 Task: Show me skiing trails with night skiing options near Salt Lake City.
Action: Mouse moved to (959, 60)
Screenshot: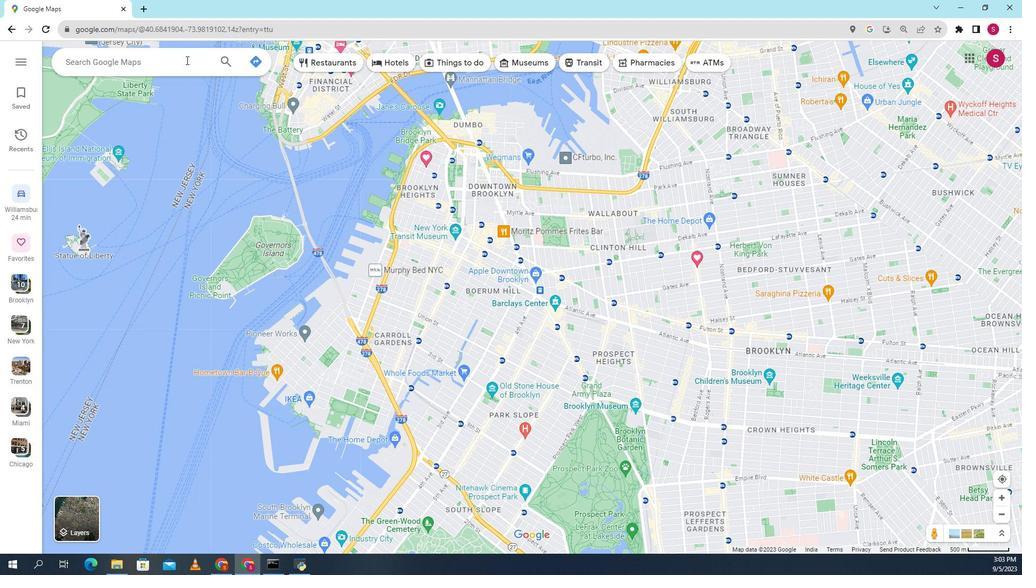 
Action: Mouse pressed left at (959, 60)
Screenshot: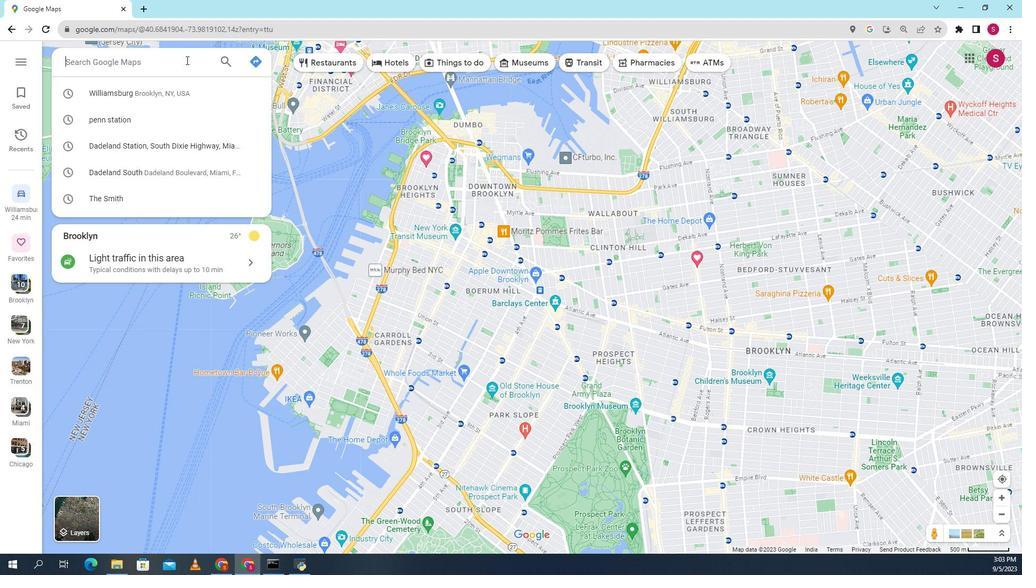 
Action: Key pressed d<Key.backspace>ski<Key.backspace><Key.backspace><Key.backspace>salt<Key.space>lake<Key.space>ic<Key.backspace>c<Key.backspace><Key.backspace>city
Screenshot: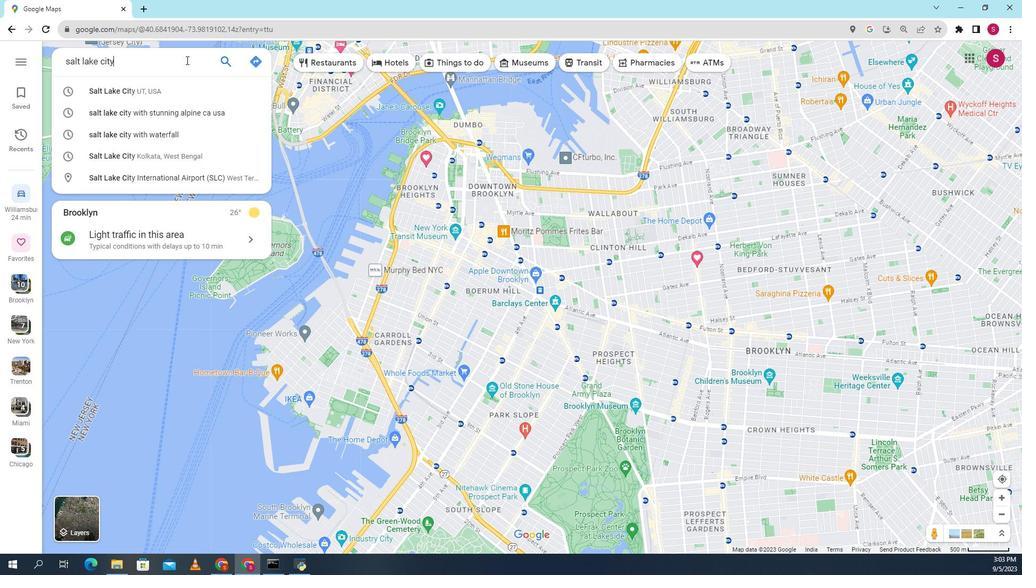 
Action: Mouse moved to (909, 100)
Screenshot: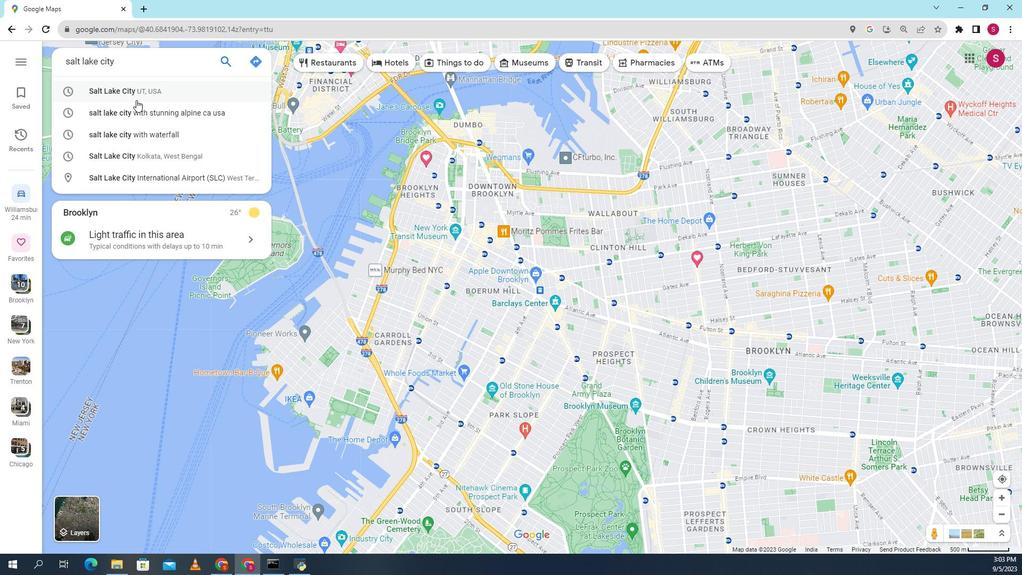 
Action: Mouse pressed left at (909, 100)
Screenshot: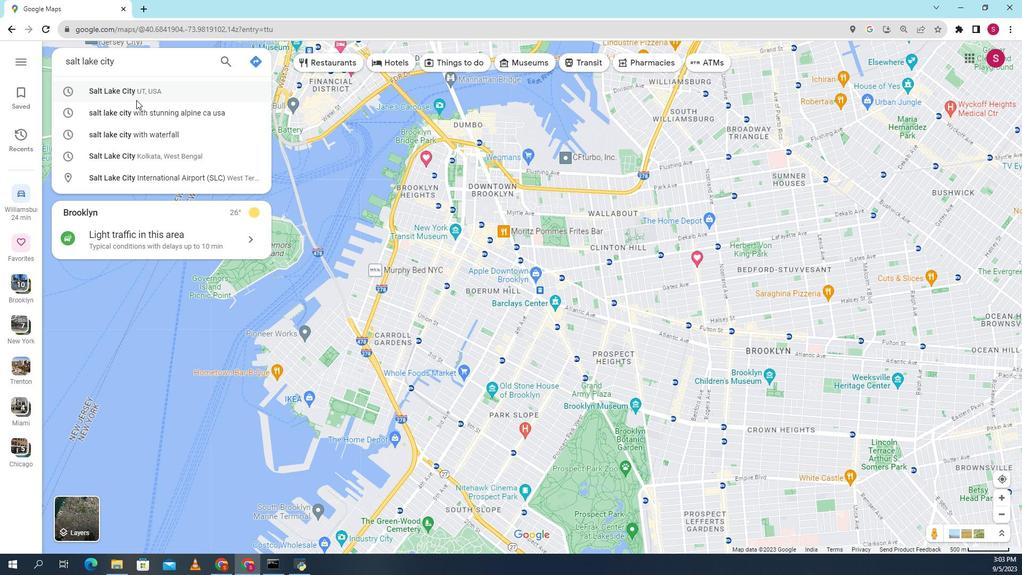 
Action: Mouse moved to (935, 363)
Screenshot: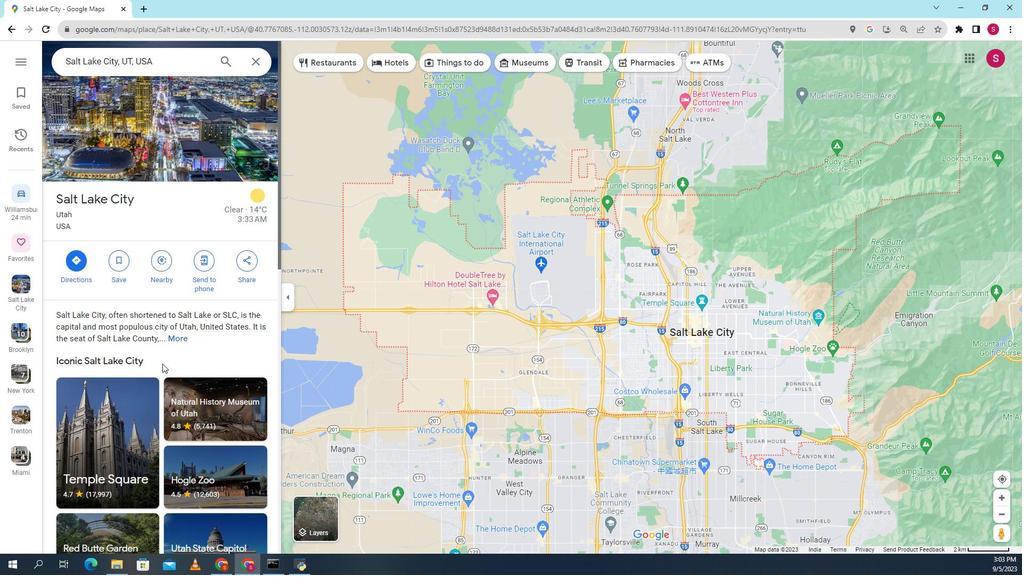 
Action: Mouse scrolled (935, 363) with delta (0, 0)
Screenshot: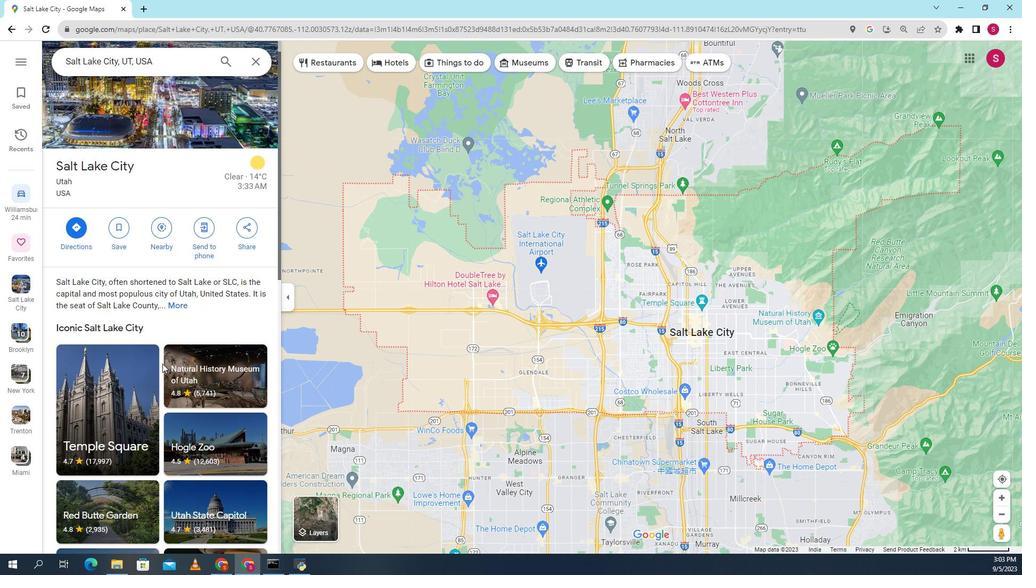 
Action: Mouse moved to (930, 370)
Screenshot: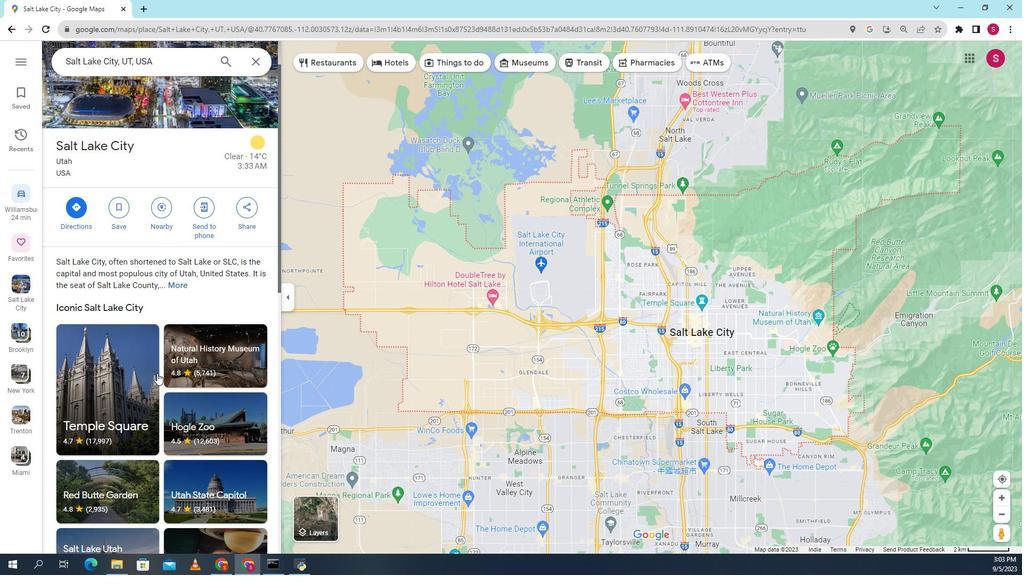 
Action: Mouse scrolled (930, 369) with delta (0, 0)
Screenshot: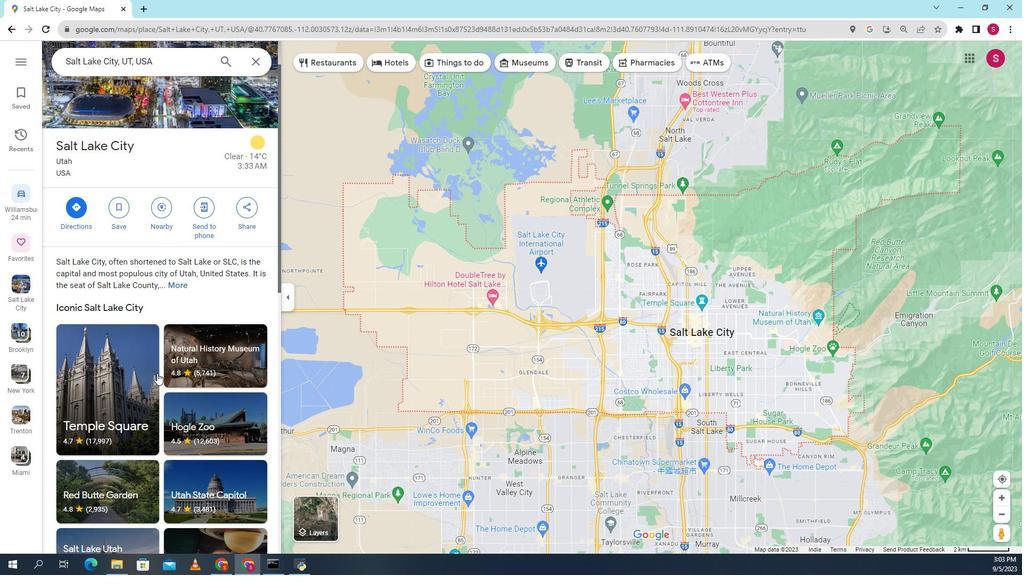 
Action: Mouse moved to (933, 377)
Screenshot: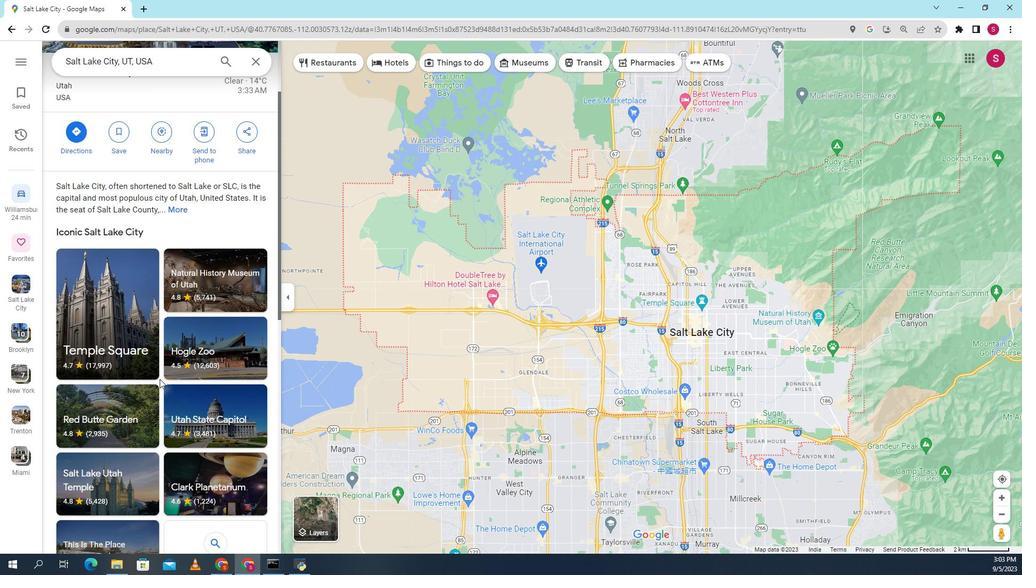 
Action: Mouse scrolled (933, 377) with delta (0, 0)
Screenshot: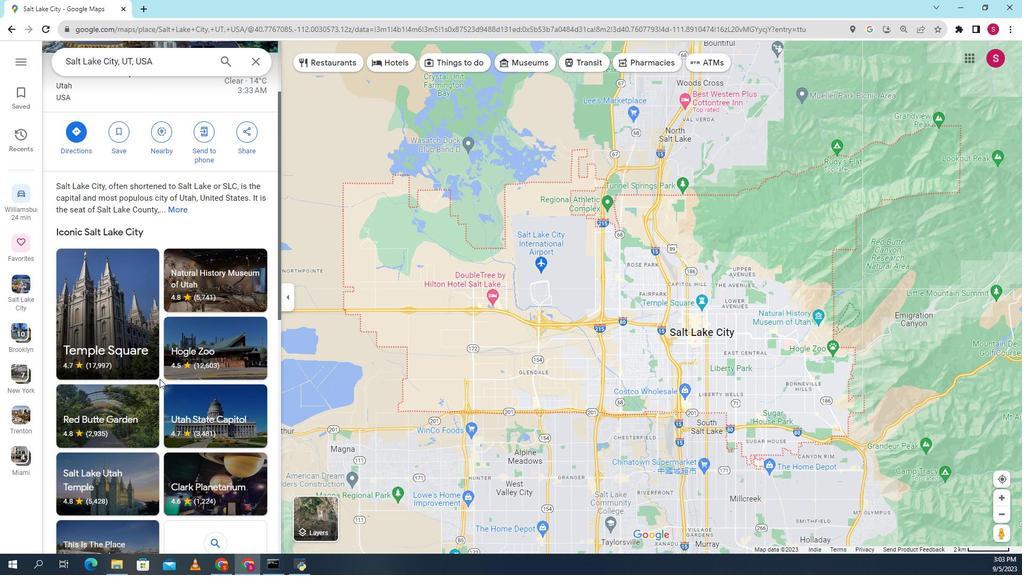 
Action: Mouse moved to (933, 379)
Screenshot: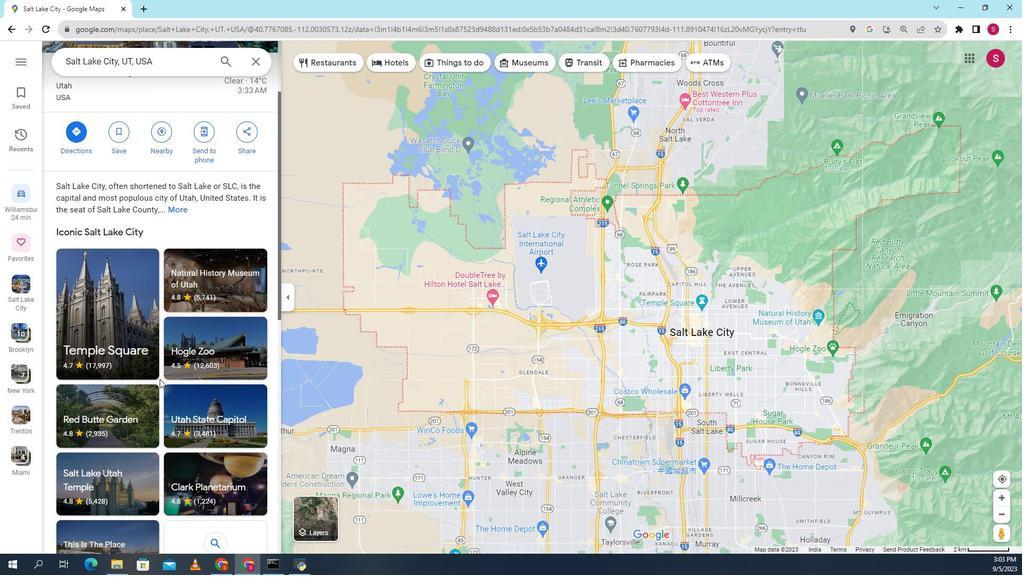 
Action: Mouse scrolled (933, 378) with delta (0, 0)
Screenshot: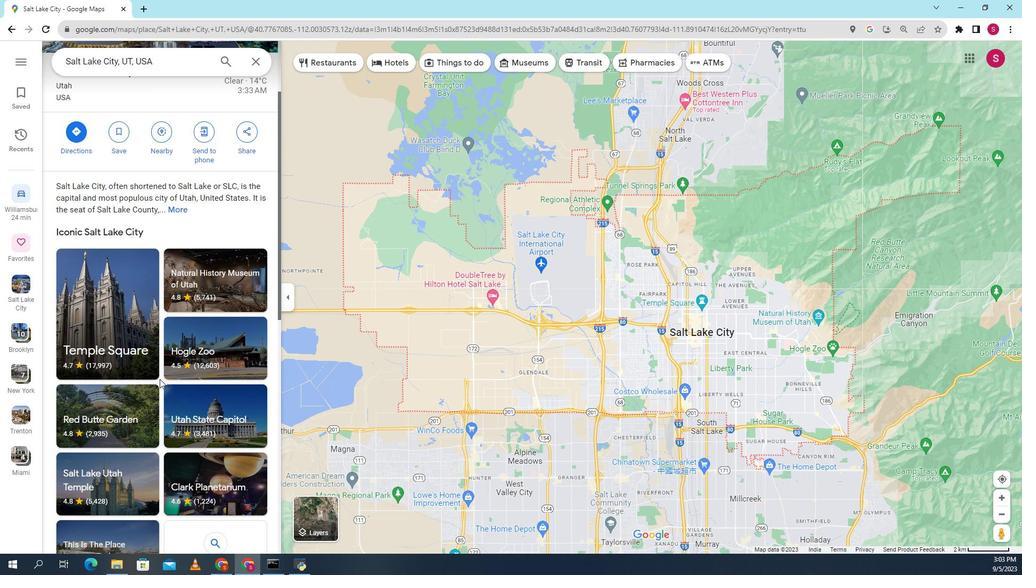 
Action: Mouse scrolled (933, 378) with delta (0, 0)
Screenshot: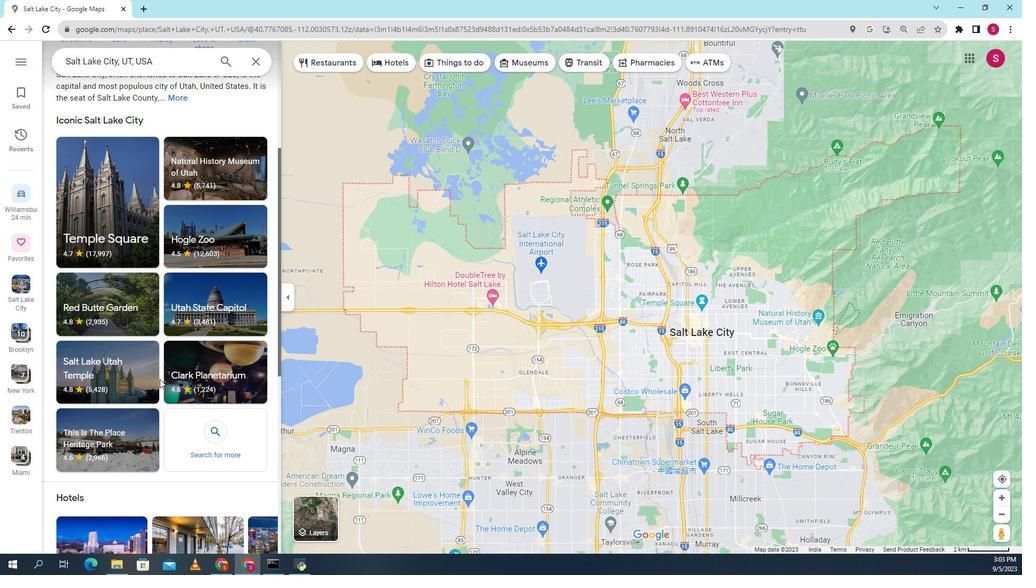 
Action: Mouse moved to (934, 378)
Screenshot: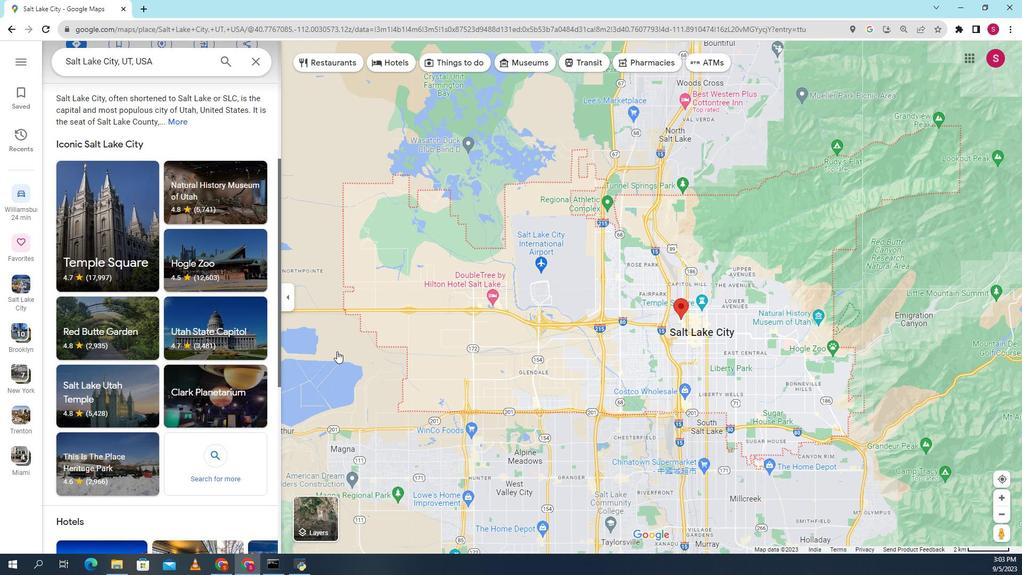 
Action: Mouse scrolled (934, 378) with delta (0, 0)
Screenshot: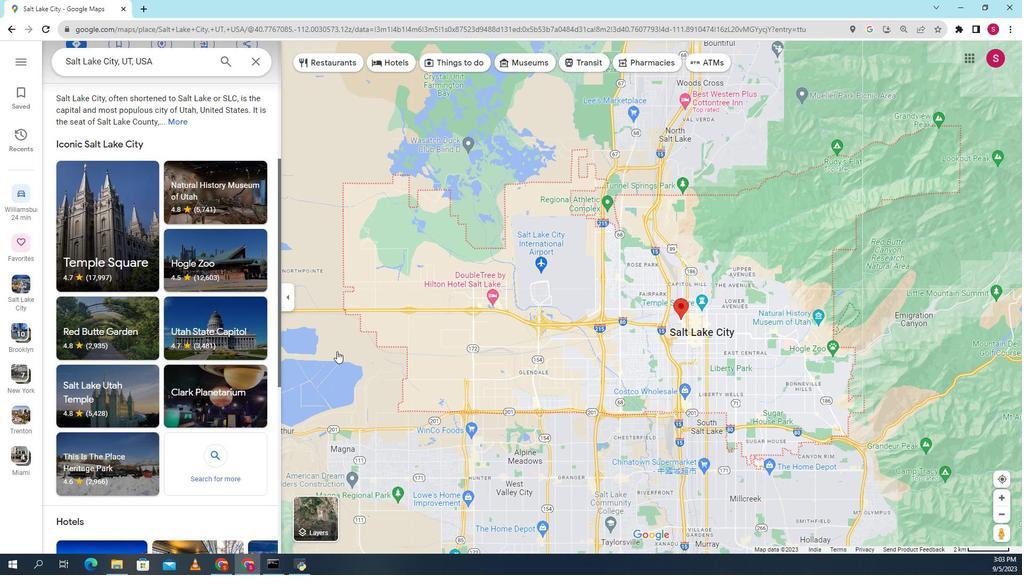 
Action: Mouse moved to (943, 365)
Screenshot: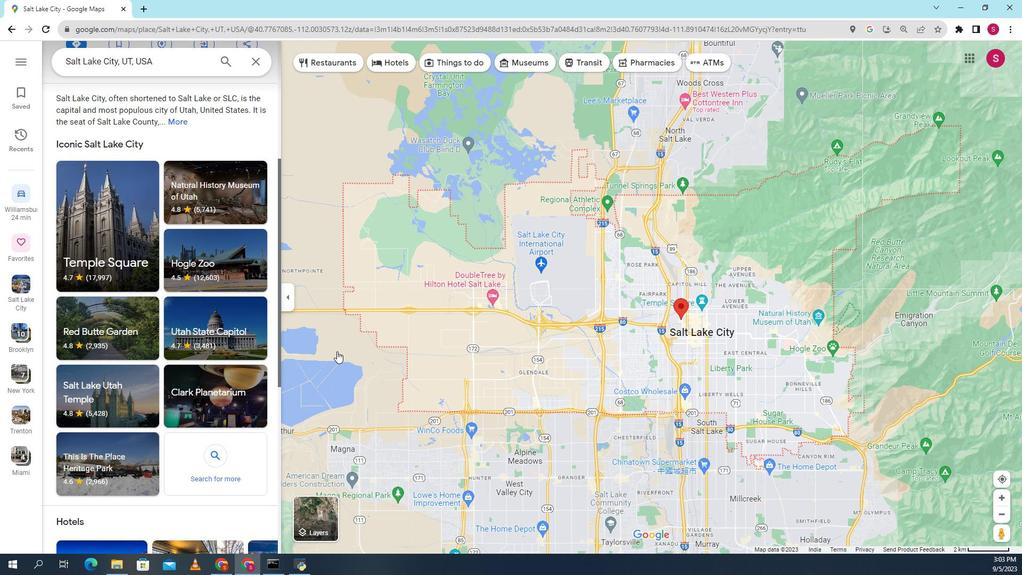 
Action: Mouse scrolled (943, 365) with delta (0, 0)
Screenshot: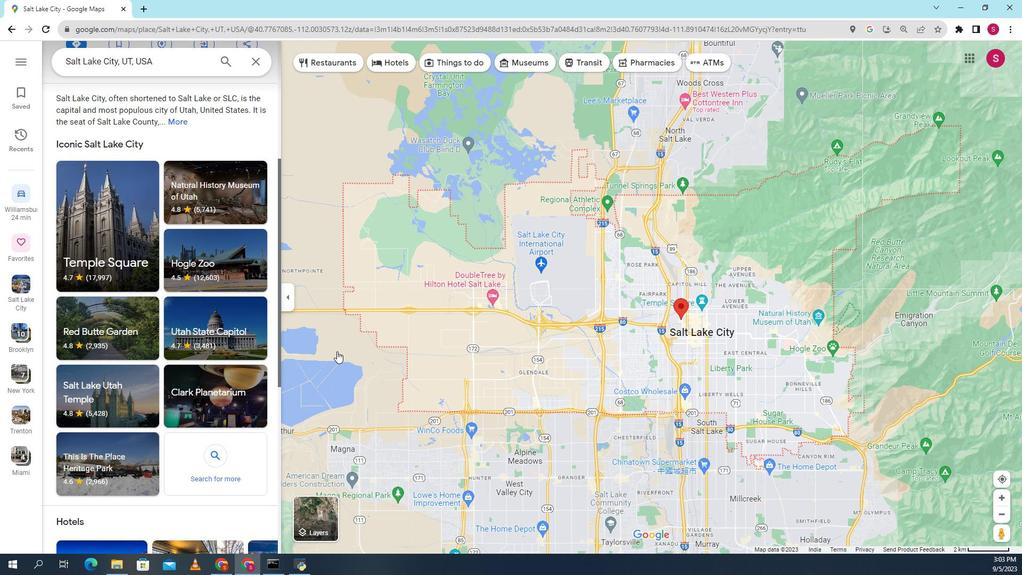 
Action: Mouse moved to (930, 107)
Screenshot: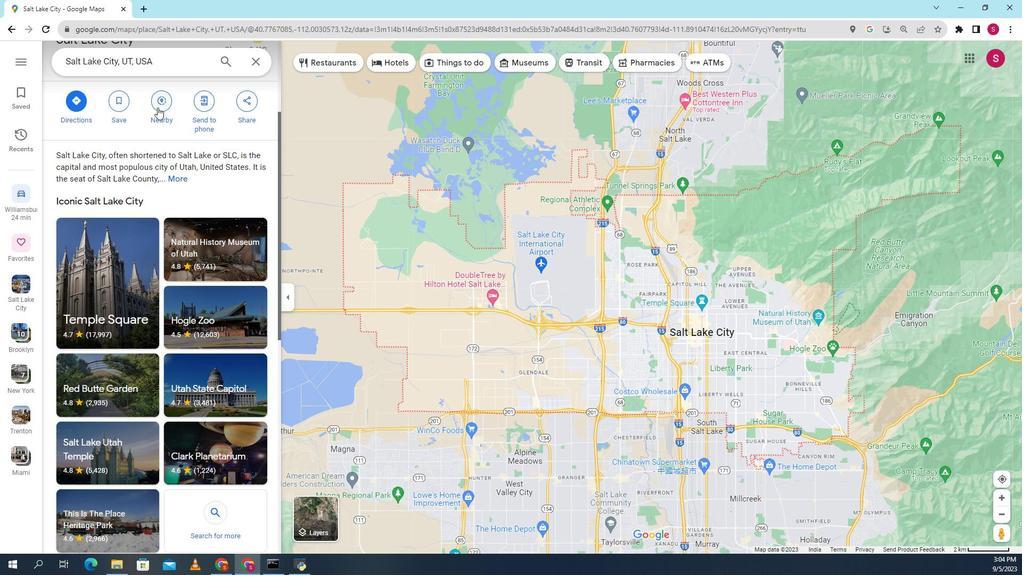 
Action: Mouse pressed left at (930, 107)
Screenshot: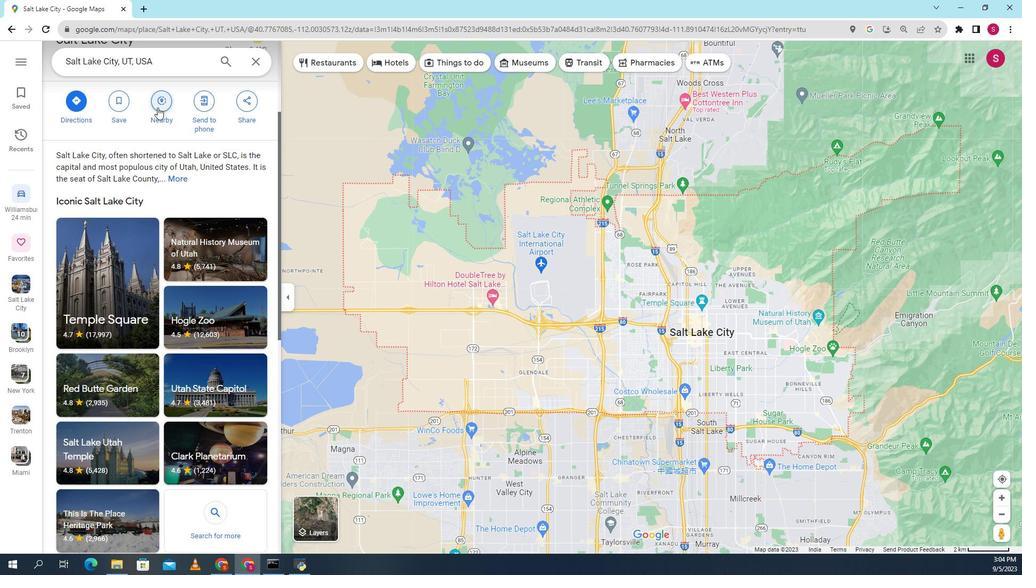 
Action: Mouse moved to (921, 64)
Screenshot: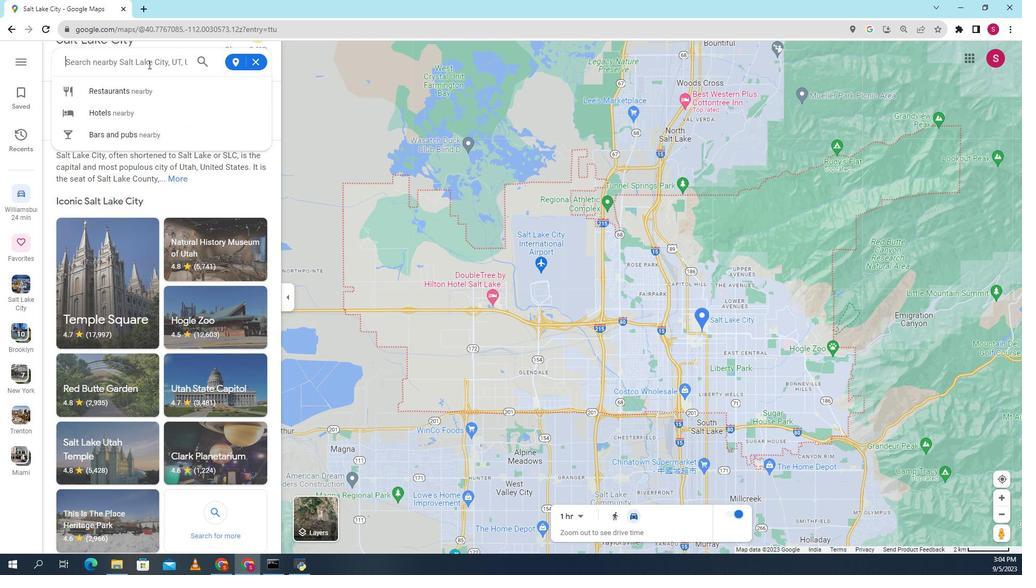 
Action: Key pressed skii
Screenshot: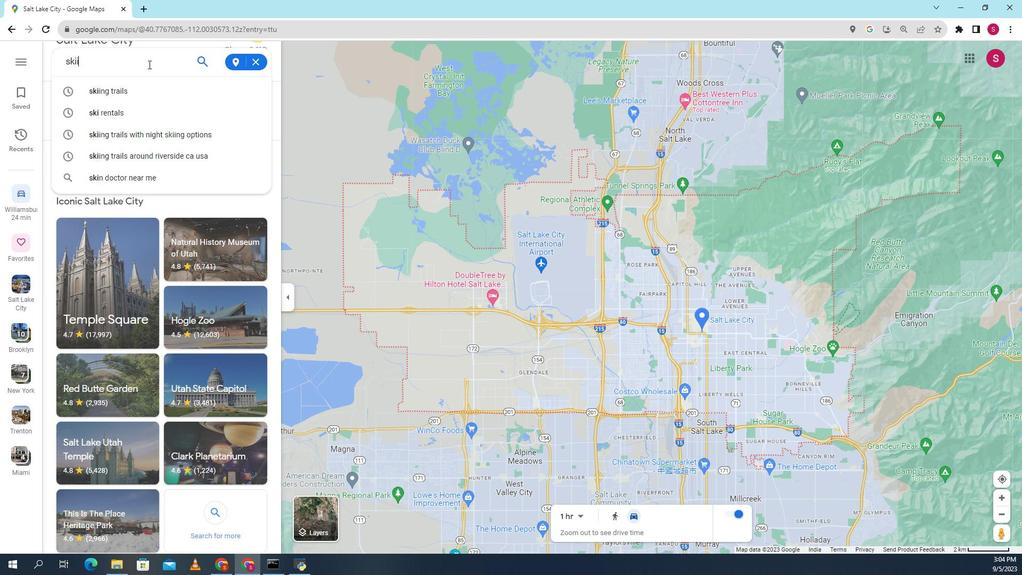 
Action: Mouse moved to (928, 112)
Screenshot: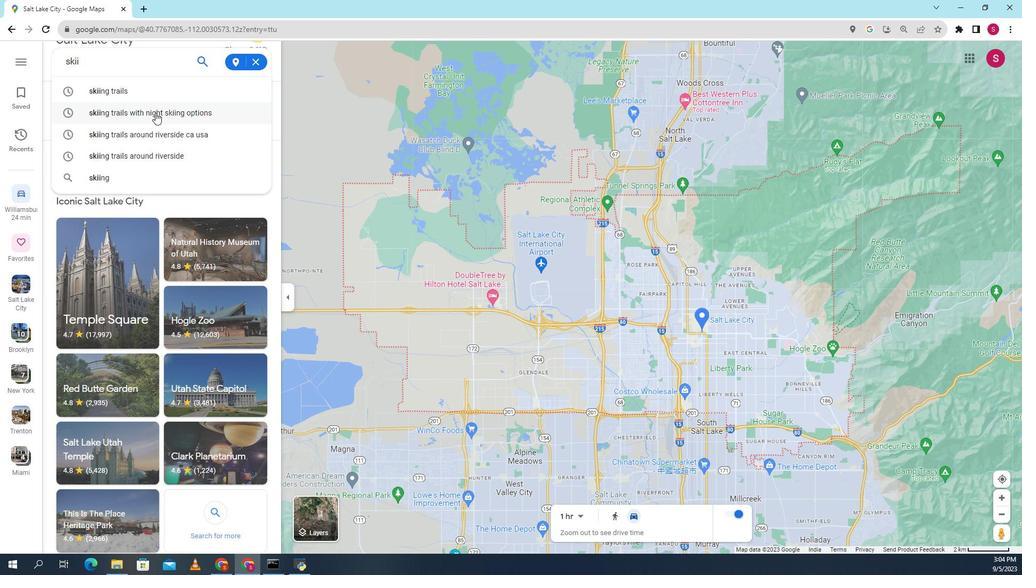 
Action: Mouse pressed left at (928, 112)
Screenshot: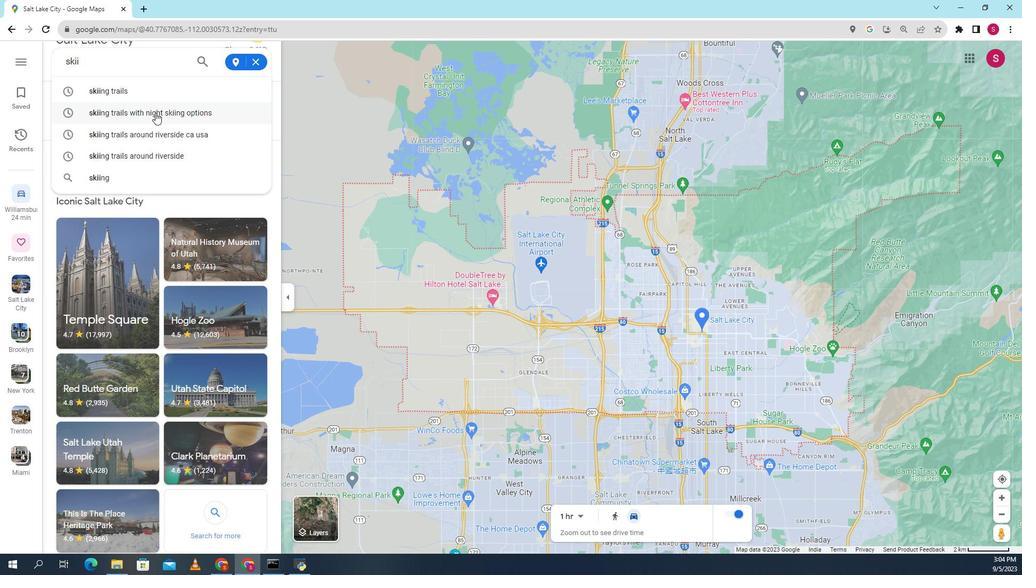 
Action: Mouse moved to (963, 214)
Screenshot: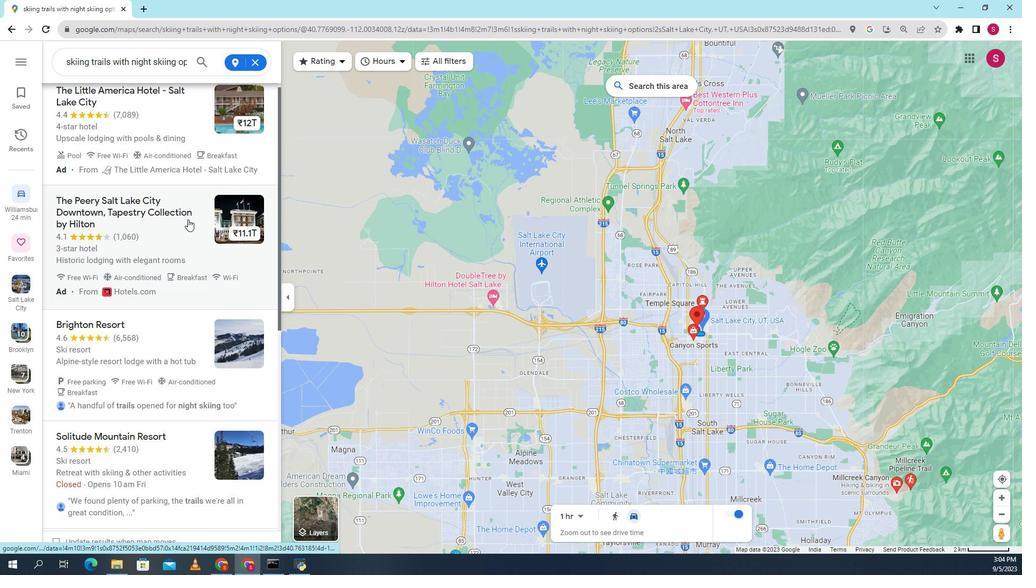 
Action: Mouse scrolled (963, 214) with delta (0, 0)
Screenshot: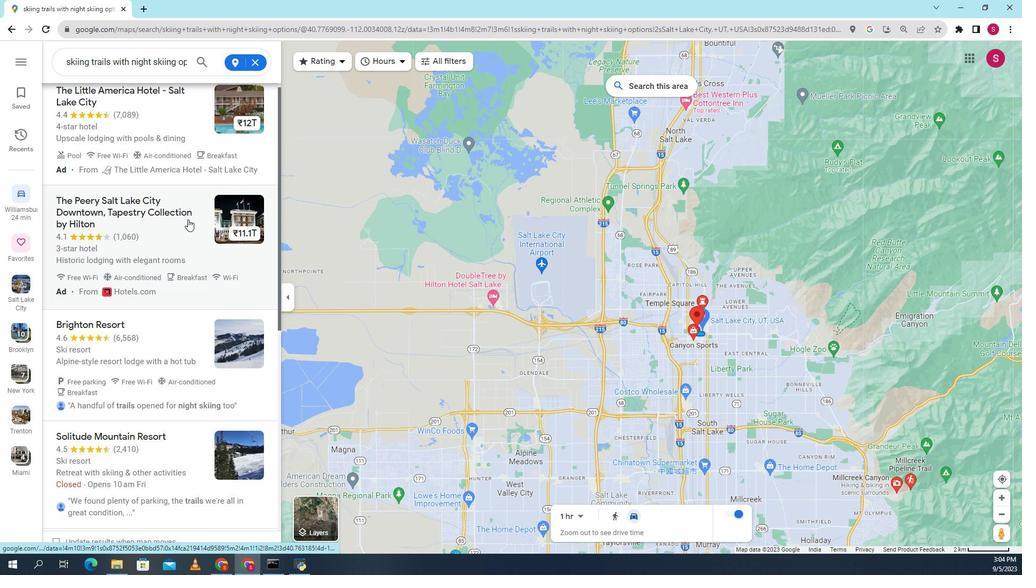 
Action: Mouse moved to (942, 238)
Screenshot: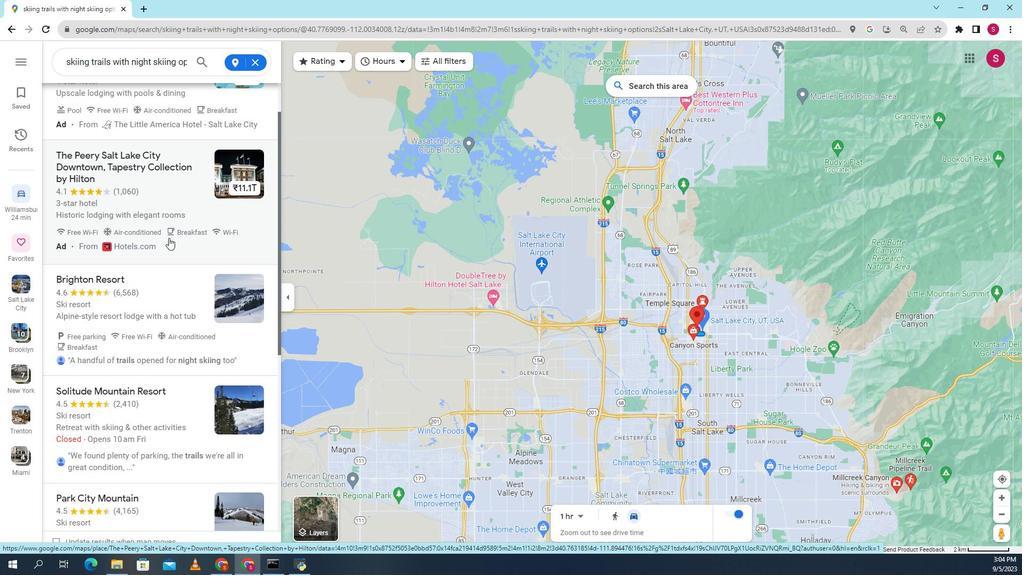 
Action: Mouse scrolled (942, 238) with delta (0, 0)
Screenshot: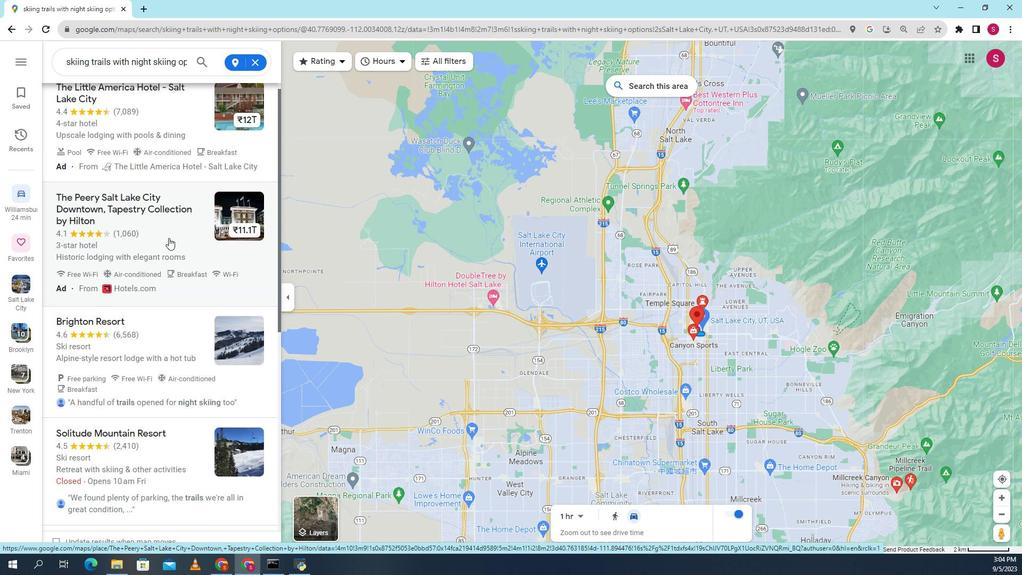 
Action: Mouse scrolled (942, 238) with delta (0, 0)
Screenshot: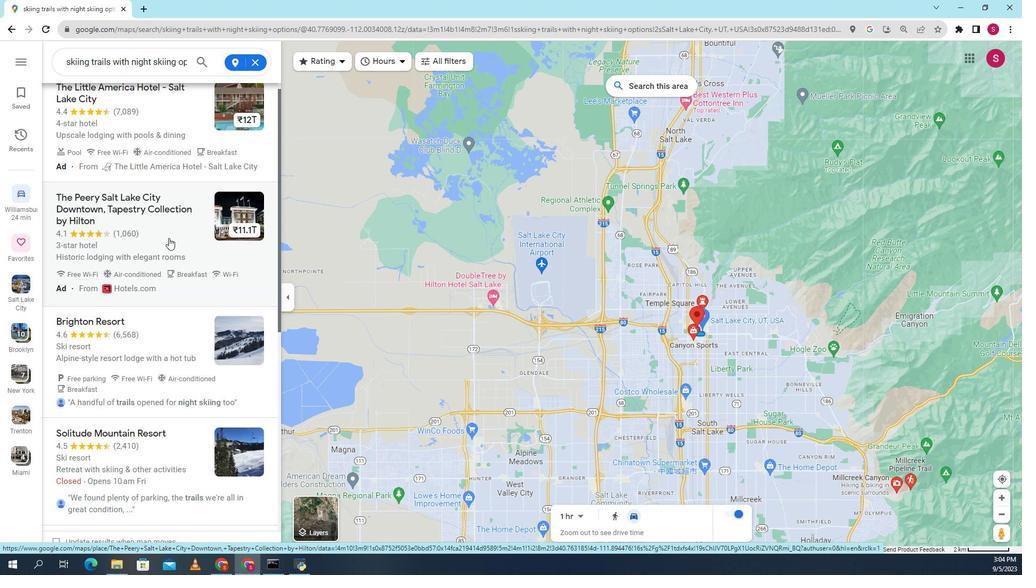 
Action: Mouse scrolled (942, 238) with delta (0, 0)
Screenshot: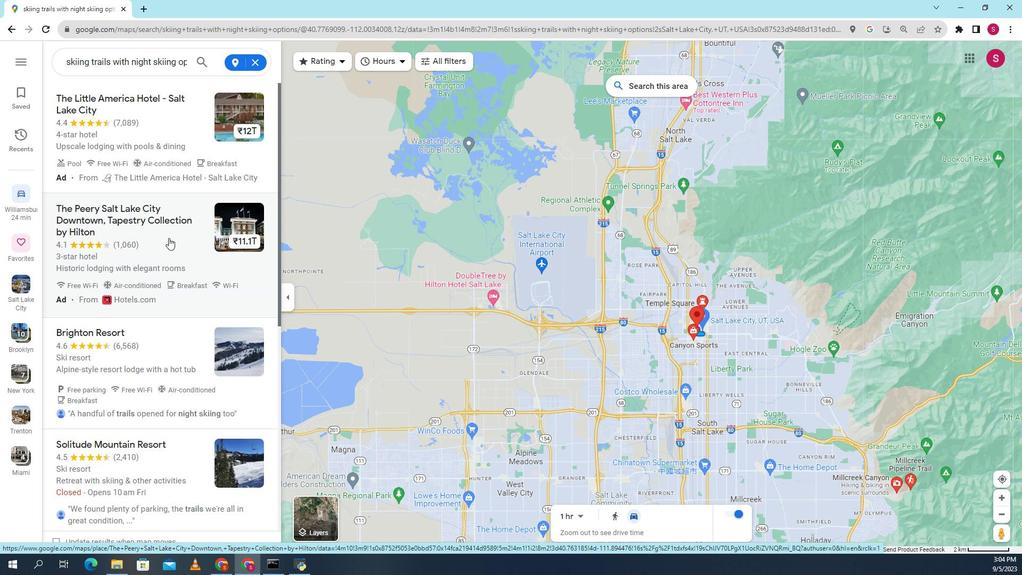 
Action: Mouse moved to (934, 170)
Screenshot: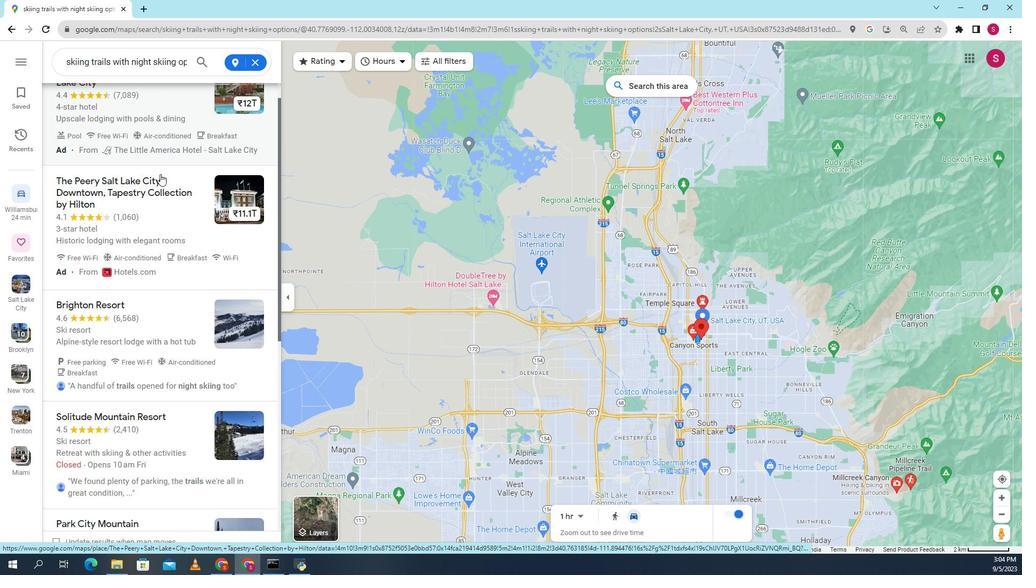 
Action: Mouse scrolled (934, 169) with delta (0, 0)
Screenshot: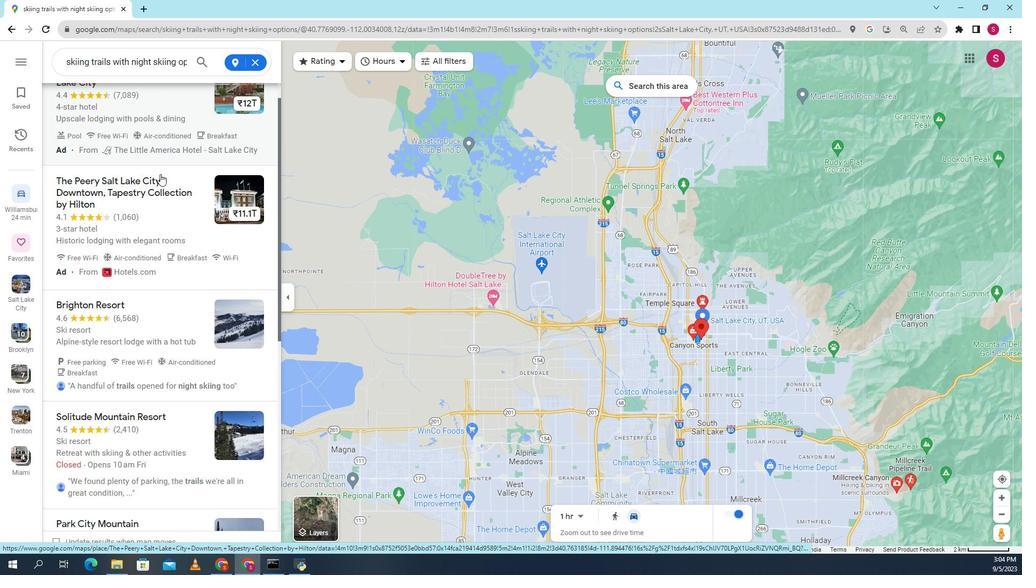 
Action: Mouse moved to (930, 179)
Screenshot: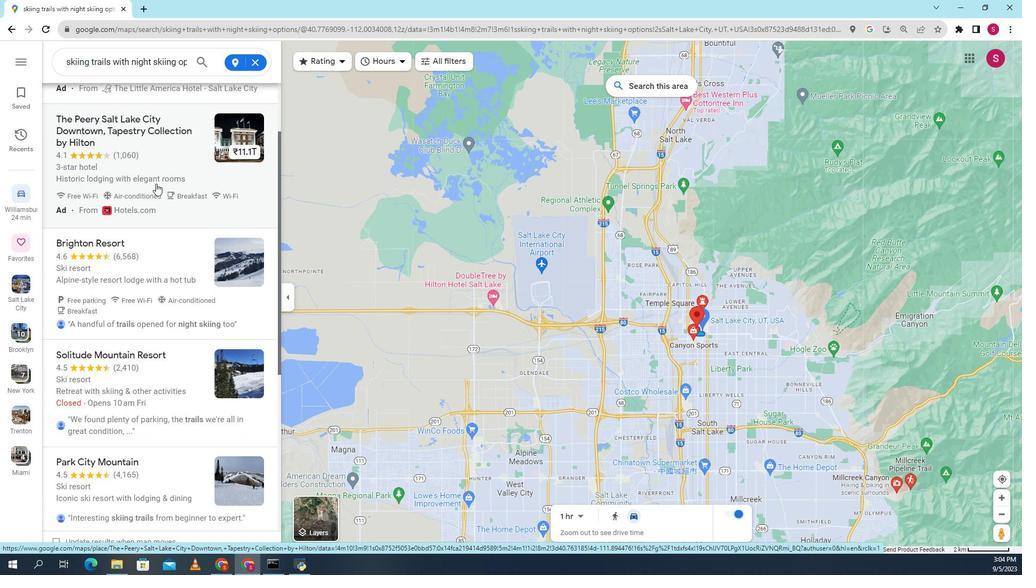 
Action: Mouse scrolled (930, 179) with delta (0, 0)
Screenshot: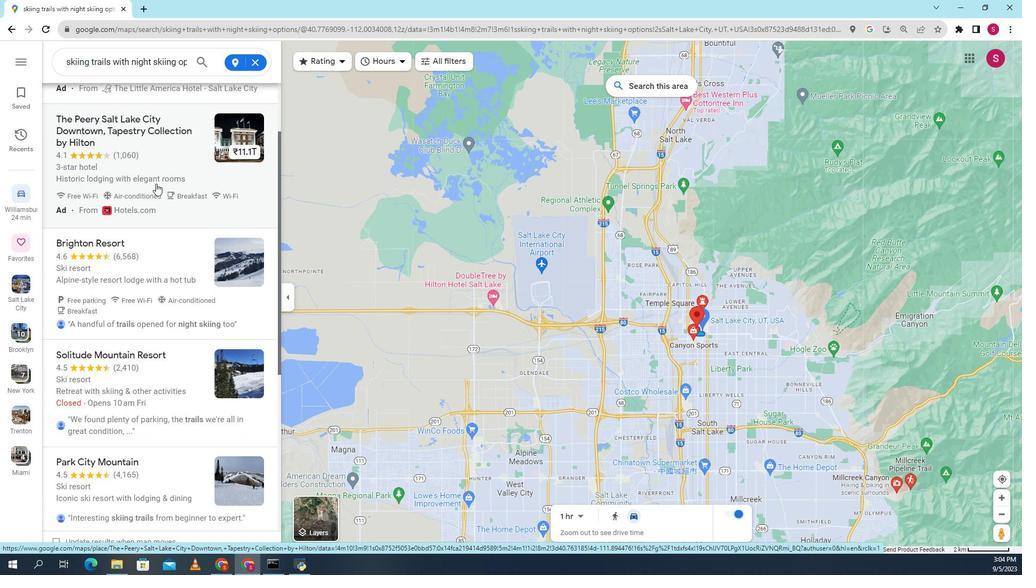
Action: Mouse moved to (929, 183)
Screenshot: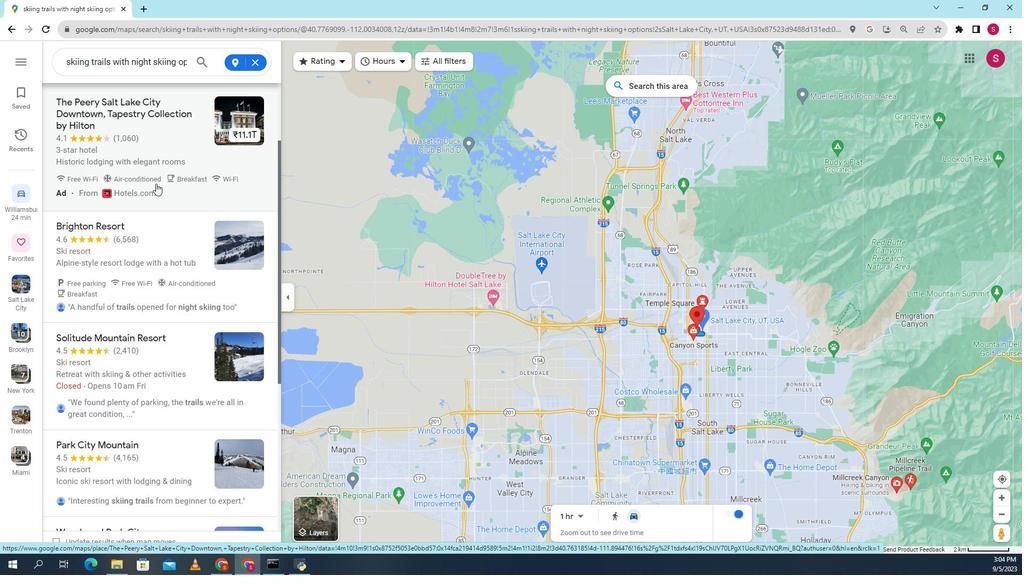 
Action: Mouse scrolled (929, 183) with delta (0, 0)
Screenshot: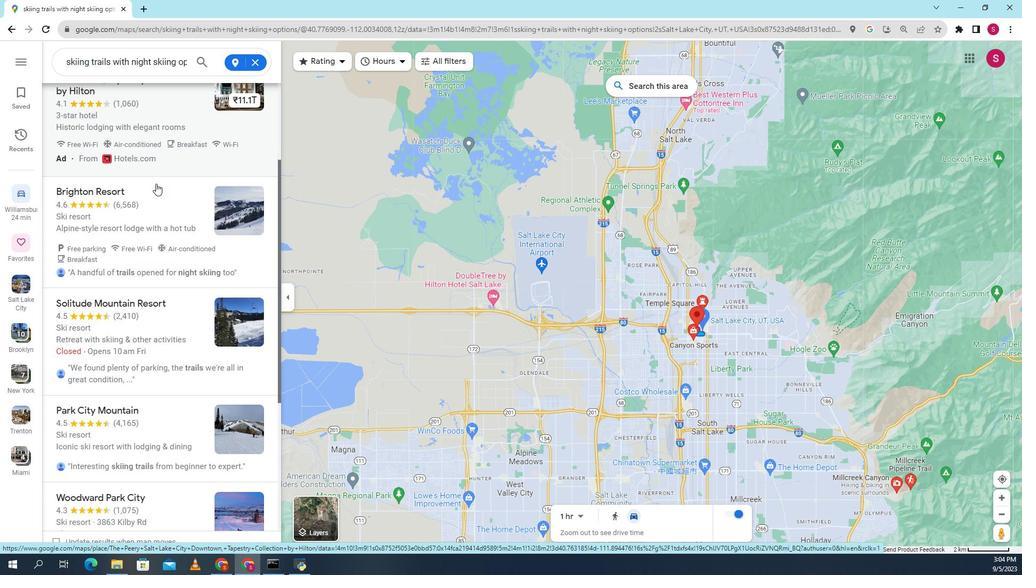 
Action: Mouse moved to (928, 185)
Screenshot: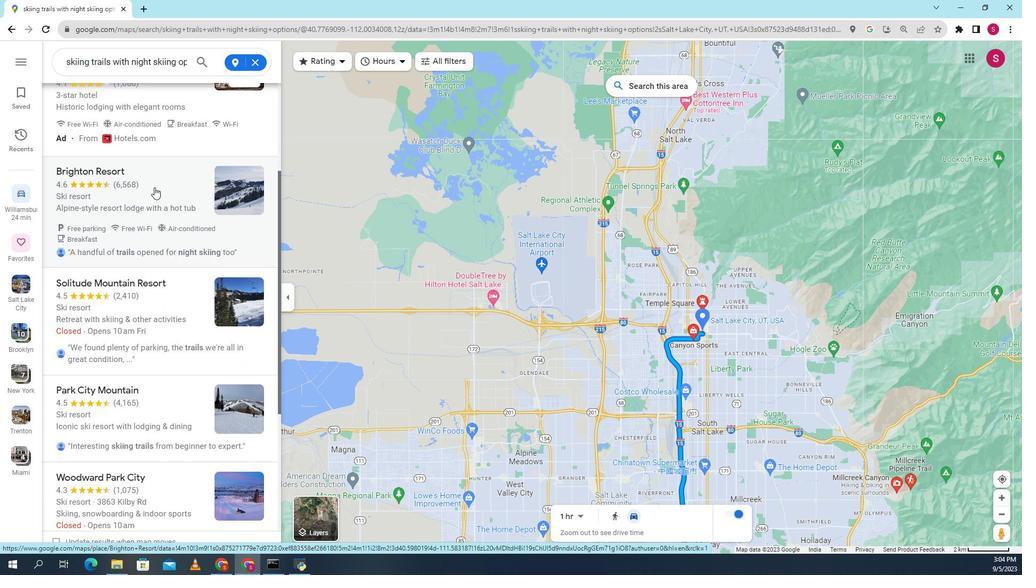 
Action: Mouse scrolled (928, 185) with delta (0, 0)
Screenshot: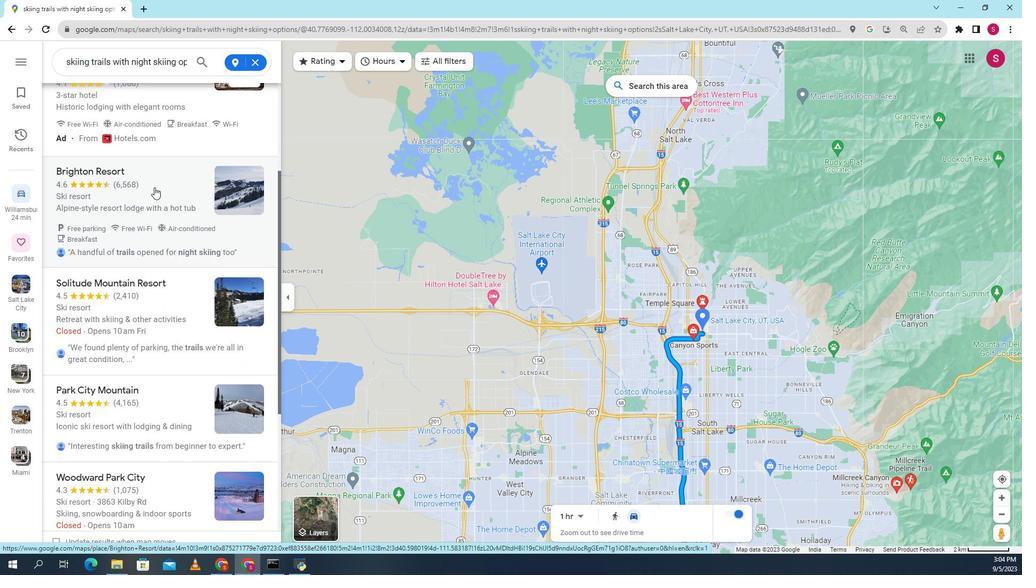 
Action: Mouse moved to (924, 195)
Screenshot: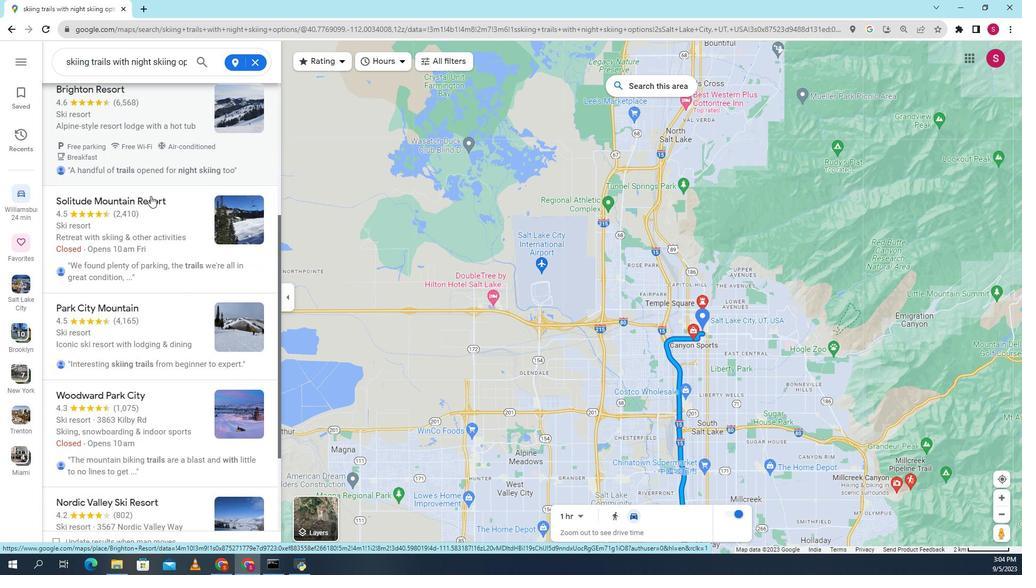 
Action: Mouse scrolled (924, 194) with delta (0, 0)
Screenshot: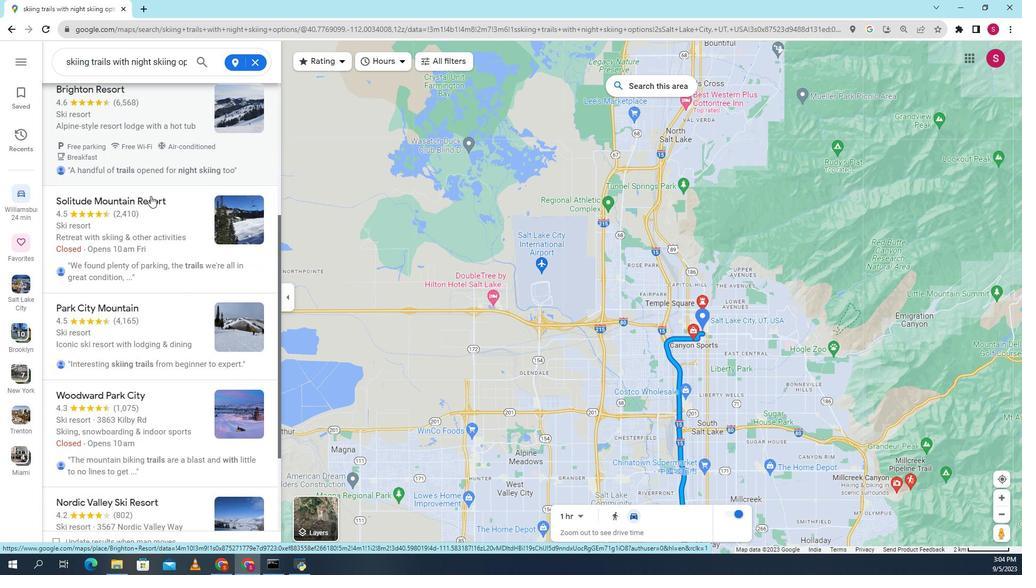 
Action: Mouse moved to (923, 195)
Screenshot: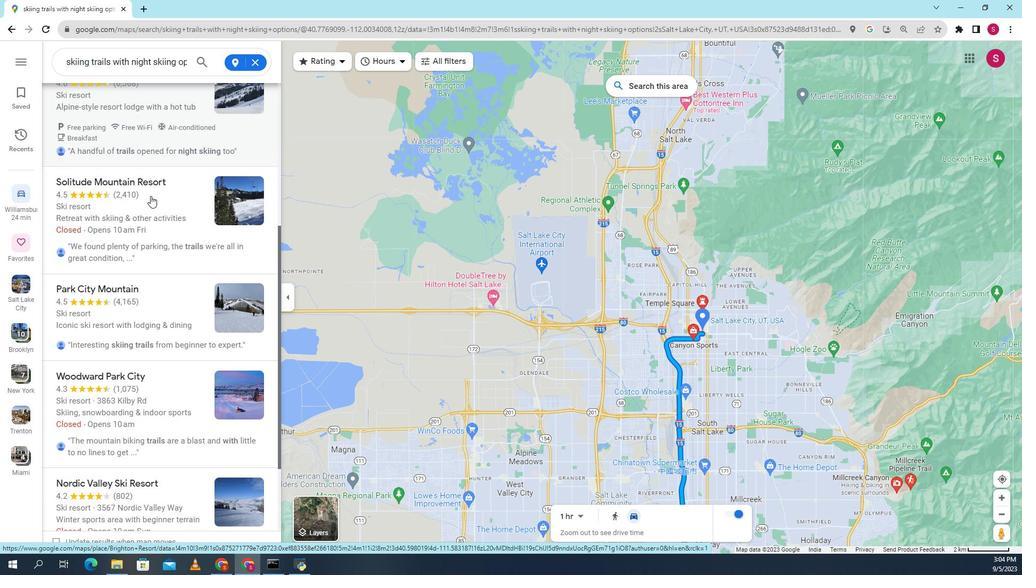 
Action: Mouse scrolled (923, 196) with delta (0, 0)
Screenshot: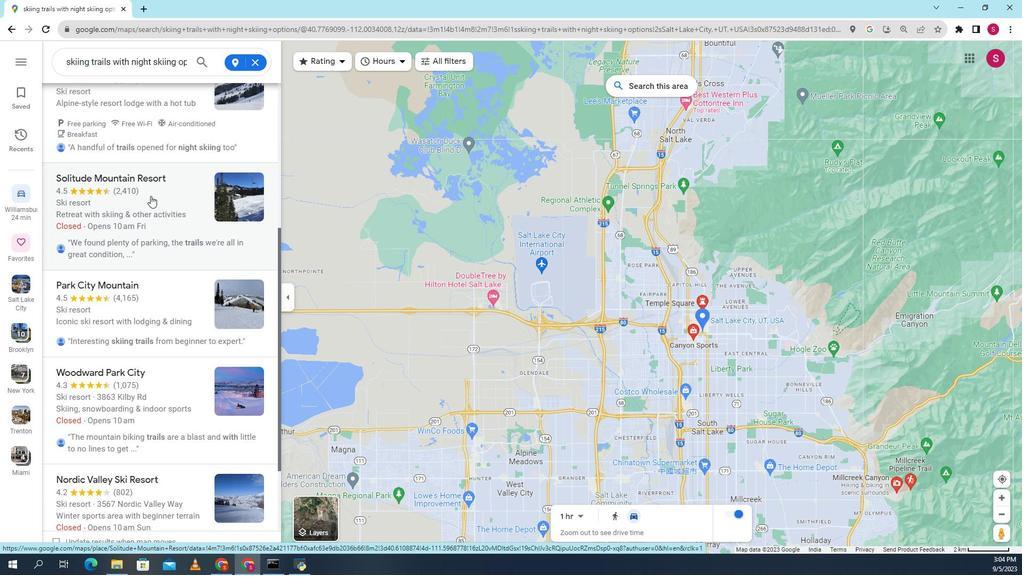 
Action: Mouse moved to (884, 178)
Screenshot: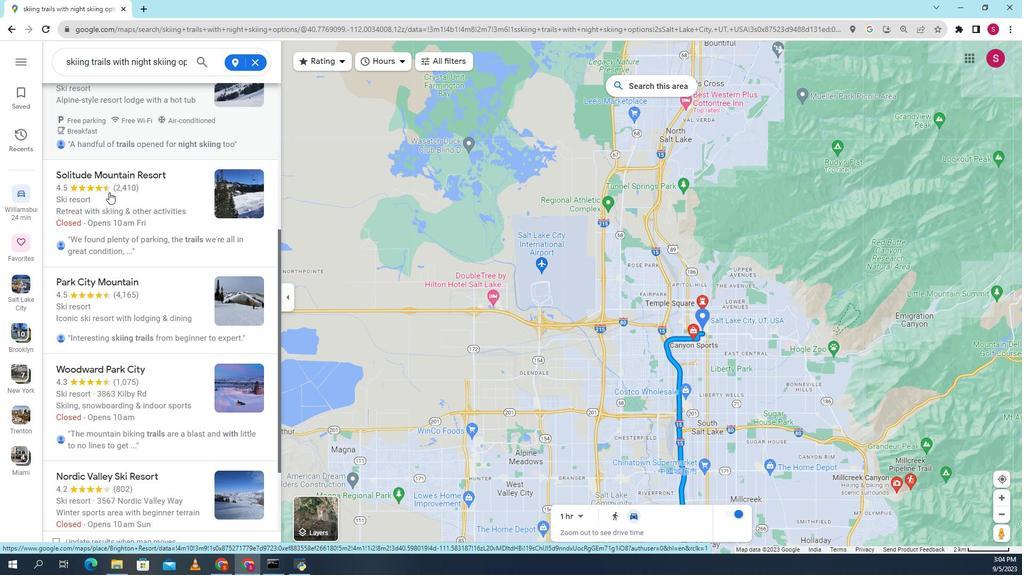 
Action: Mouse scrolled (884, 177) with delta (0, 0)
Screenshot: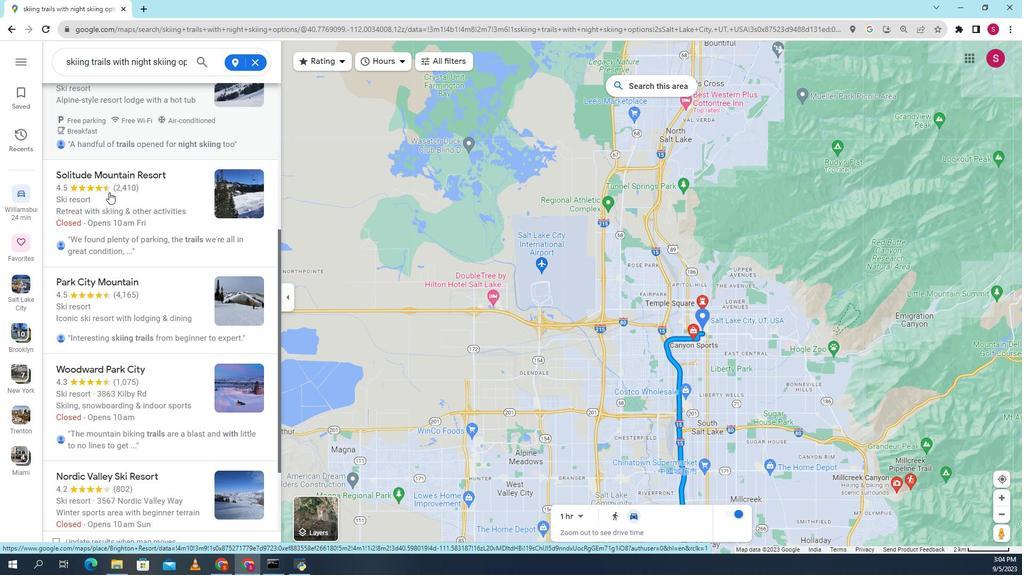 
Action: Mouse moved to (882, 190)
Screenshot: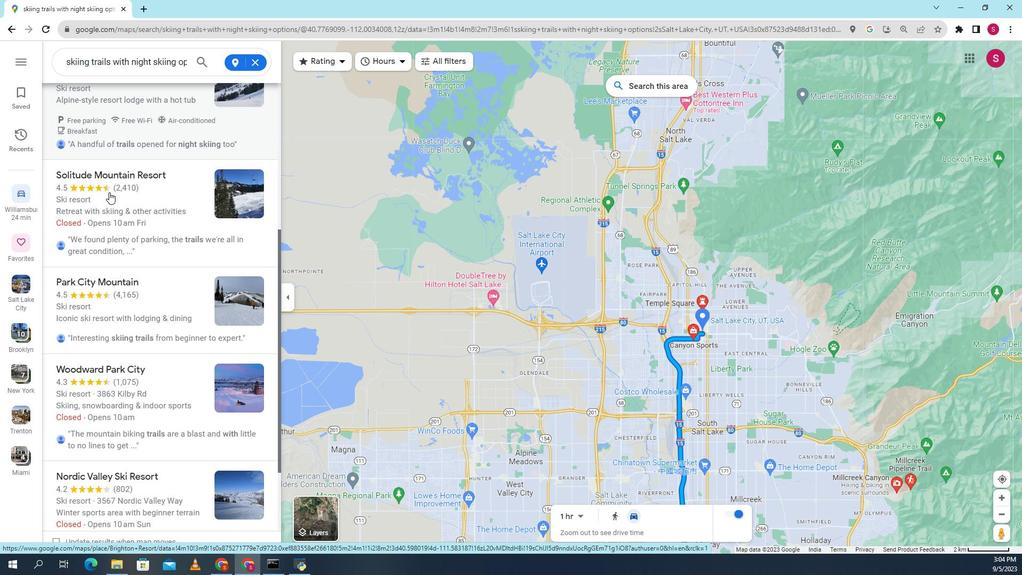 
Action: Mouse scrolled (882, 189) with delta (0, 0)
Screenshot: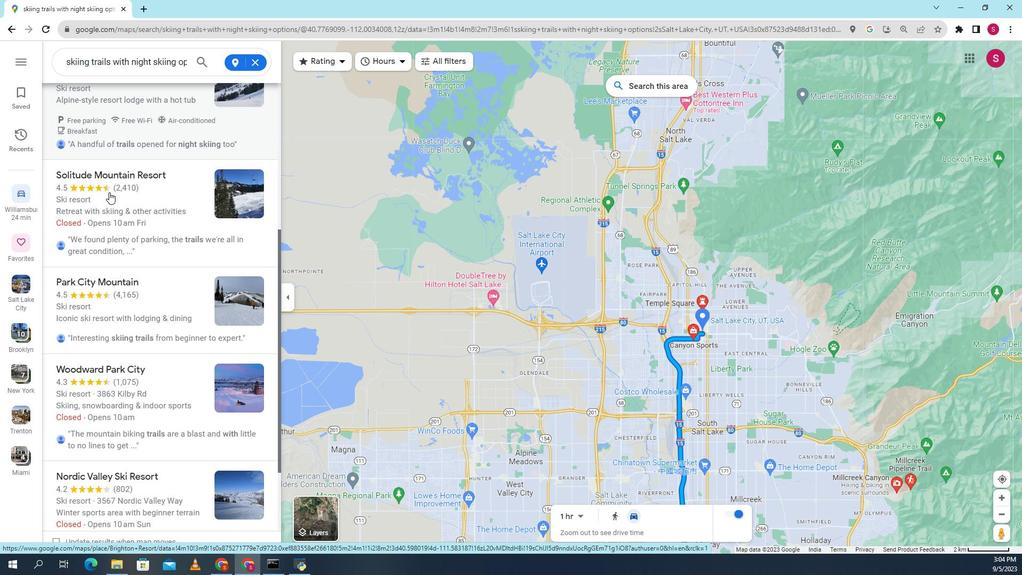 
Action: Mouse moved to (874, 257)
Screenshot: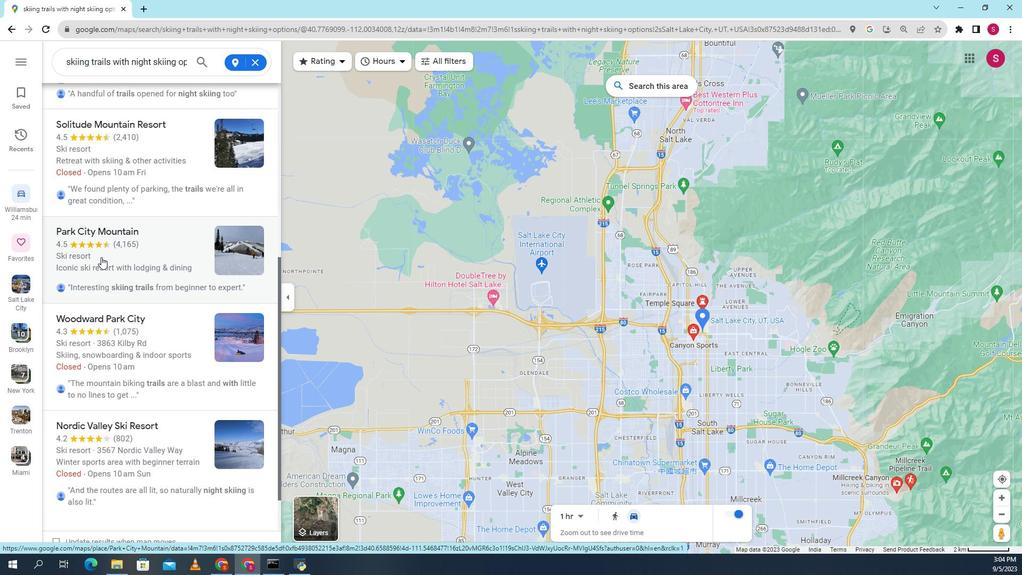 
Action: Mouse scrolled (874, 256) with delta (0, 0)
Screenshot: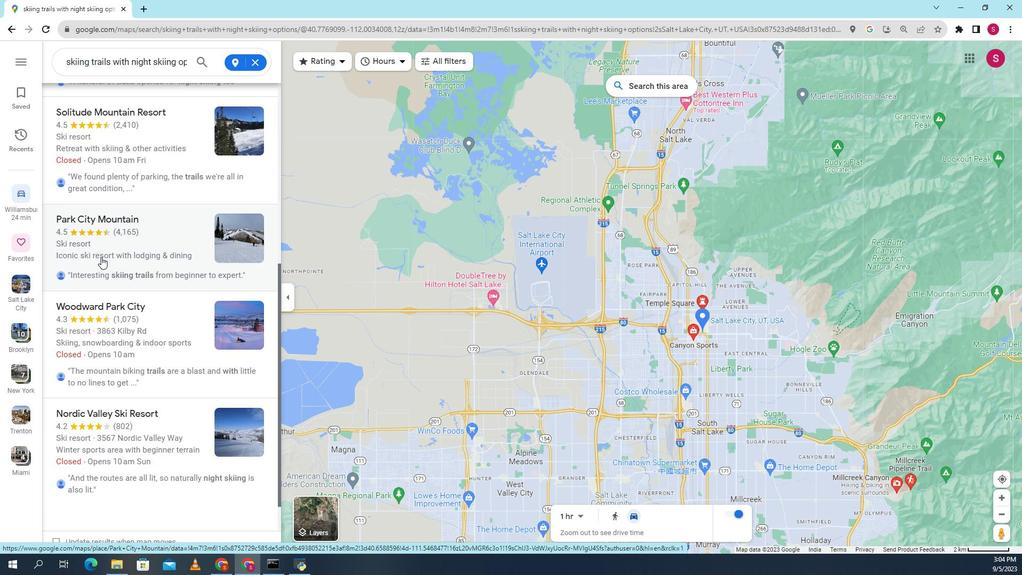 
Action: Mouse scrolled (874, 256) with delta (0, 0)
Screenshot: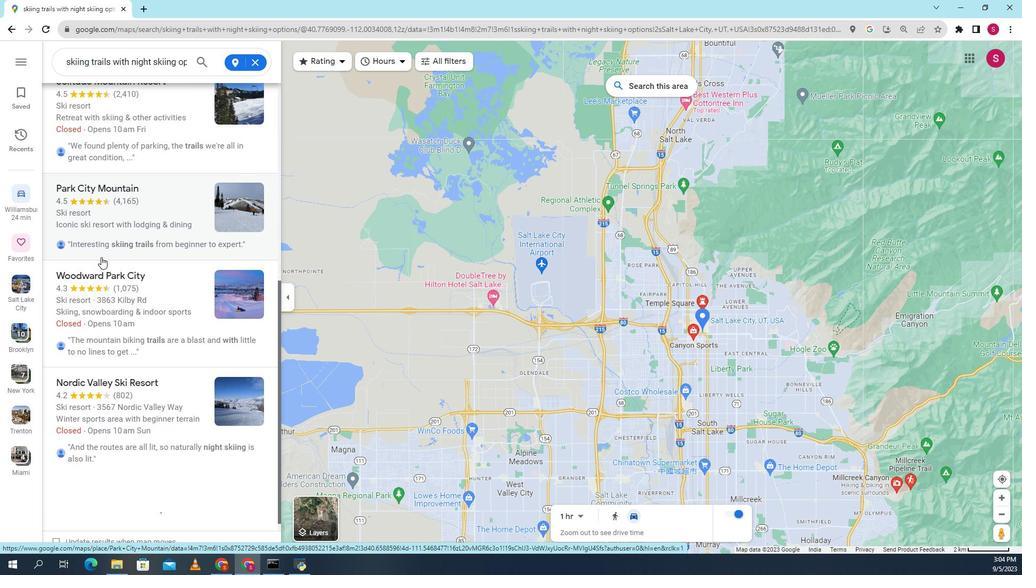 
Action: Mouse moved to (883, 420)
Screenshot: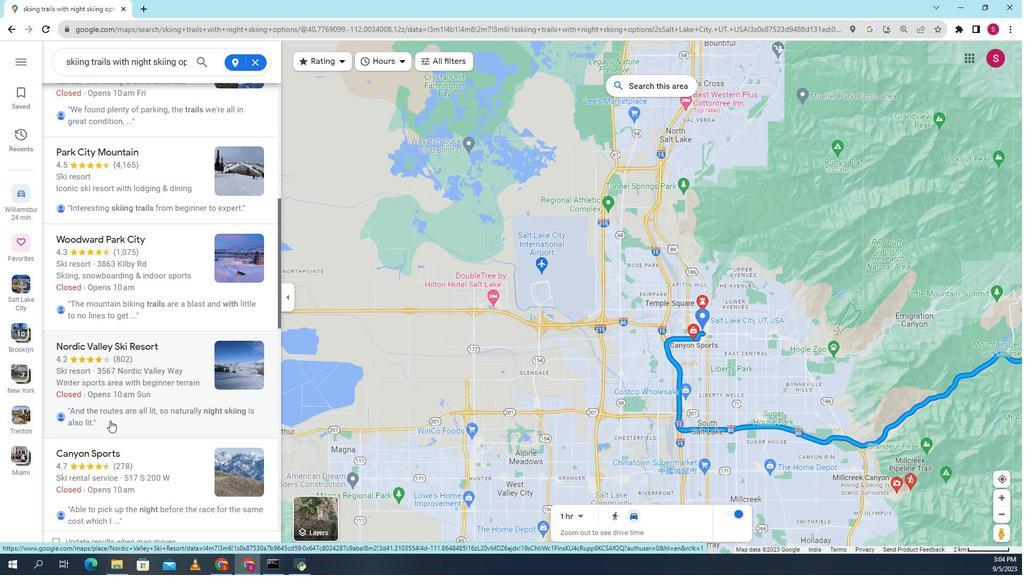 
Action: Mouse scrolled (883, 420) with delta (0, 0)
Screenshot: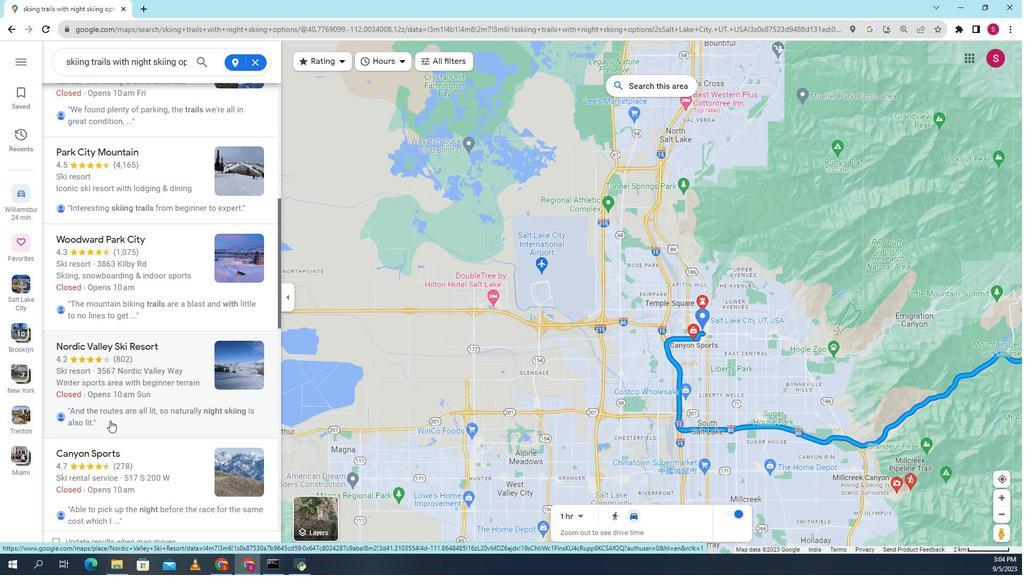 
Action: Mouse moved to (883, 420)
Screenshot: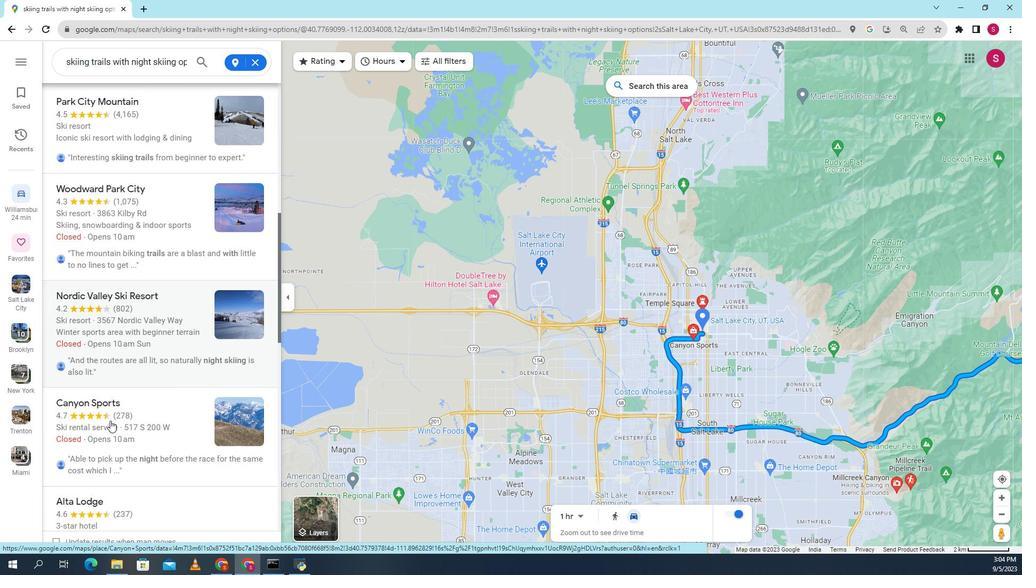 
Action: Mouse scrolled (883, 420) with delta (0, 0)
Screenshot: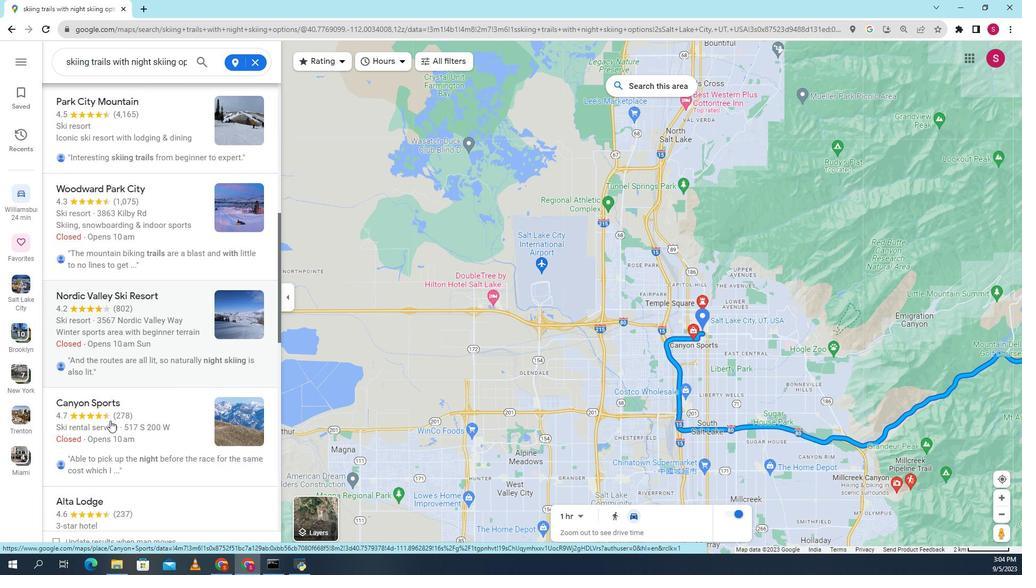 
Action: Mouse scrolled (883, 420) with delta (0, 0)
Screenshot: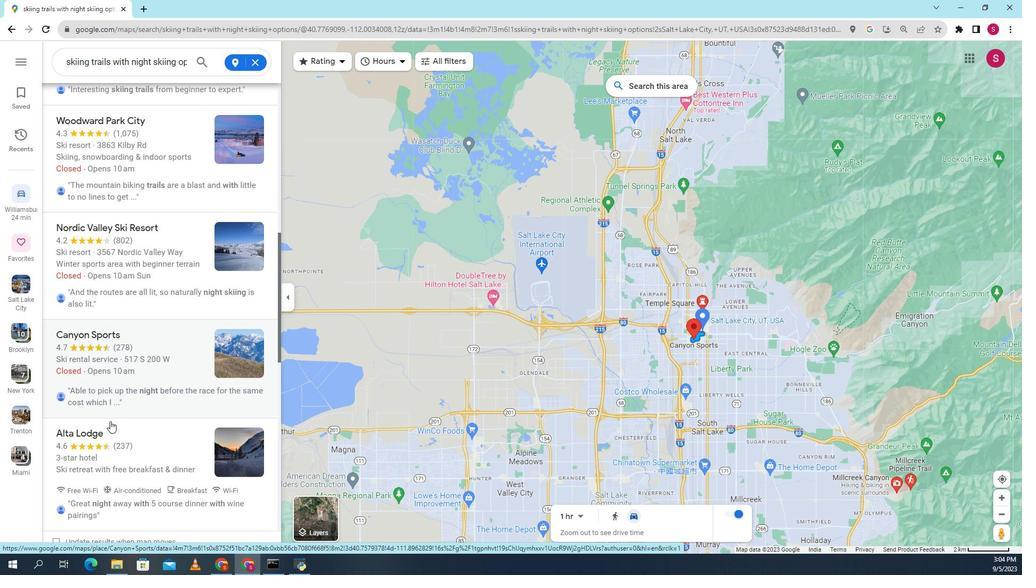 
Action: Mouse moved to (879, 436)
Screenshot: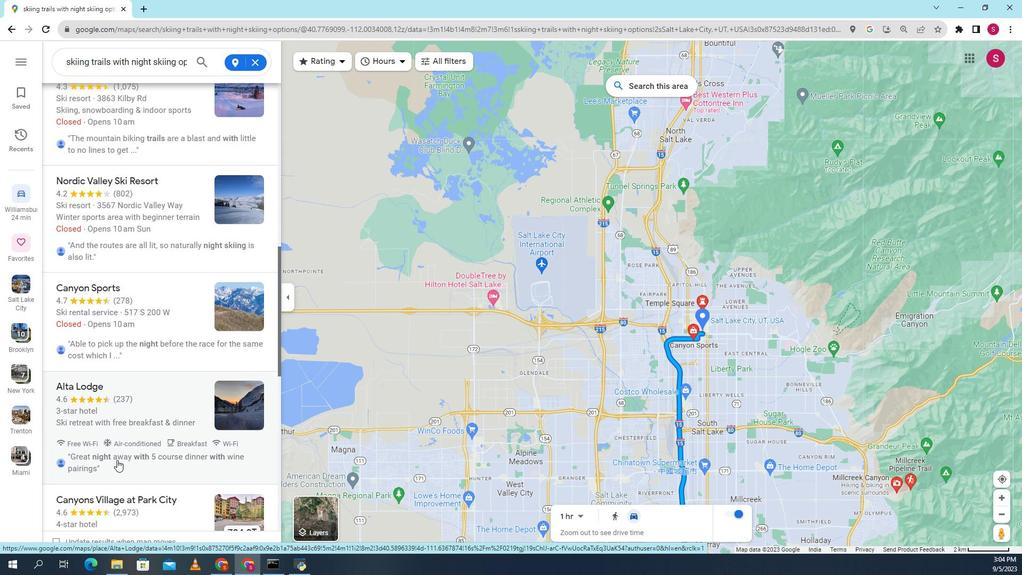 
Action: Mouse scrolled (879, 435) with delta (0, 0)
Screenshot: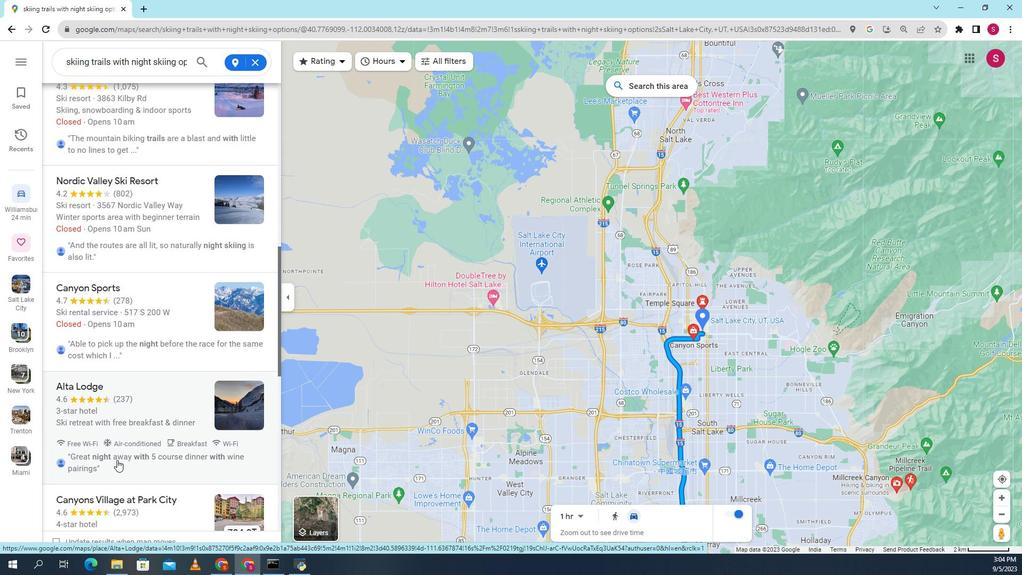 
Action: Mouse moved to (885, 448)
Screenshot: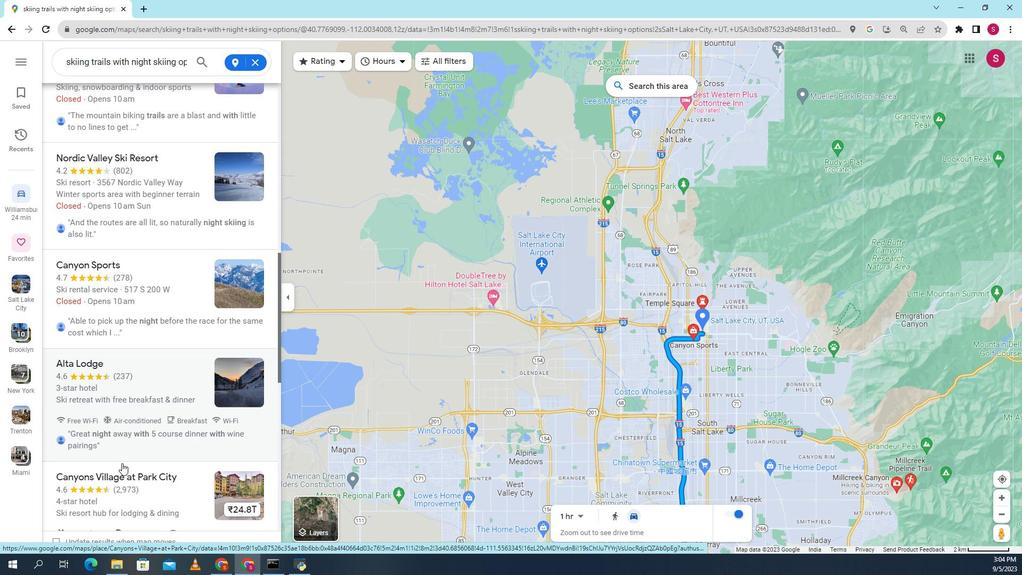 
Action: Mouse scrolled (885, 447) with delta (0, 0)
Screenshot: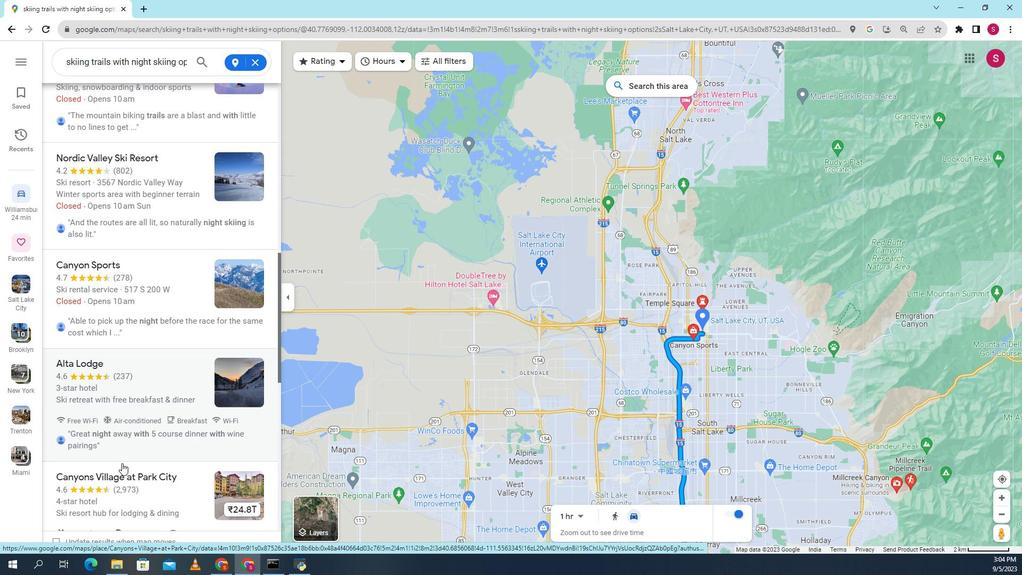 
Action: Mouse moved to (892, 461)
Screenshot: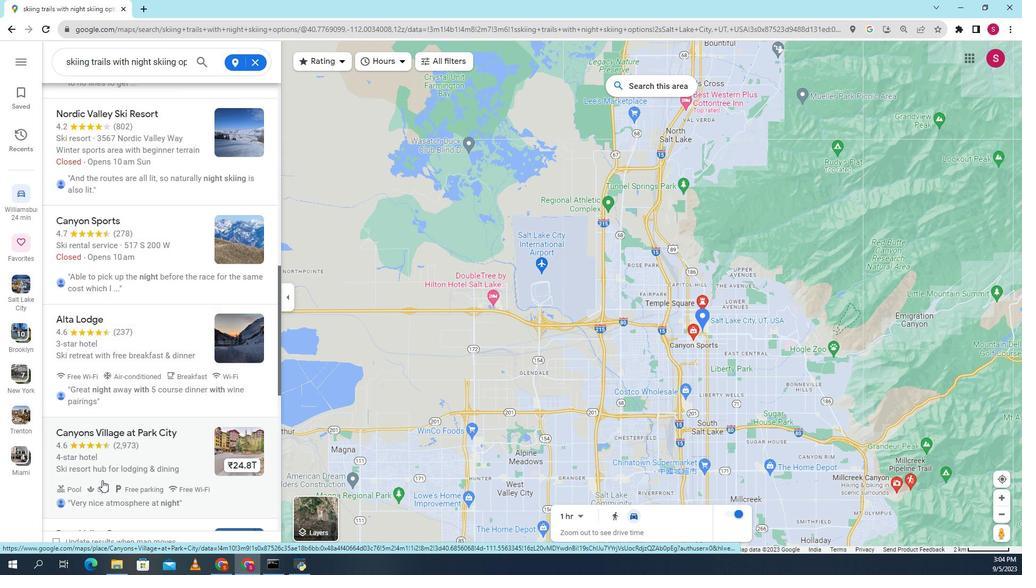 
Action: Mouse scrolled (892, 461) with delta (0, 0)
Screenshot: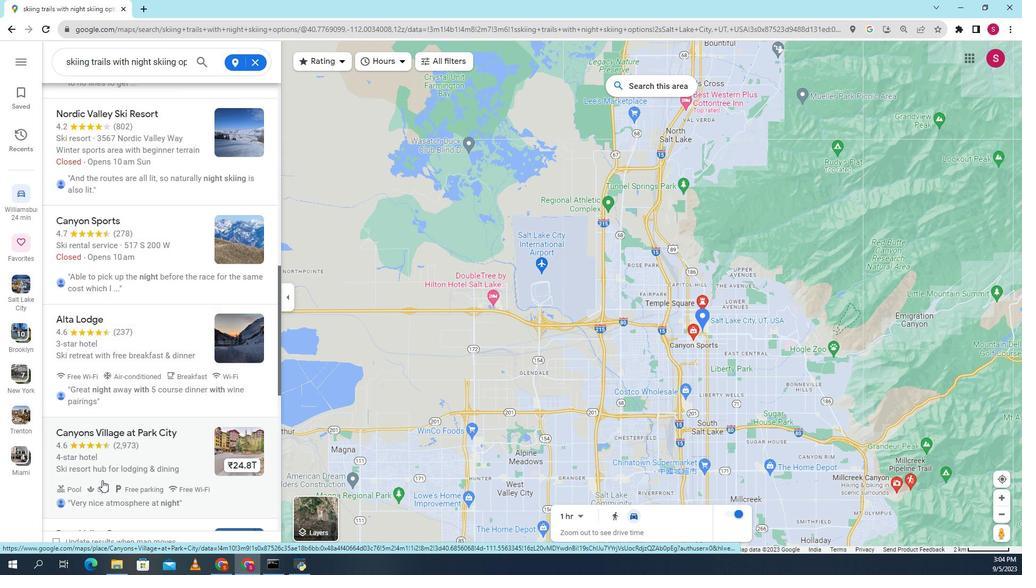
Action: Mouse moved to (910, 491)
Screenshot: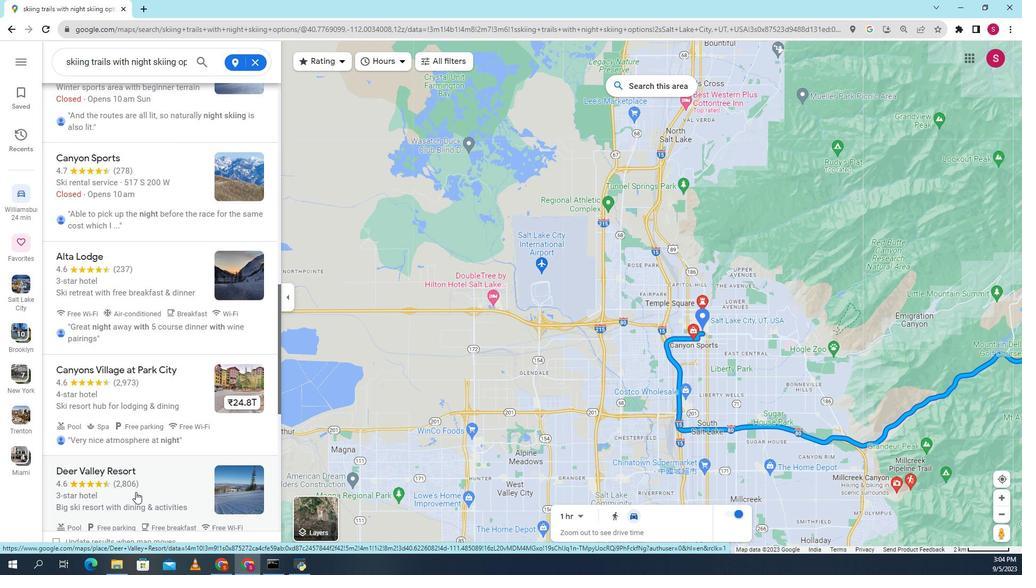 
Action: Mouse scrolled (910, 491) with delta (0, 0)
Screenshot: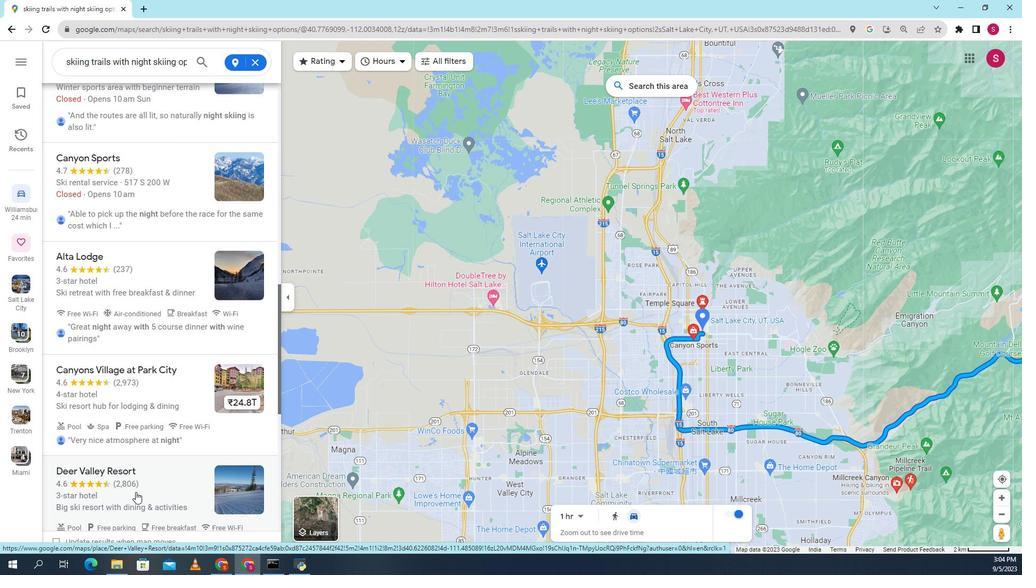 
Action: Mouse moved to (909, 492)
Screenshot: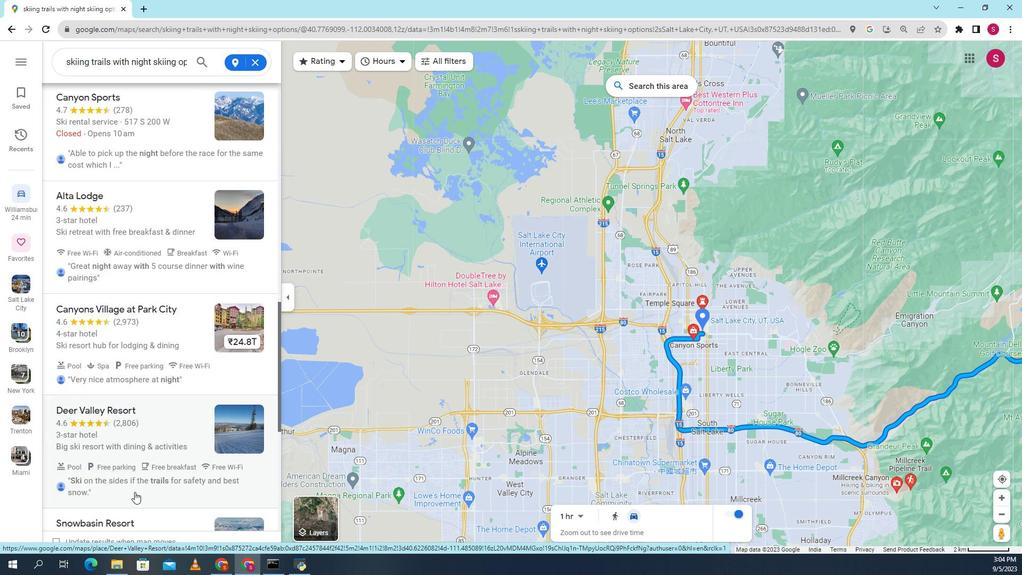 
Action: Mouse scrolled (909, 491) with delta (0, 0)
Screenshot: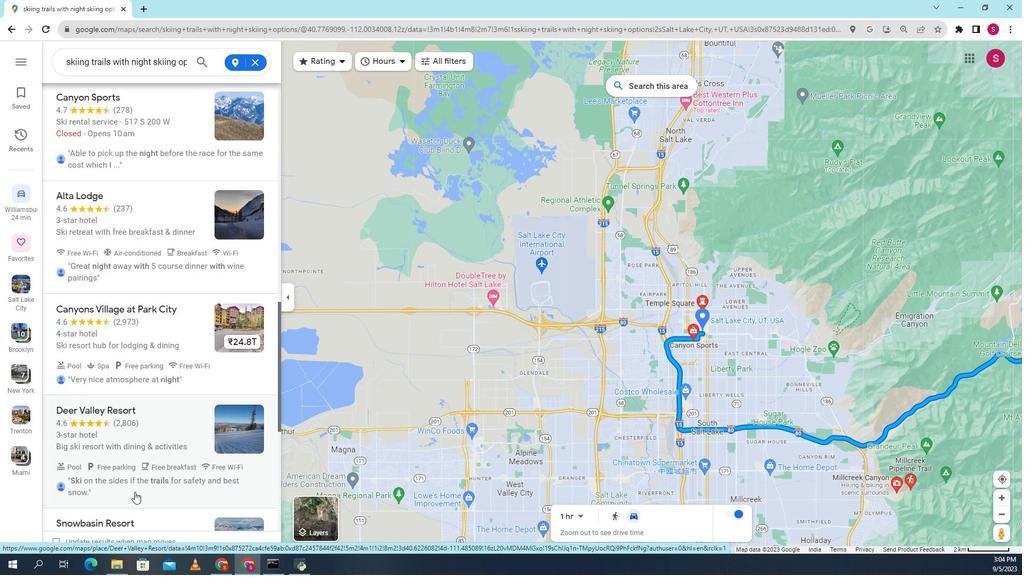 
Action: Mouse moved to (908, 492)
Screenshot: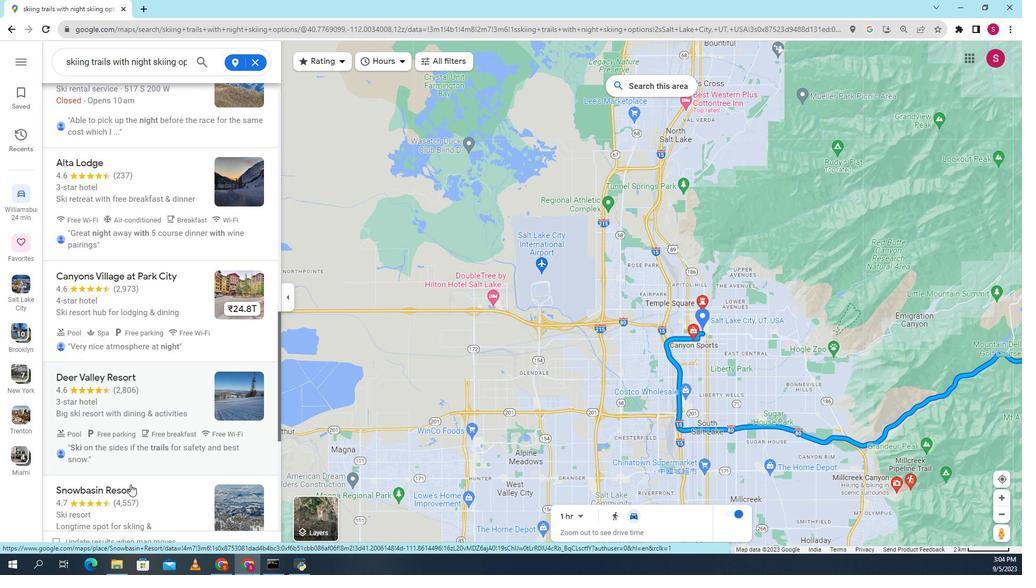 
Action: Mouse scrolled (908, 492) with delta (0, 0)
Screenshot: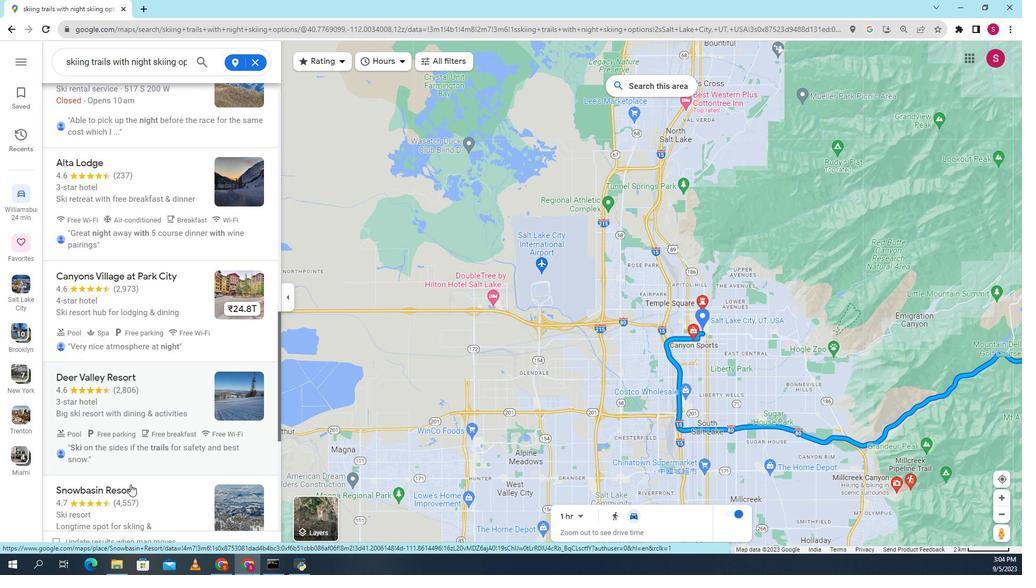 
Action: Mouse moved to (892, 436)
Screenshot: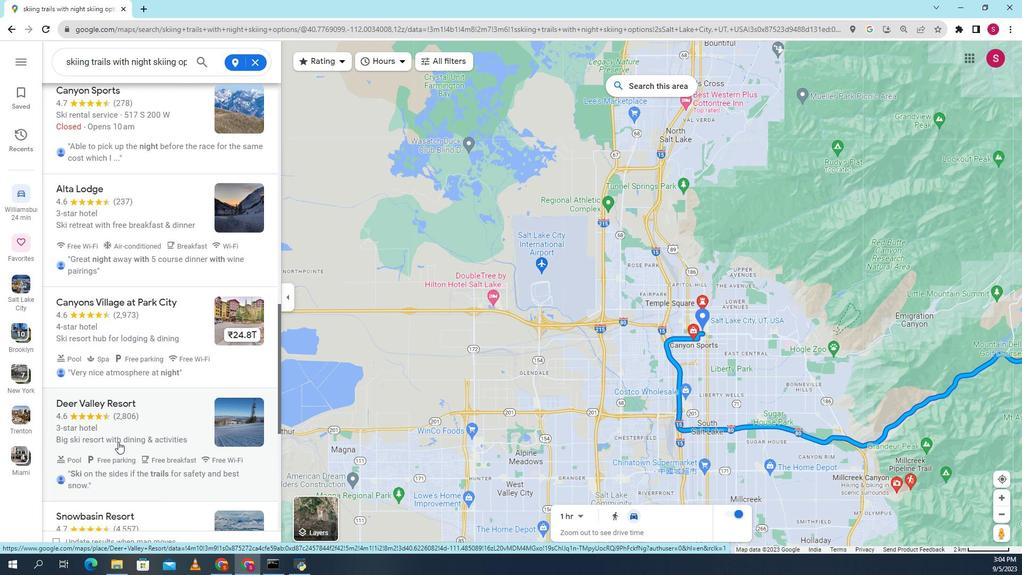 
Action: Mouse scrolled (892, 435) with delta (0, 0)
Screenshot: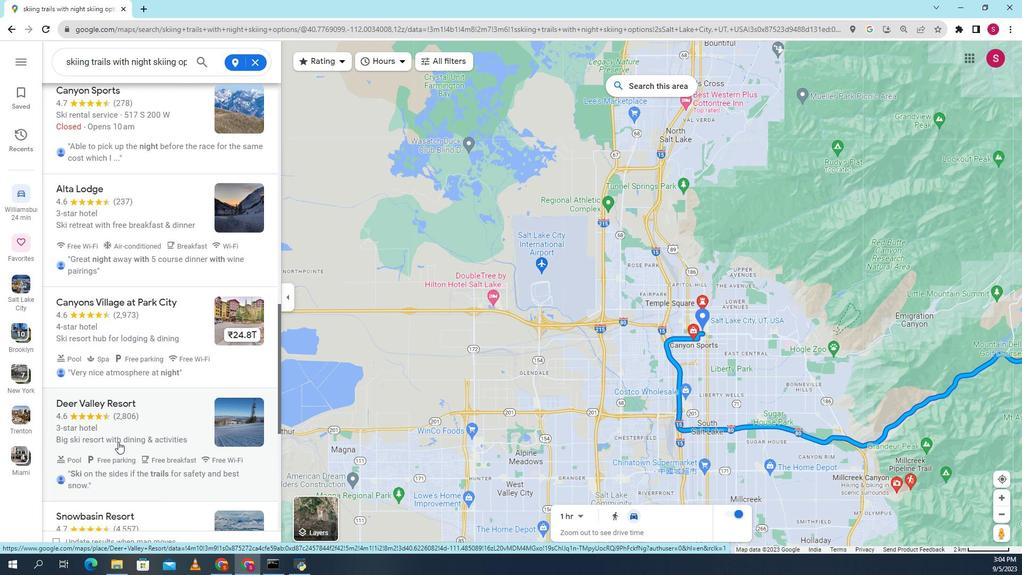 
Action: Mouse moved to (891, 442)
Screenshot: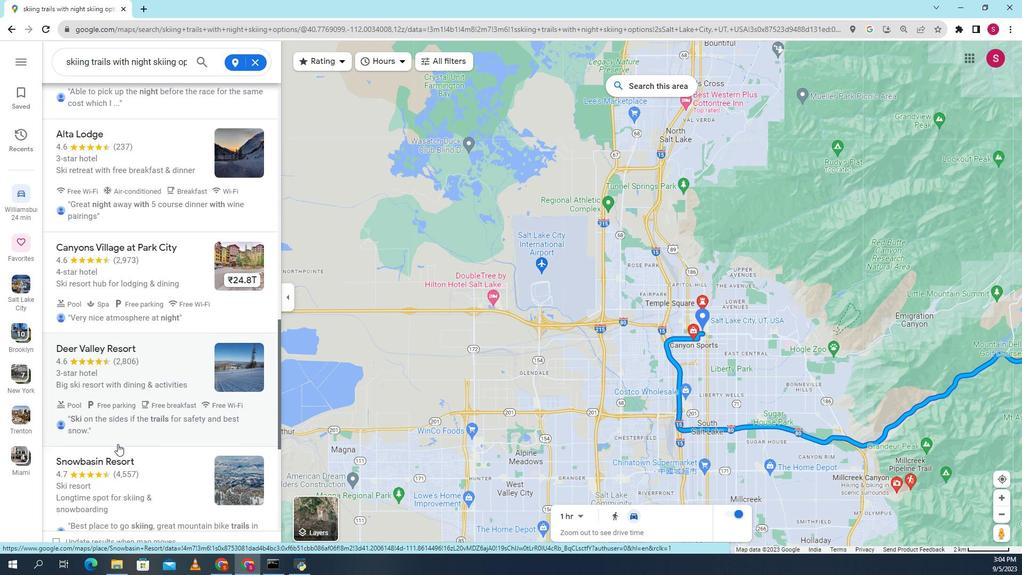 
Action: Mouse scrolled (891, 441) with delta (0, 0)
Screenshot: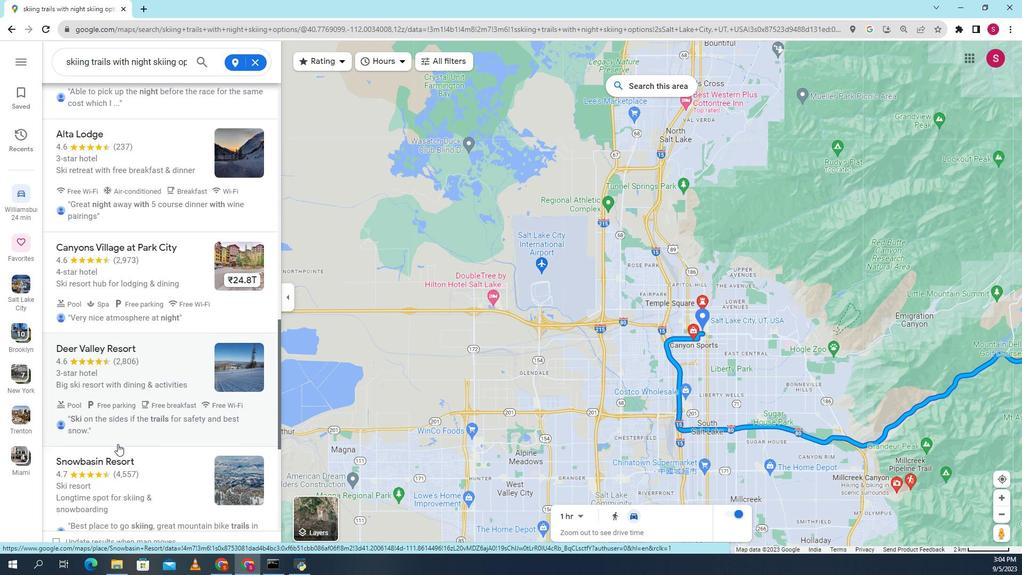 
Action: Mouse moved to (886, 456)
Screenshot: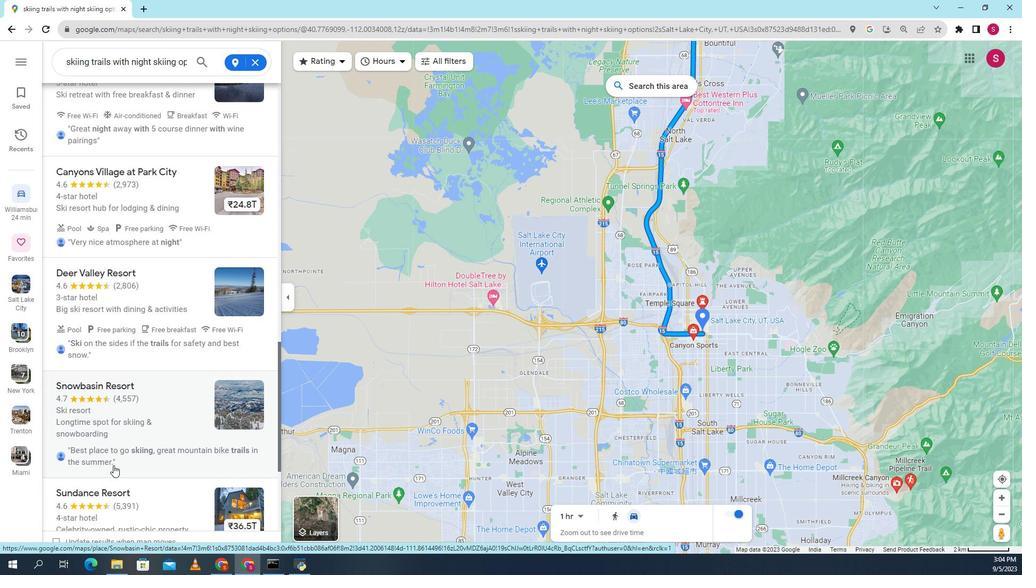 
Action: Mouse scrolled (886, 455) with delta (0, 0)
Screenshot: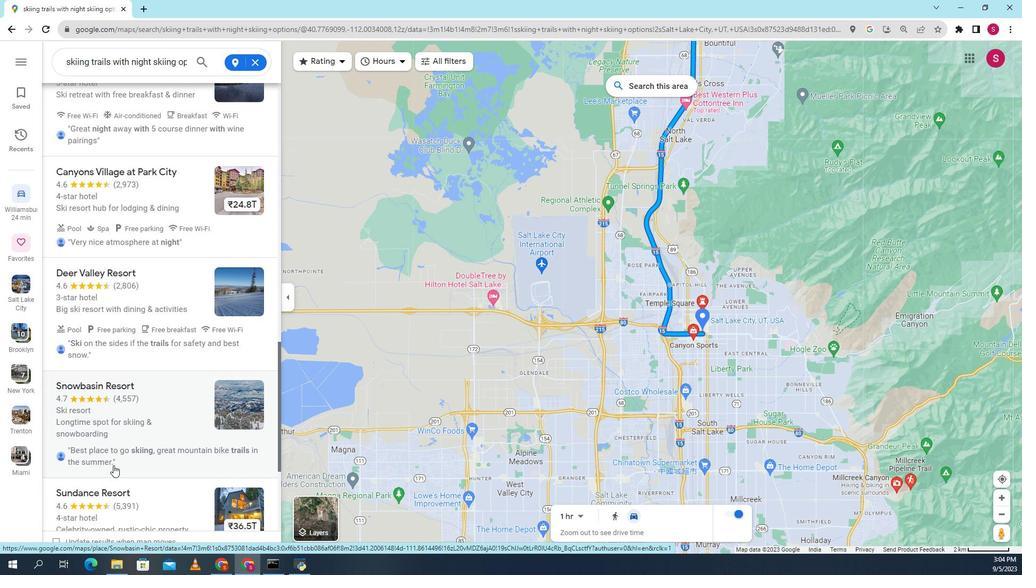 
Action: Mouse moved to (886, 463)
Screenshot: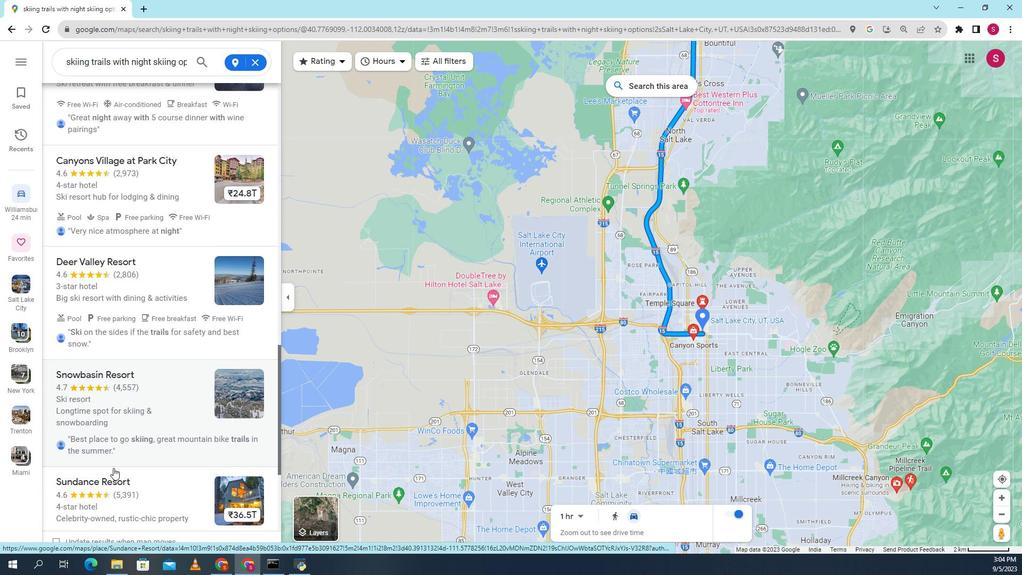 
Action: Mouse scrolled (886, 462) with delta (0, 0)
Screenshot: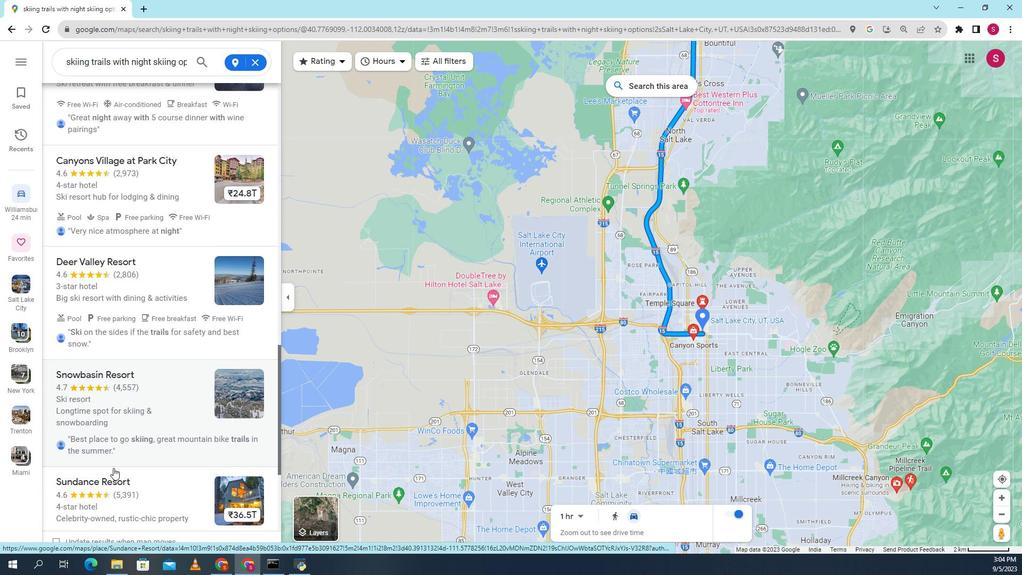 
Action: Mouse moved to (886, 468)
Screenshot: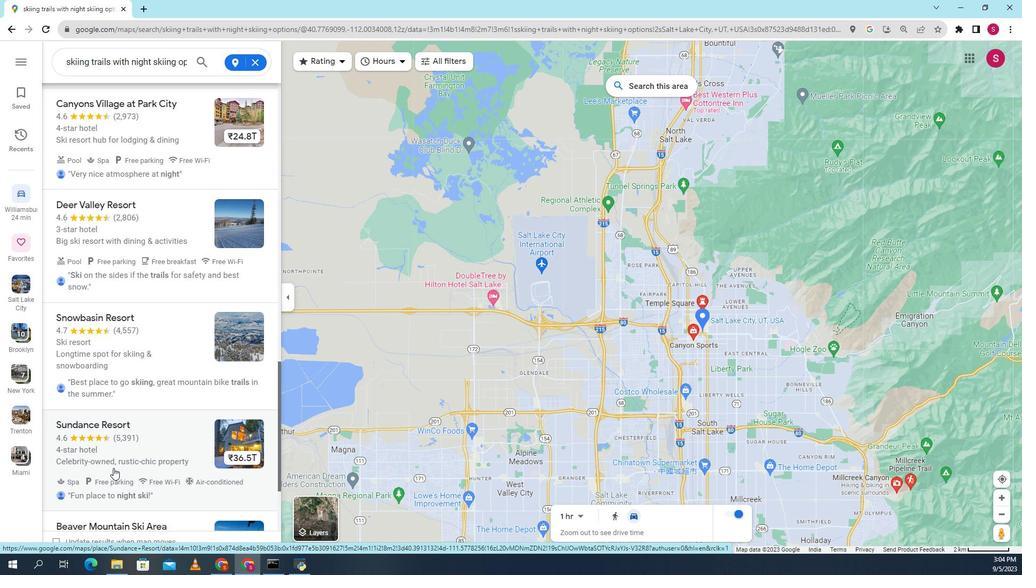
Action: Mouse scrolled (886, 467) with delta (0, 0)
Screenshot: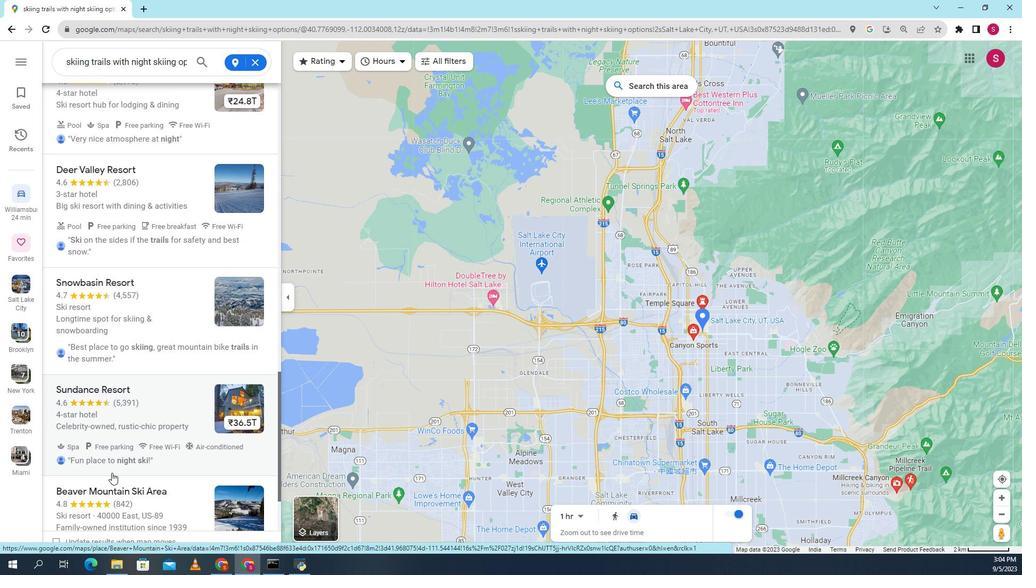 
Action: Mouse moved to (885, 471)
Screenshot: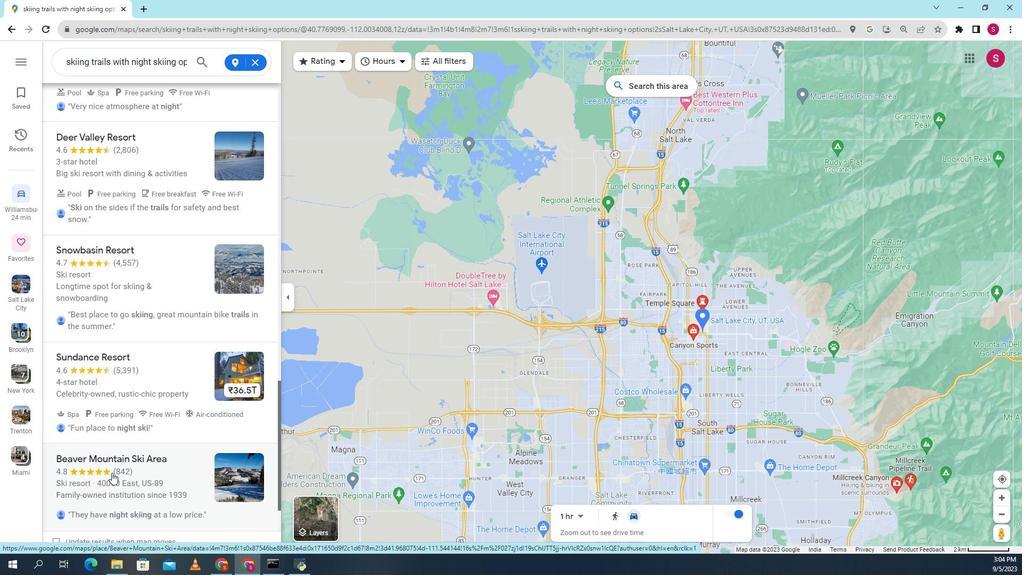 
Action: Mouse scrolled (885, 471) with delta (0, 0)
Screenshot: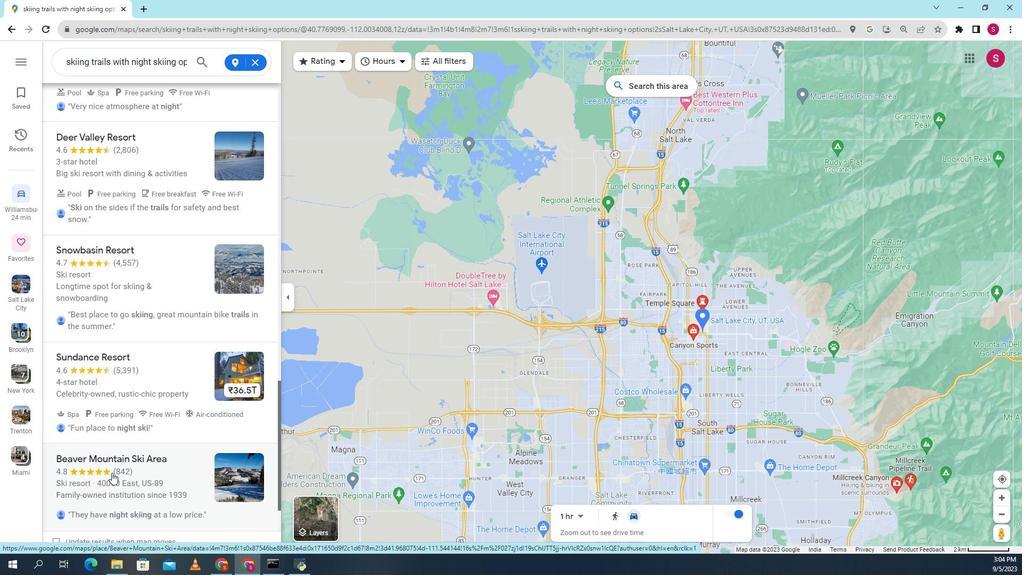 
Action: Mouse moved to (885, 472)
Screenshot: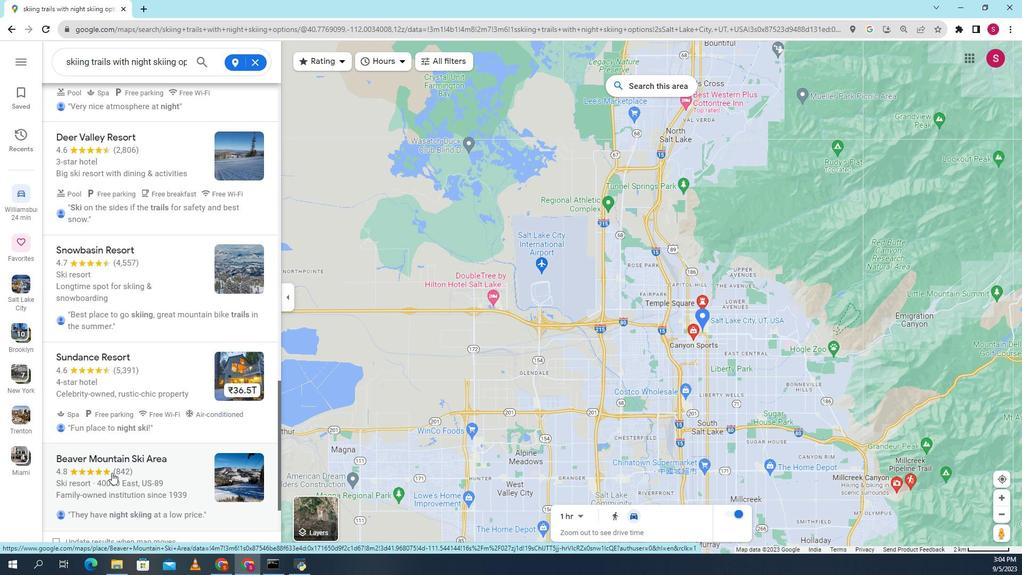 
Action: Mouse scrolled (885, 473) with delta (0, 0)
Screenshot: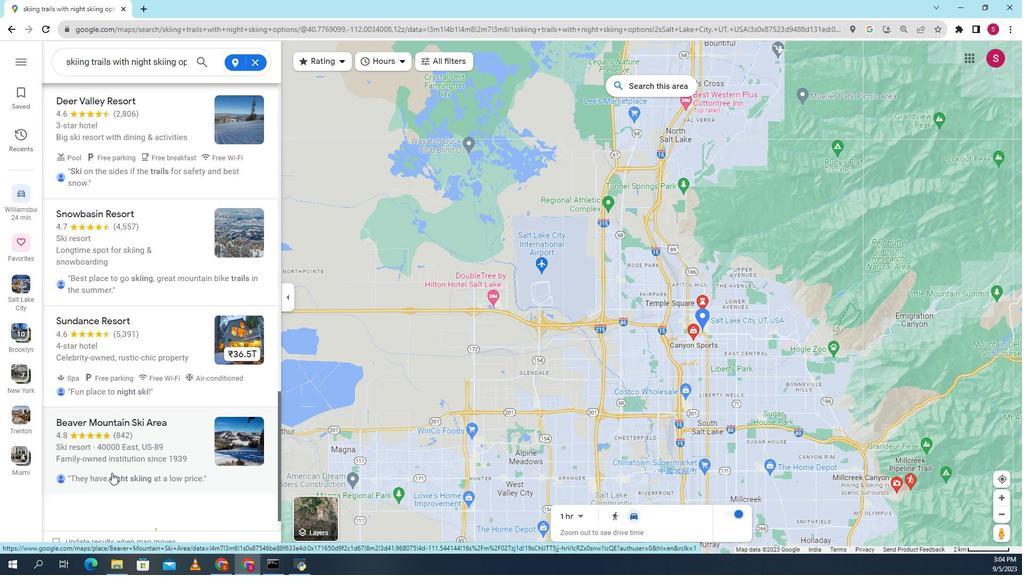 
Action: Mouse moved to (885, 473)
Screenshot: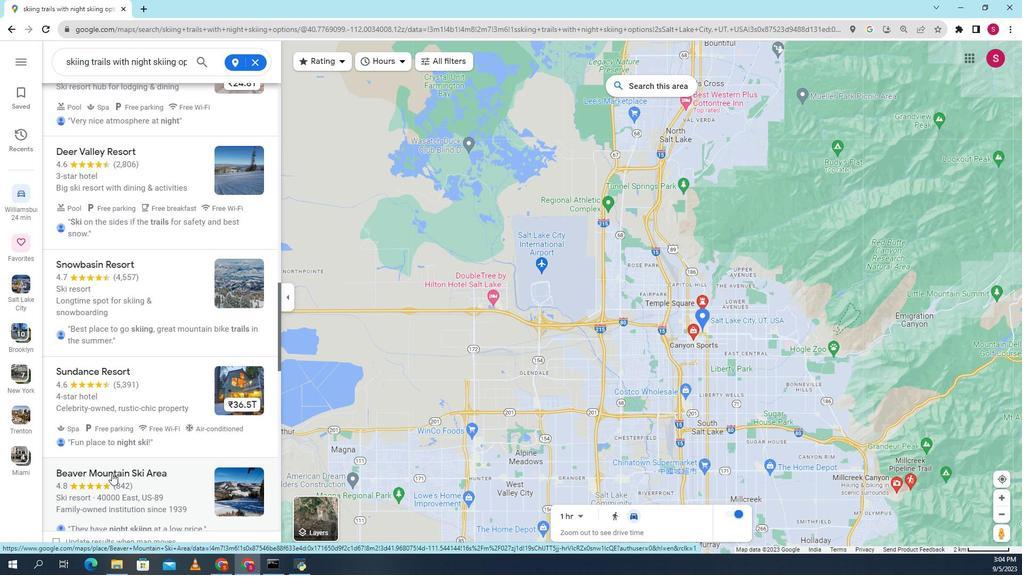 
Action: Mouse scrolled (885, 472) with delta (0, 0)
Screenshot: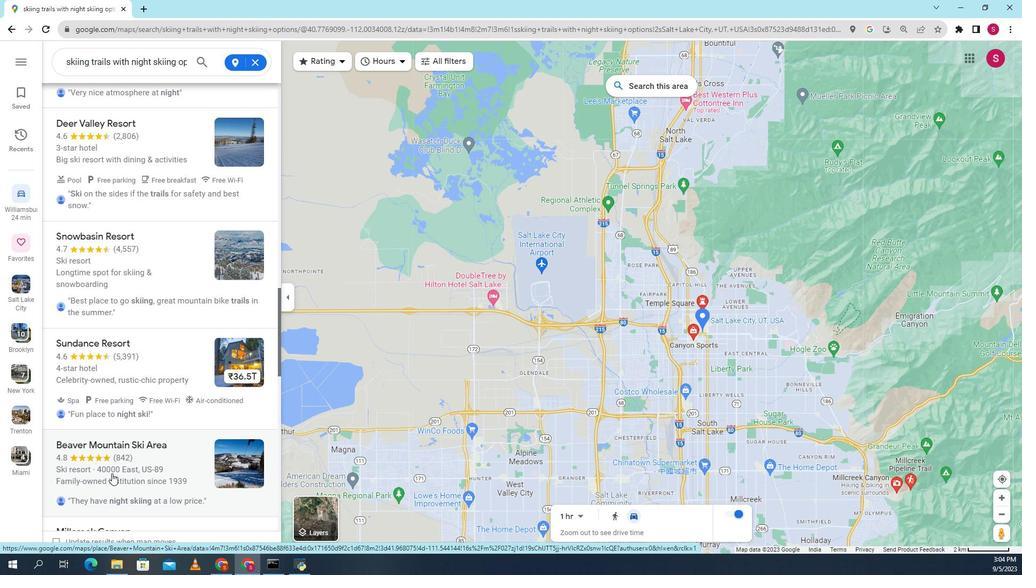 
Action: Mouse scrolled (885, 472) with delta (0, 0)
Screenshot: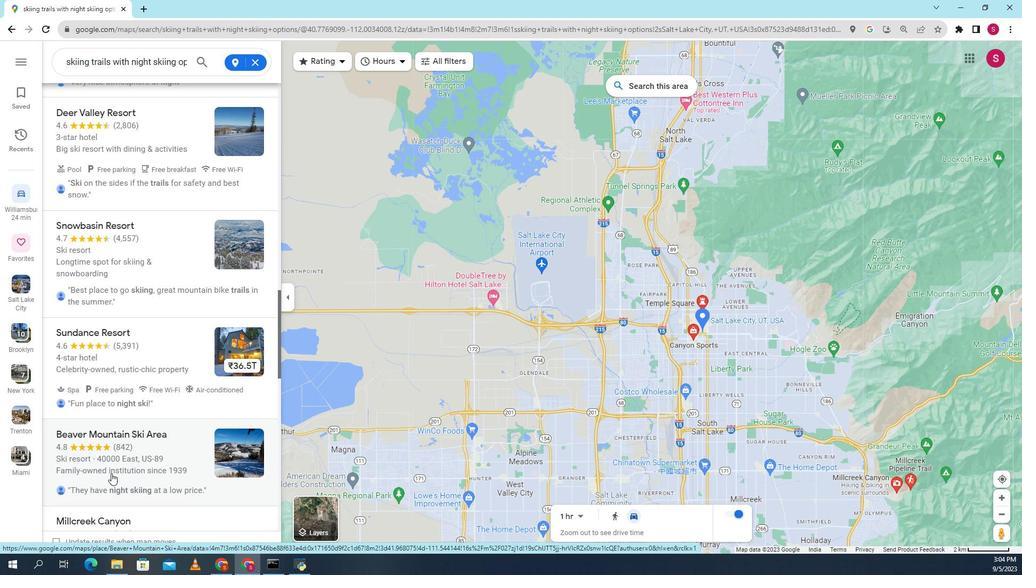 
Action: Mouse moved to (884, 473)
Screenshot: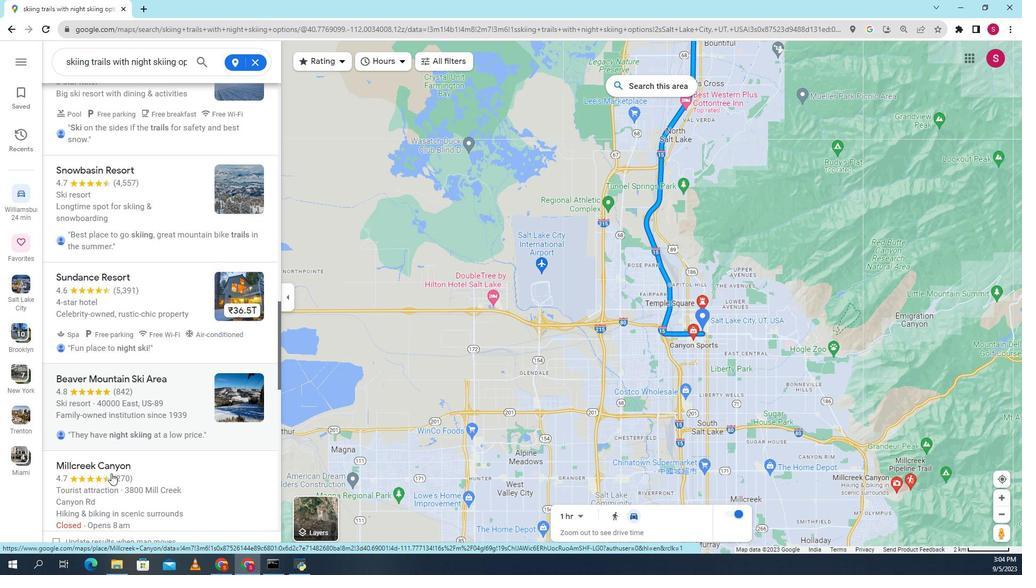
Action: Mouse scrolled (884, 472) with delta (0, 0)
Screenshot: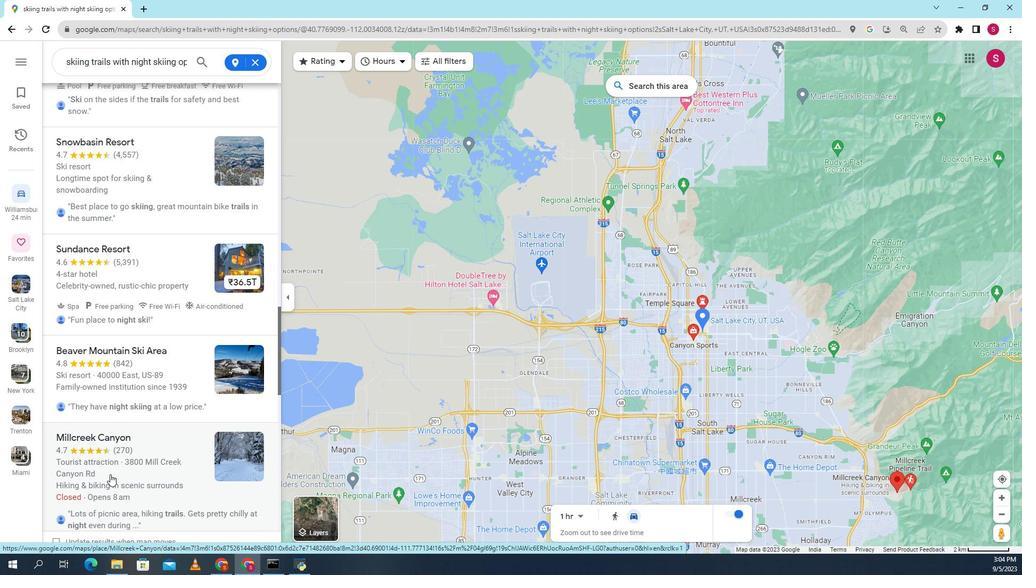 
Action: Mouse moved to (883, 474)
Screenshot: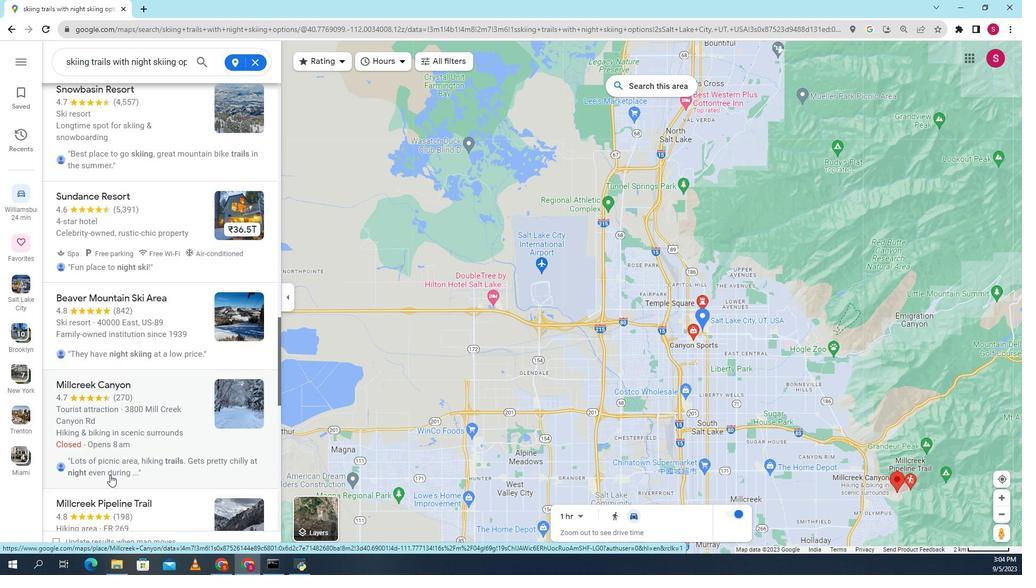 
Action: Mouse scrolled (883, 473) with delta (0, 0)
Screenshot: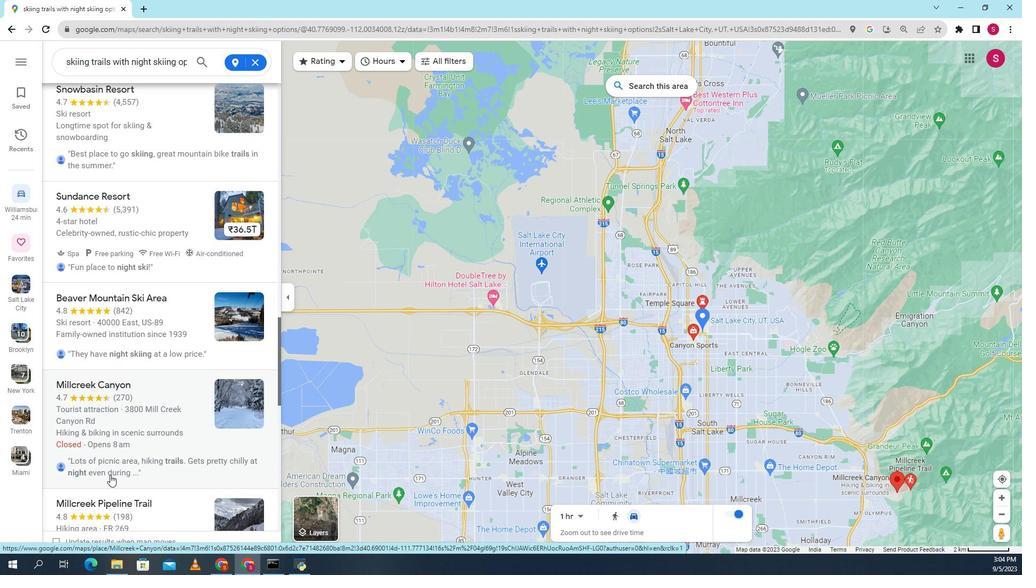 
Action: Mouse moved to (883, 475)
Screenshot: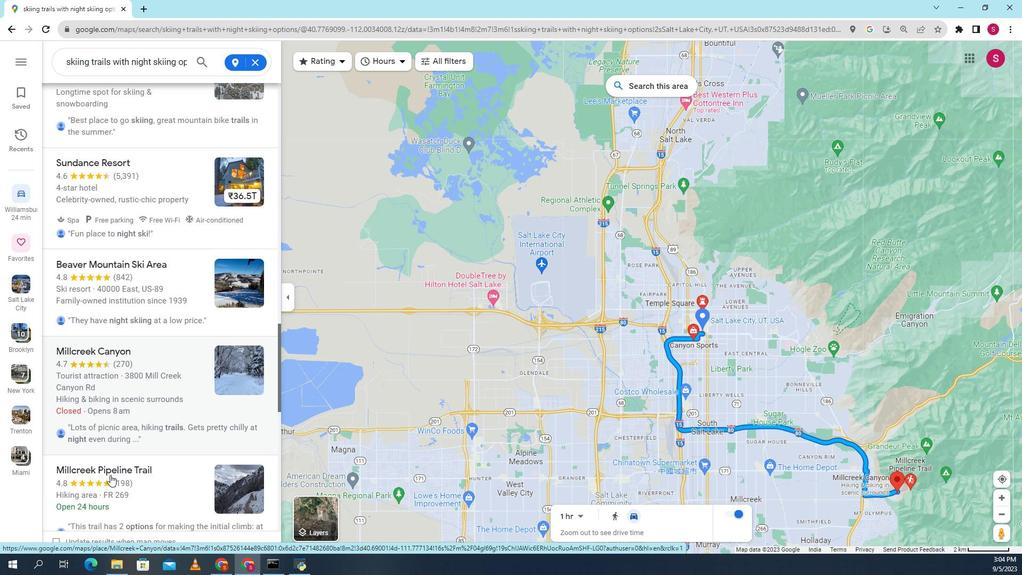 
Action: Mouse scrolled (883, 474) with delta (0, 0)
Screenshot: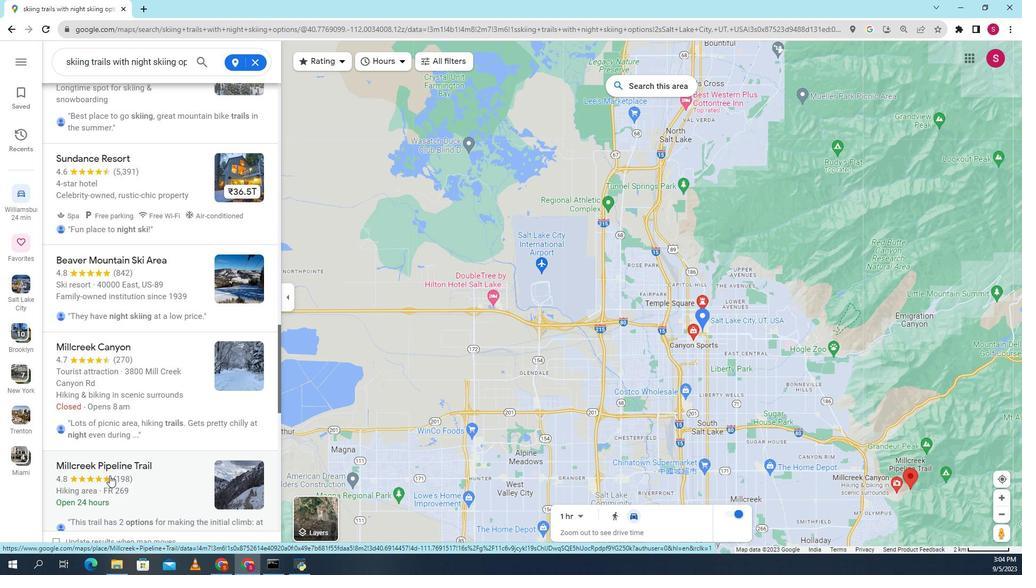 
Action: Mouse moved to (883, 475)
Screenshot: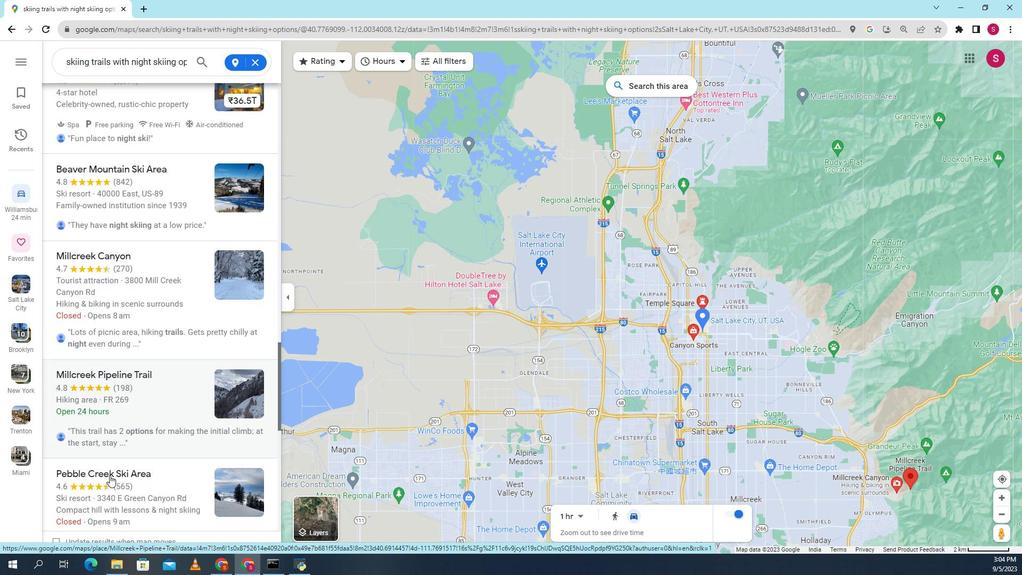 
Action: Mouse scrolled (883, 475) with delta (0, 0)
Screenshot: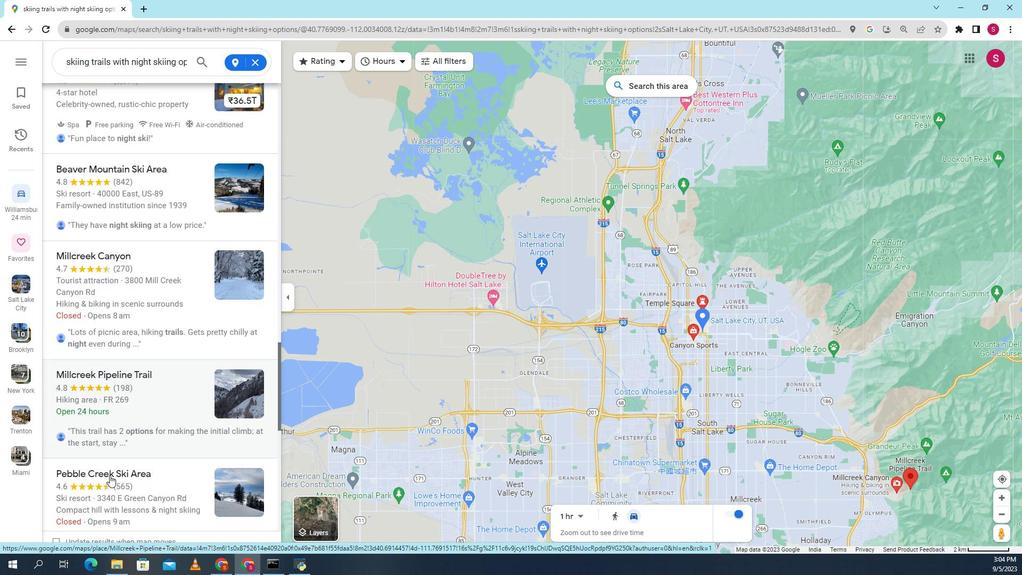 
Action: Mouse moved to (882, 475)
Screenshot: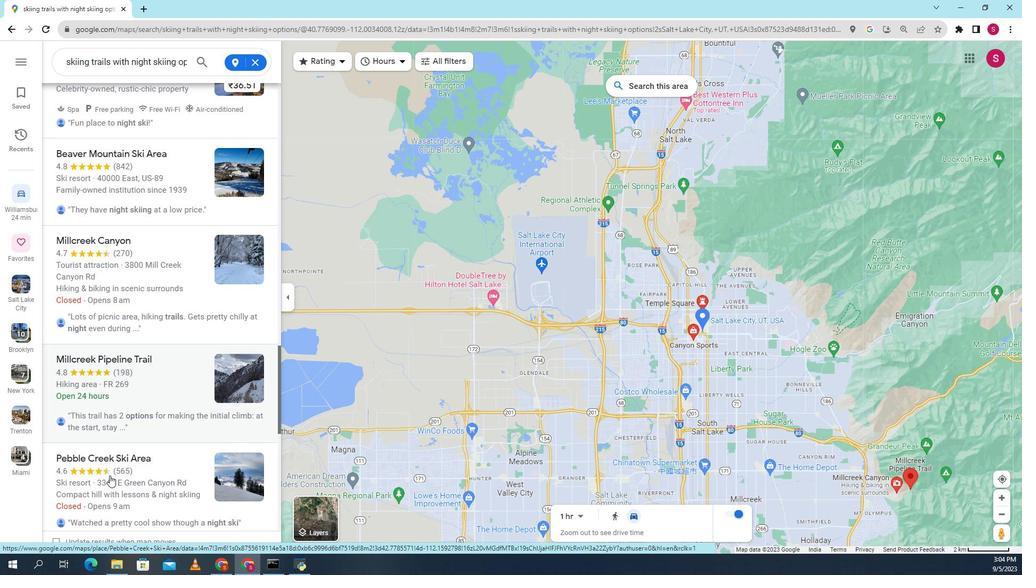 
Action: Mouse scrolled (882, 475) with delta (0, 0)
Screenshot: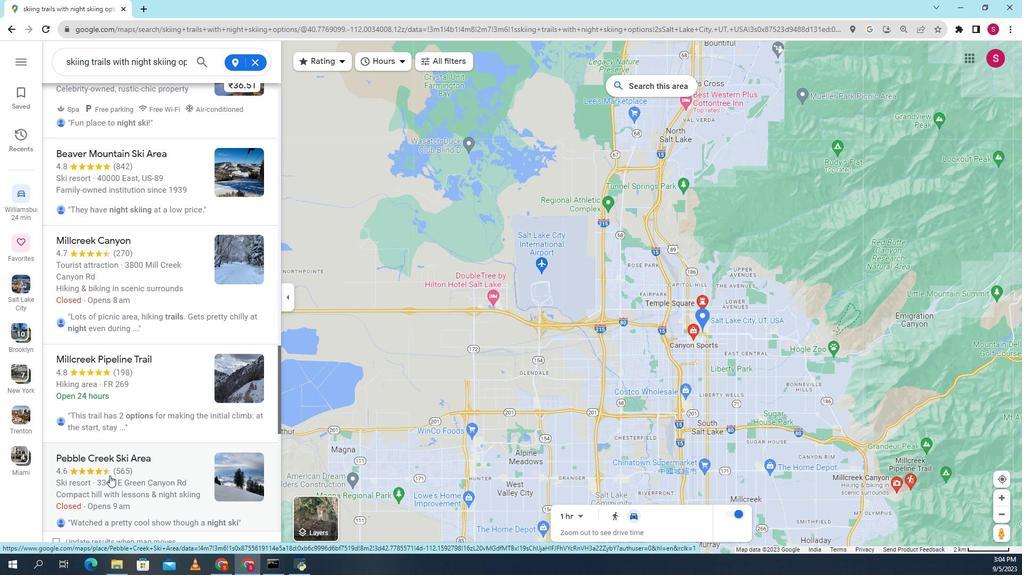 
Action: Mouse scrolled (882, 475) with delta (0, 0)
Screenshot: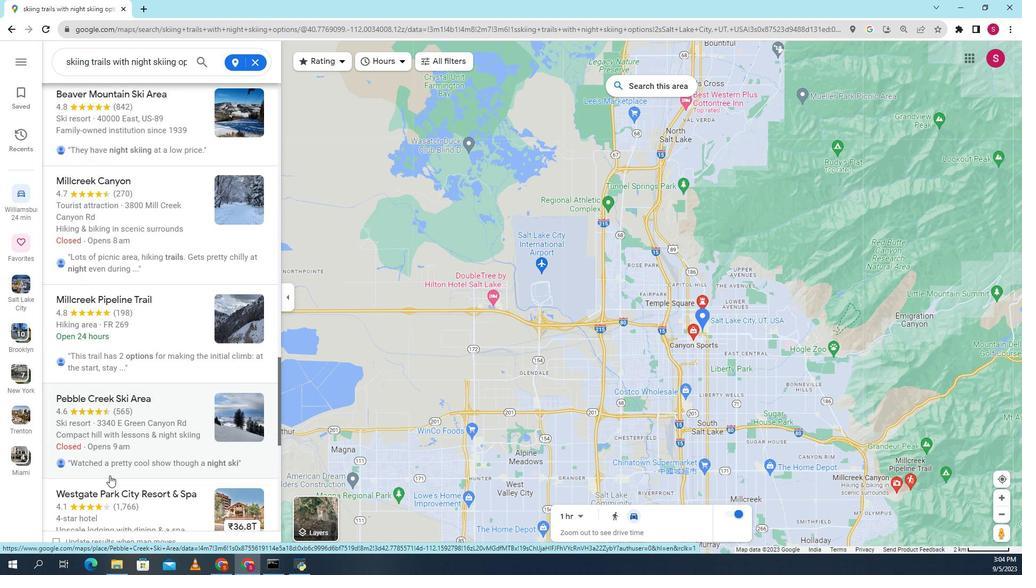 
Action: Mouse moved to (884, 472)
Screenshot: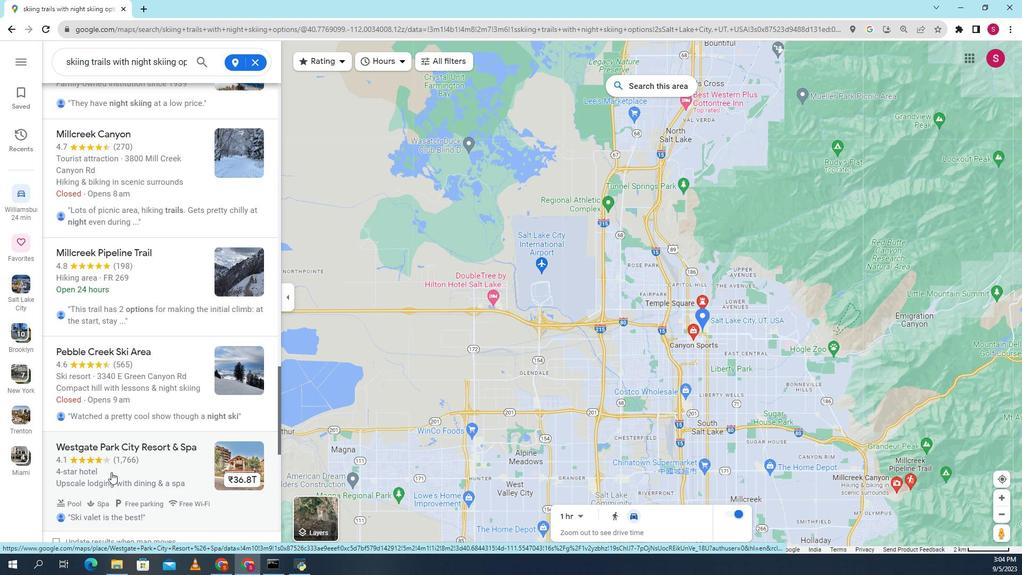 
Action: Mouse scrolled (884, 471) with delta (0, 0)
Screenshot: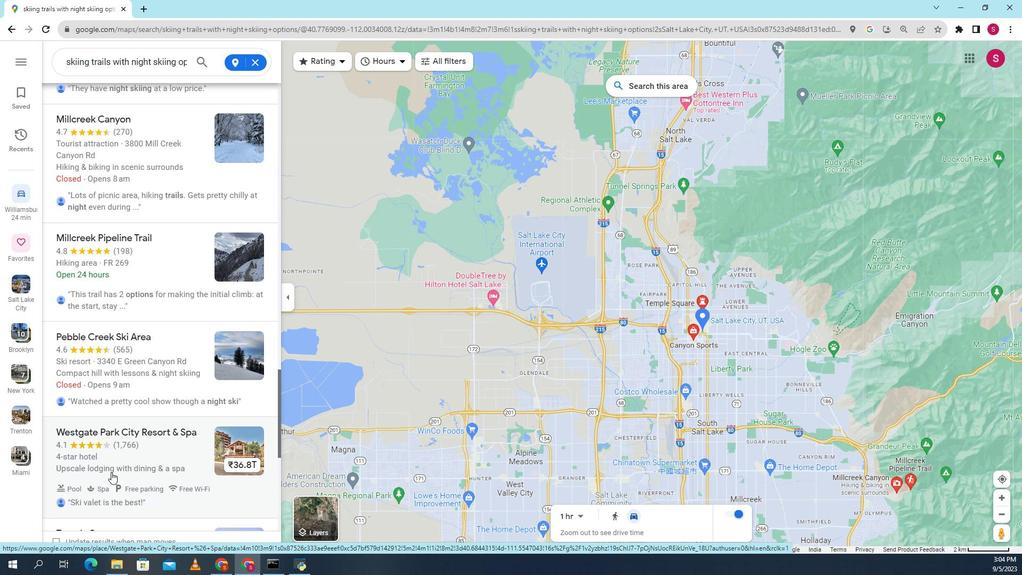 
Action: Mouse moved to (884, 472)
Screenshot: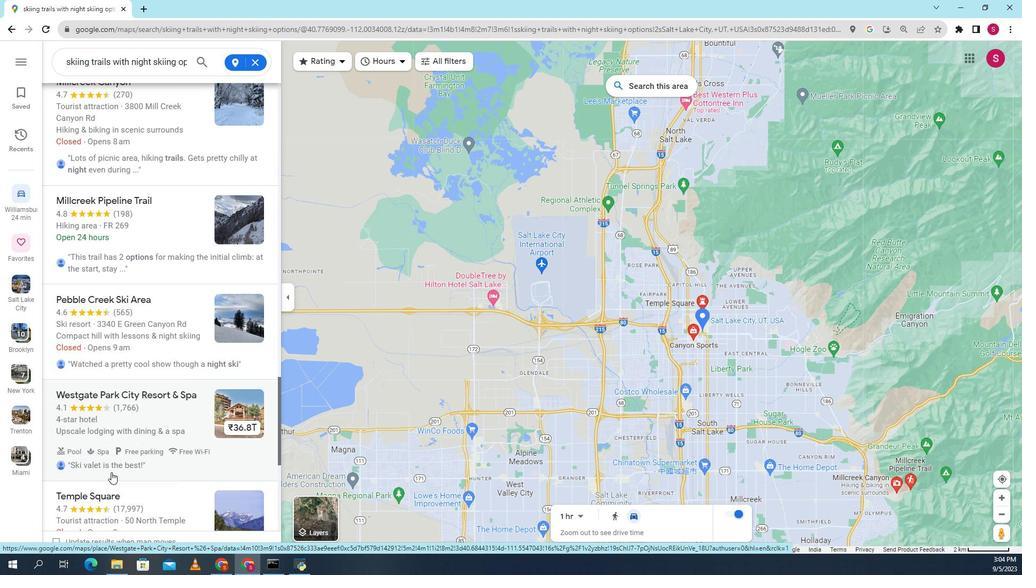 
Action: Mouse scrolled (884, 471) with delta (0, 0)
Screenshot: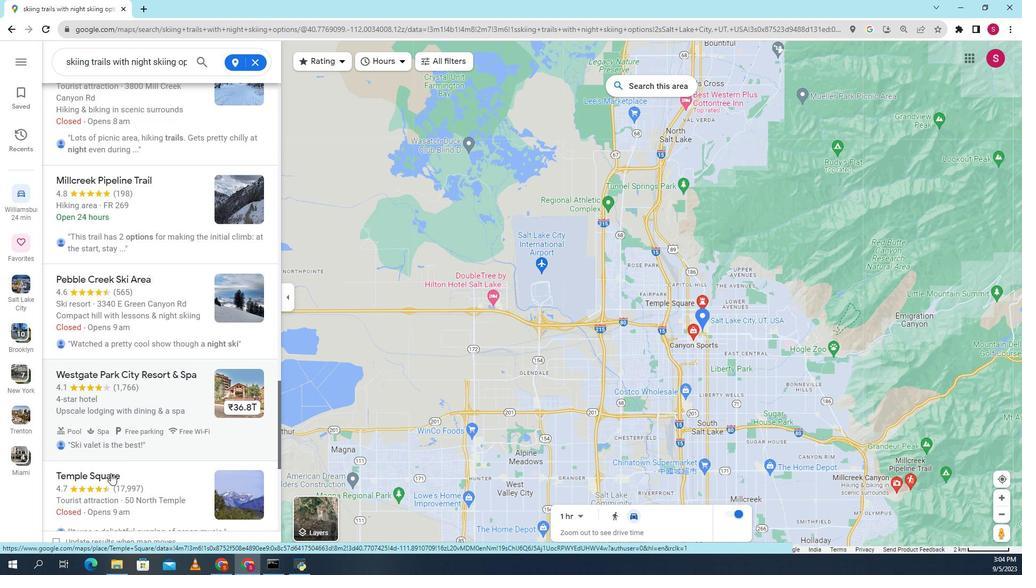 
Action: Mouse moved to (884, 472)
Screenshot: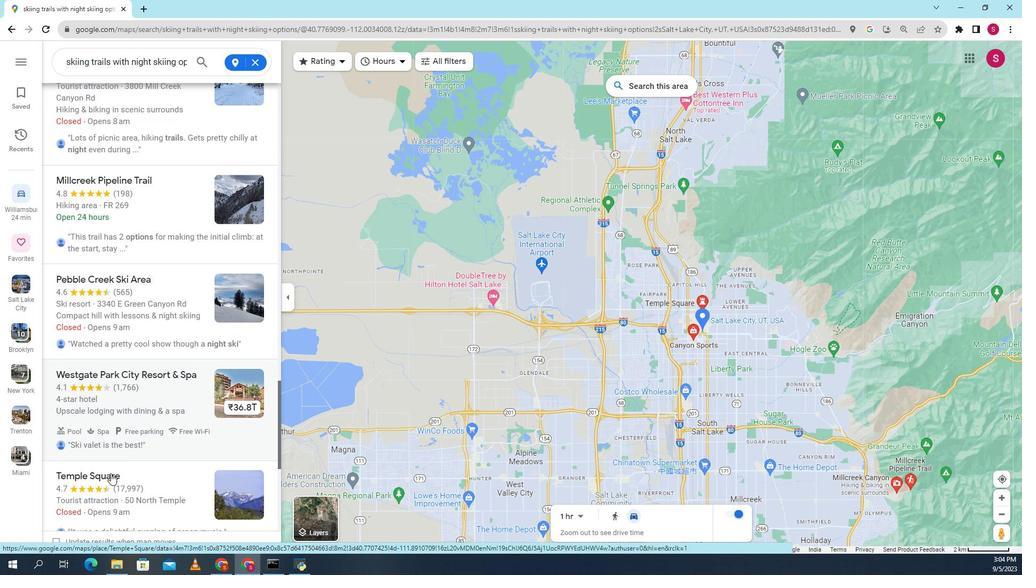 
Action: Mouse scrolled (884, 472) with delta (0, 0)
Screenshot: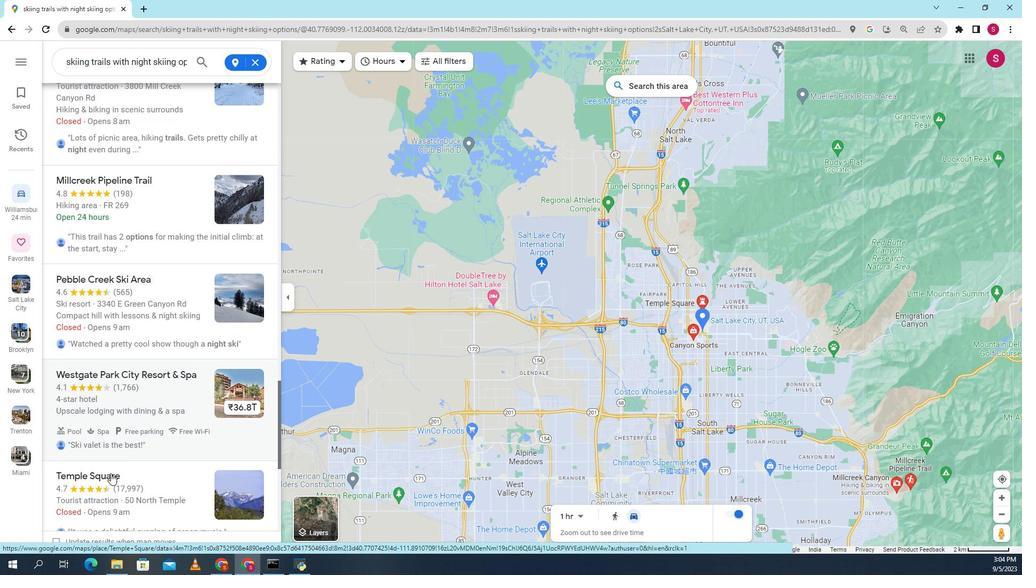 
Action: Mouse moved to (897, 438)
Screenshot: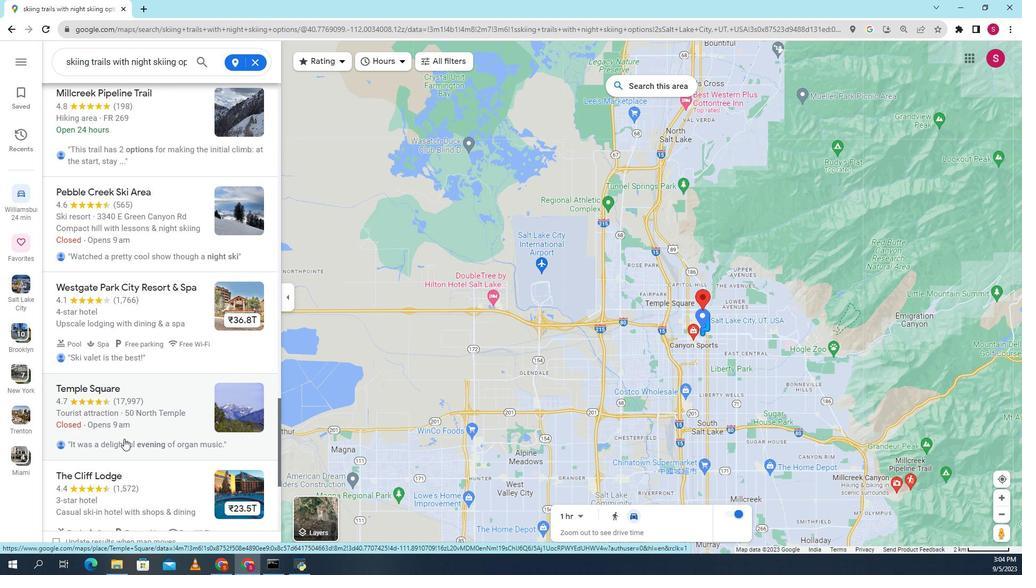 
Action: Mouse scrolled (897, 438) with delta (0, 0)
Screenshot: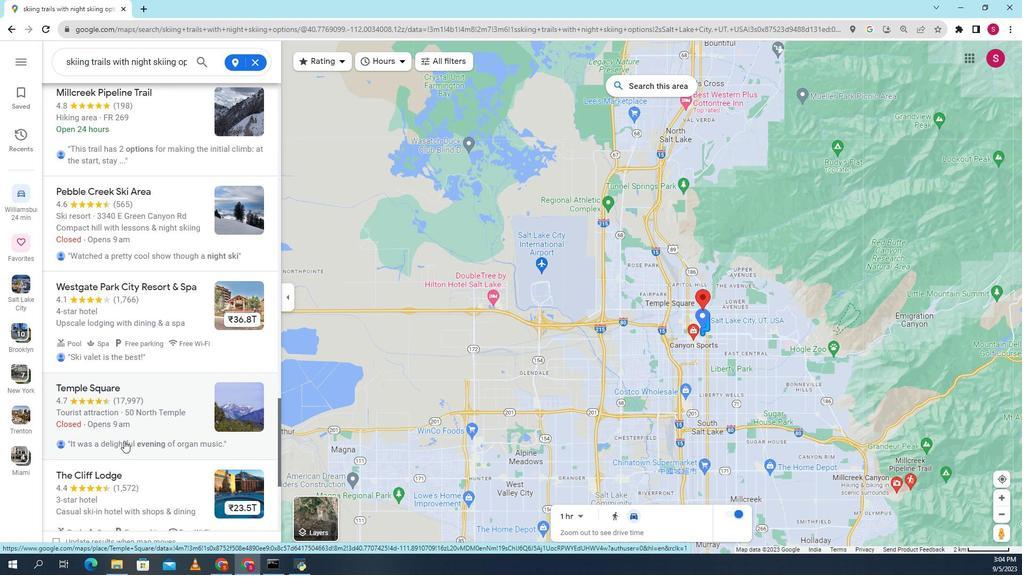 
Action: Mouse moved to (897, 439)
Screenshot: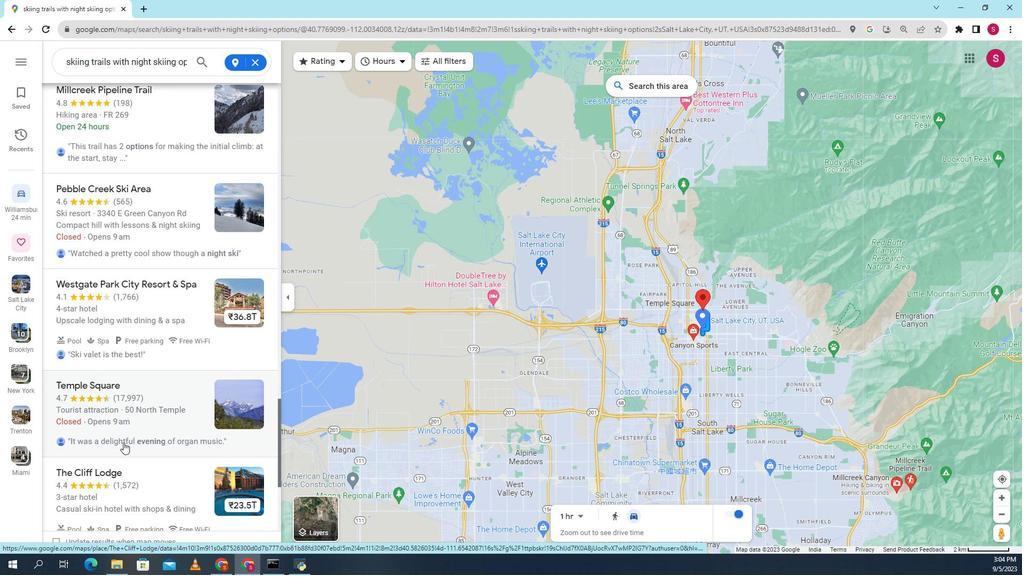 
Action: Mouse scrolled (897, 438) with delta (0, 0)
Screenshot: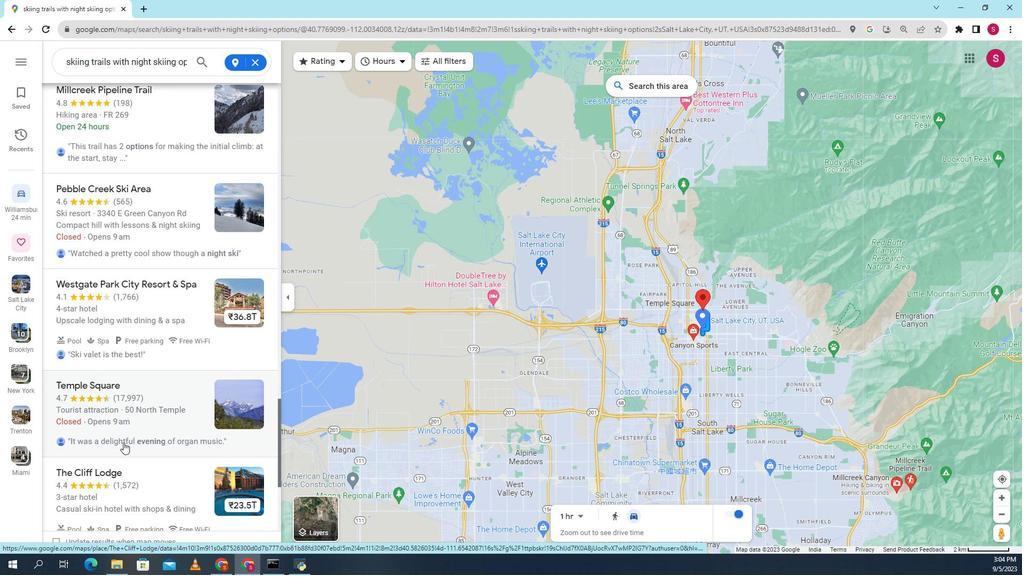 
Action: Mouse moved to (904, 426)
Screenshot: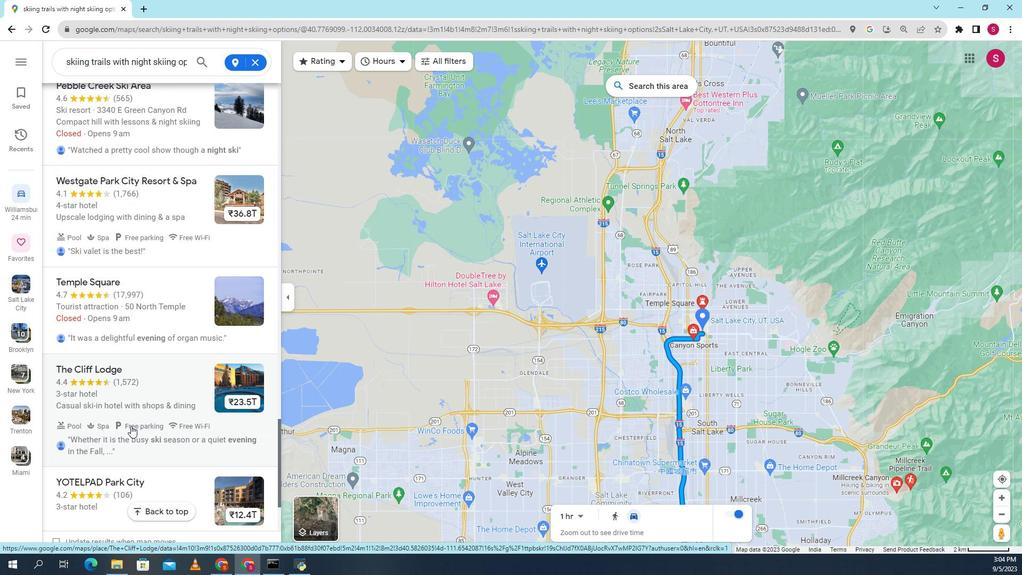 
Action: Mouse scrolled (904, 425) with delta (0, 0)
Screenshot: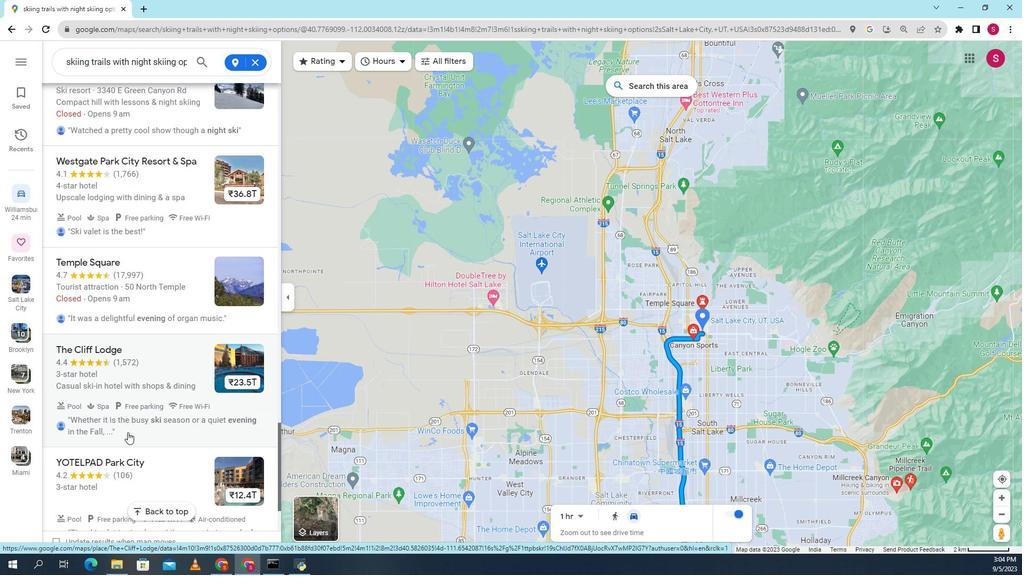 
Action: Mouse moved to (904, 426)
Screenshot: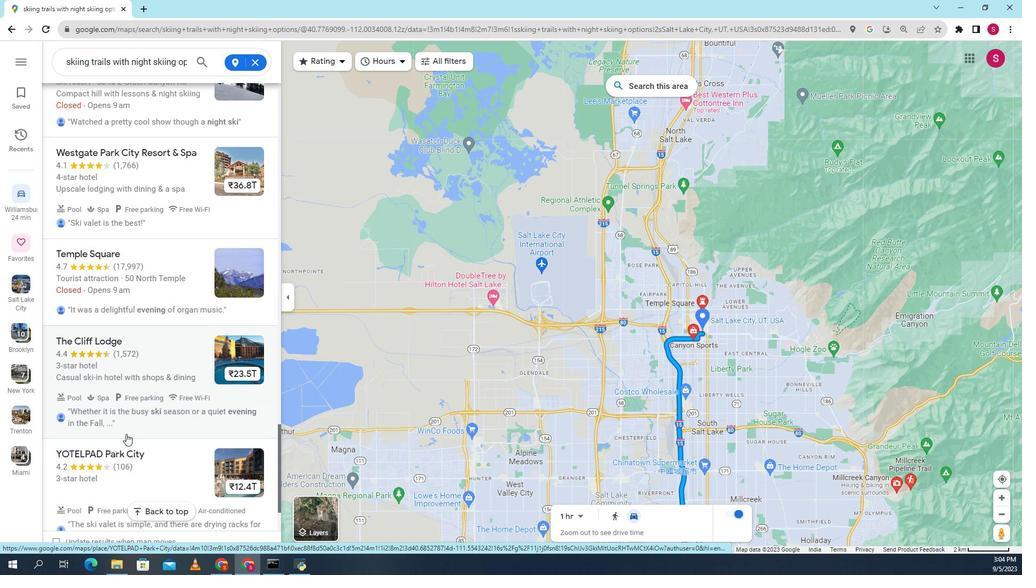 
Action: Mouse scrolled (904, 426) with delta (0, 0)
Screenshot: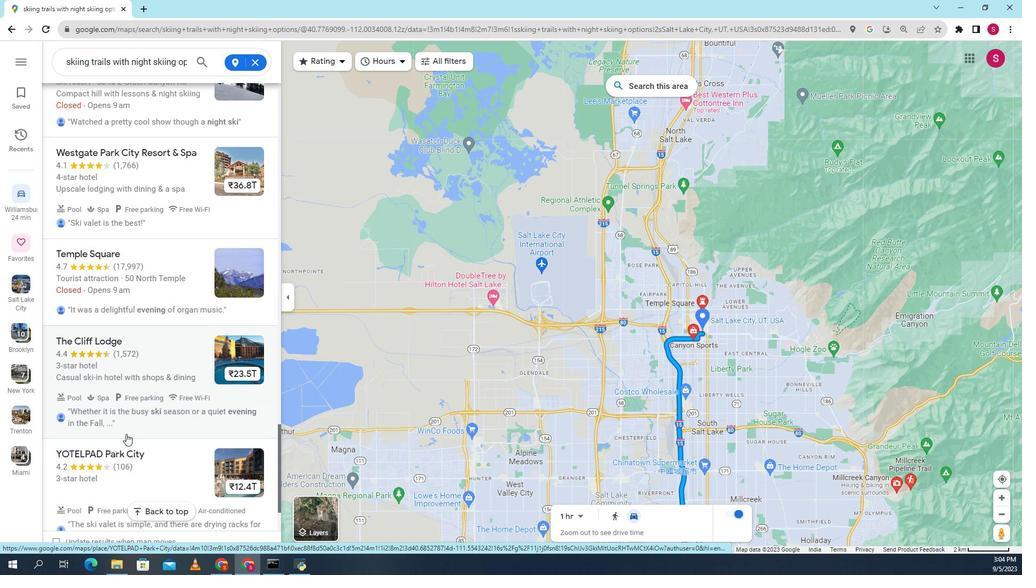 
Action: Mouse moved to (899, 434)
Screenshot: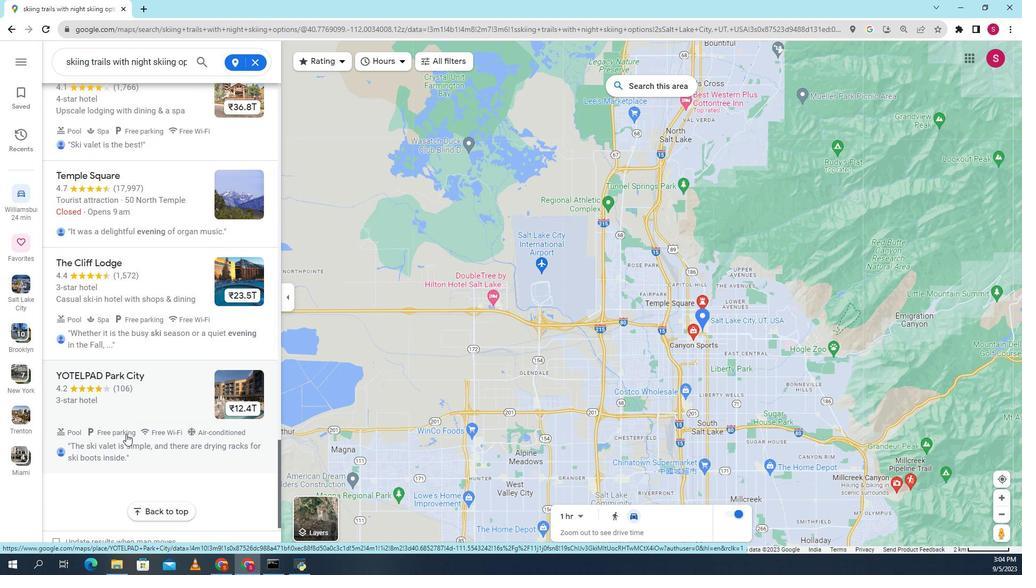 
Action: Mouse scrolled (899, 433) with delta (0, 0)
Screenshot: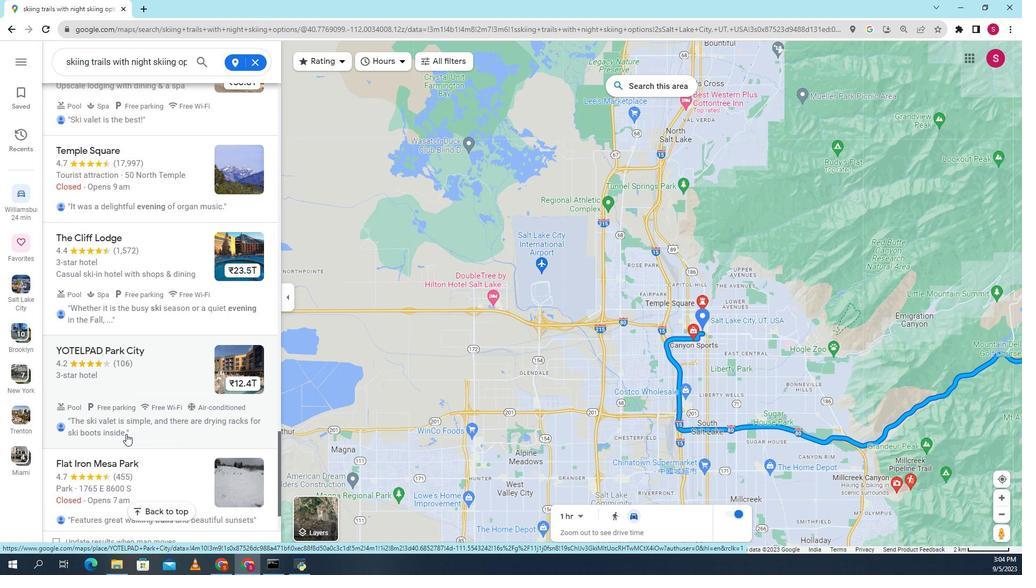 
Action: Mouse scrolled (899, 433) with delta (0, 0)
Screenshot: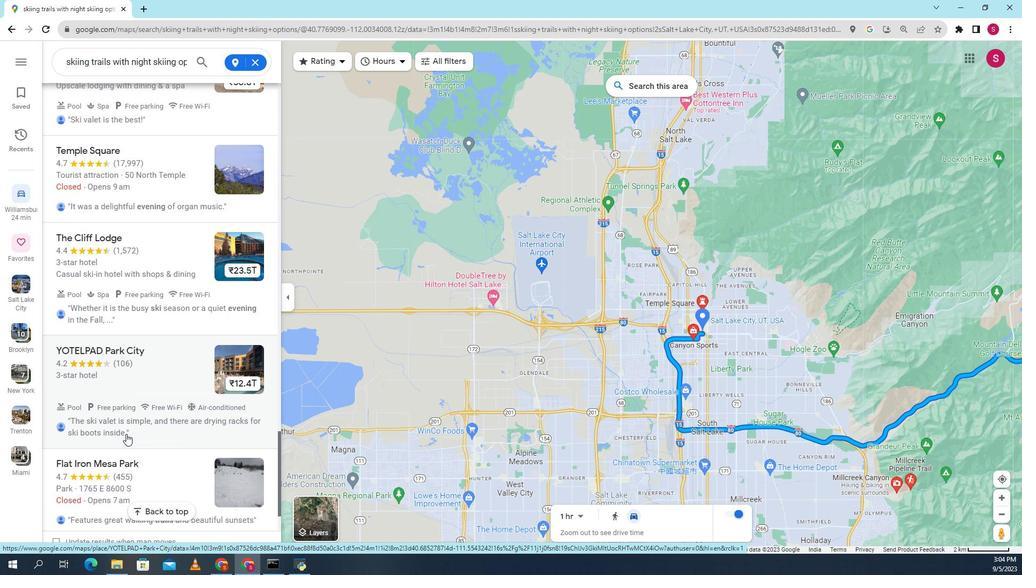 
Action: Mouse moved to (898, 427)
Screenshot: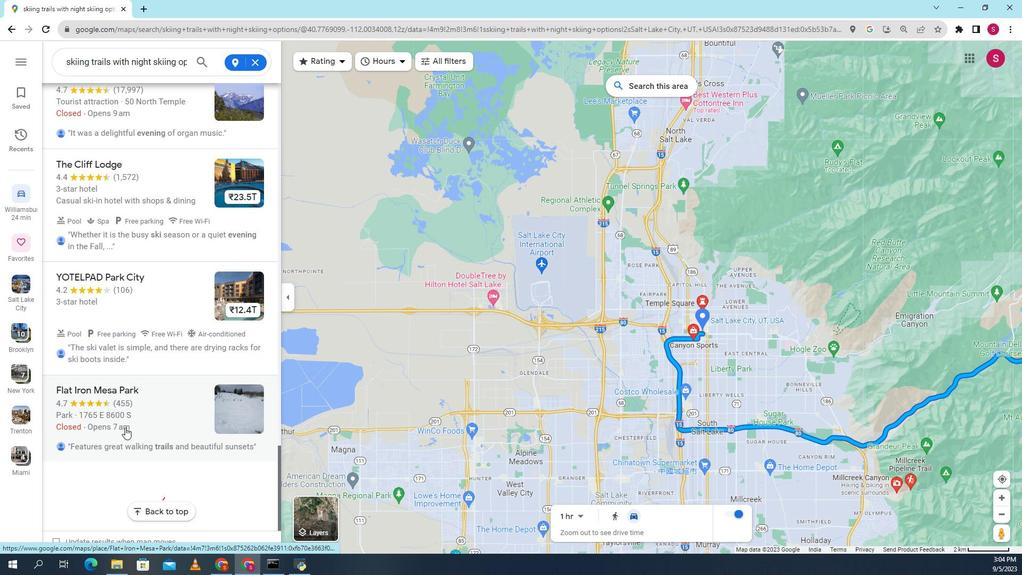 
Action: Mouse scrolled (898, 427) with delta (0, 0)
Screenshot: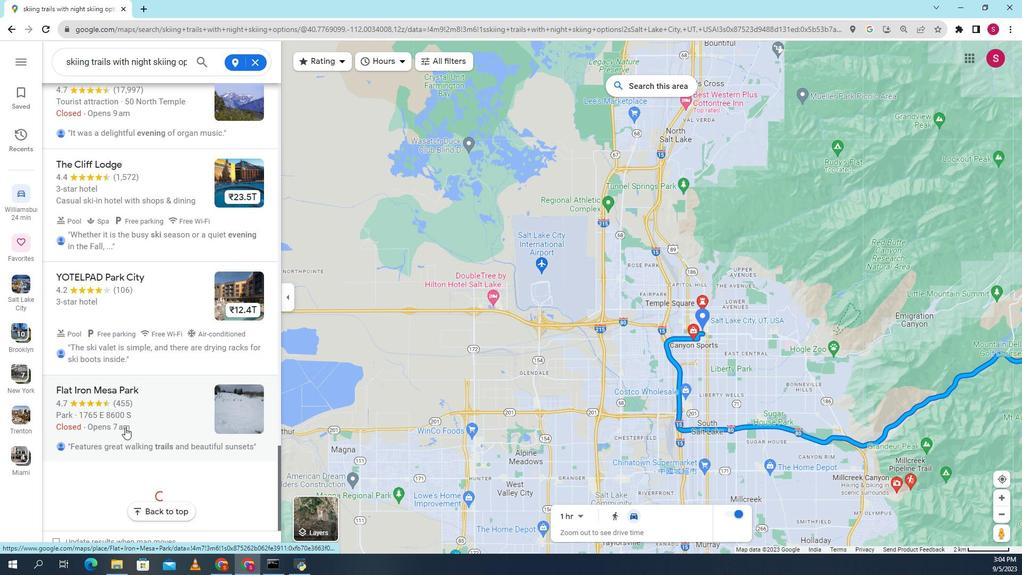 
Action: Mouse scrolled (898, 427) with delta (0, 0)
Screenshot: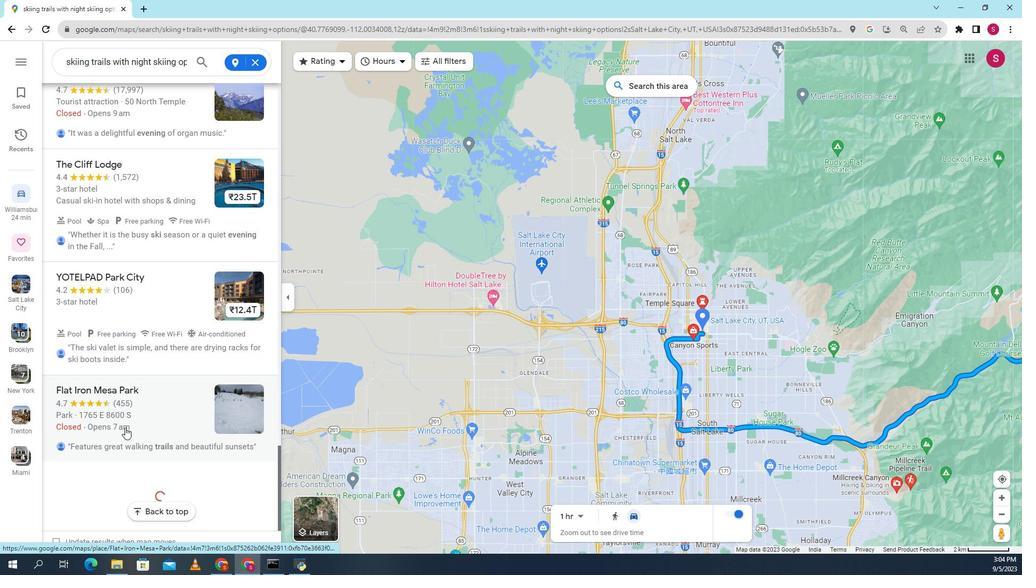 
Action: Mouse moved to (898, 433)
Screenshot: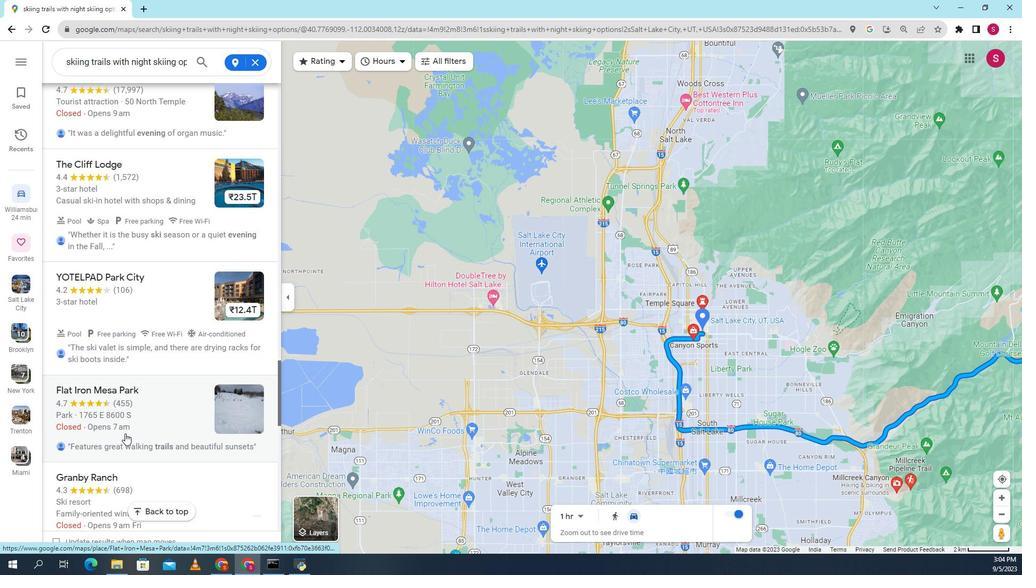 
Action: Mouse scrolled (898, 432) with delta (0, 0)
Screenshot: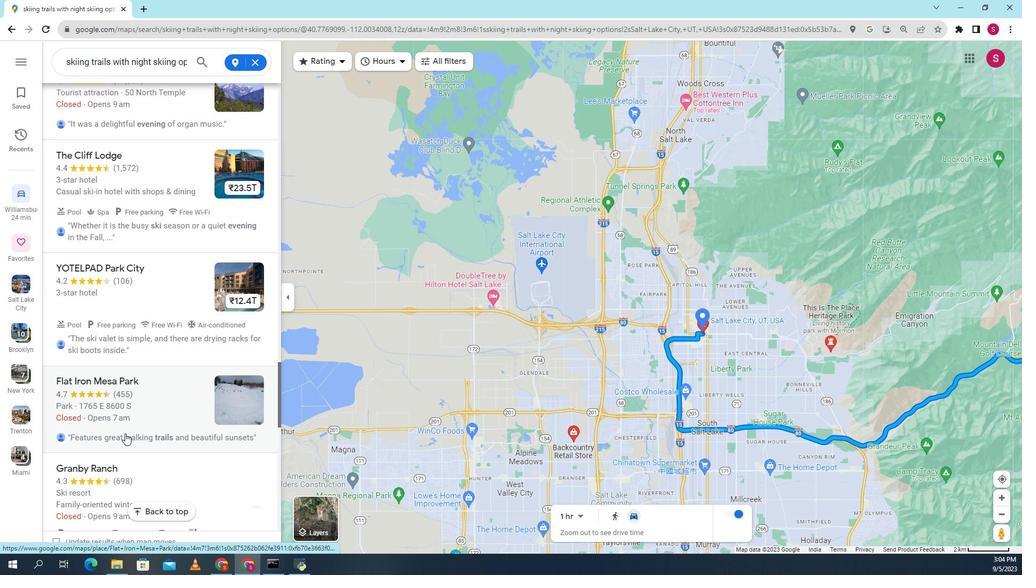 
Action: Mouse scrolled (898, 432) with delta (0, 0)
Screenshot: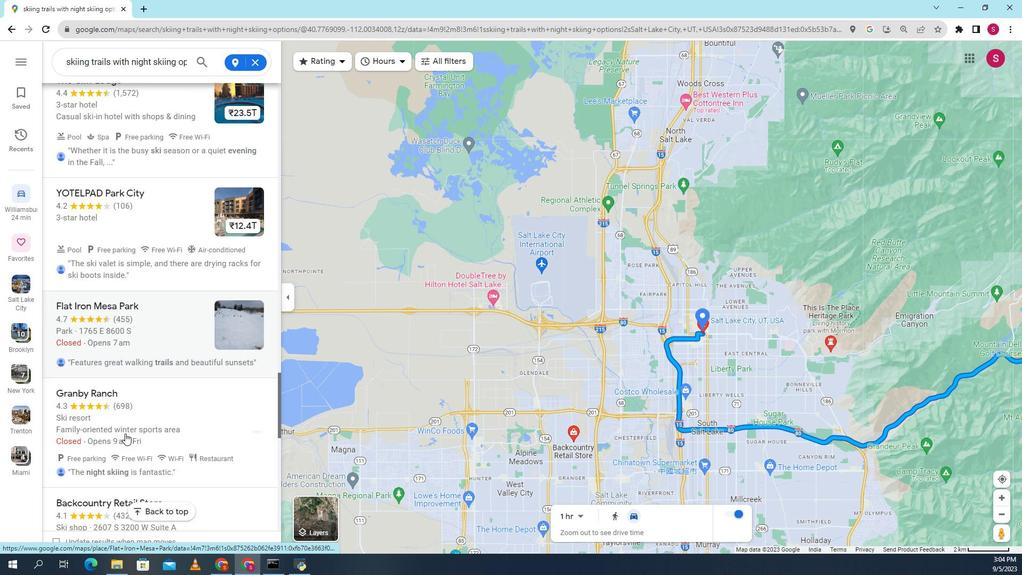 
Action: Mouse moved to (898, 433)
Screenshot: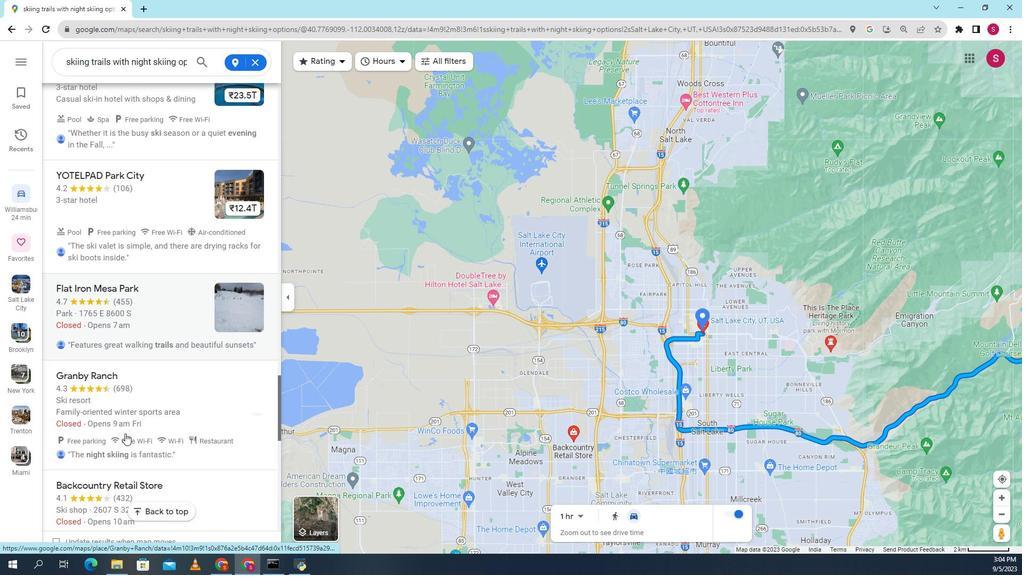 
Action: Mouse scrolled (898, 432) with delta (0, 0)
Screenshot: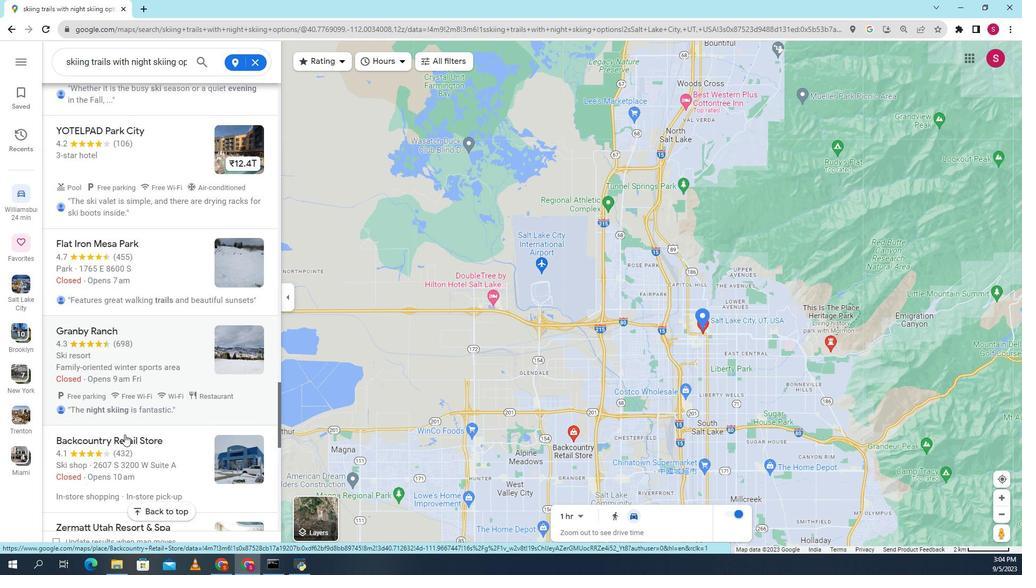 
Action: Mouse scrolled (898, 432) with delta (0, 0)
Screenshot: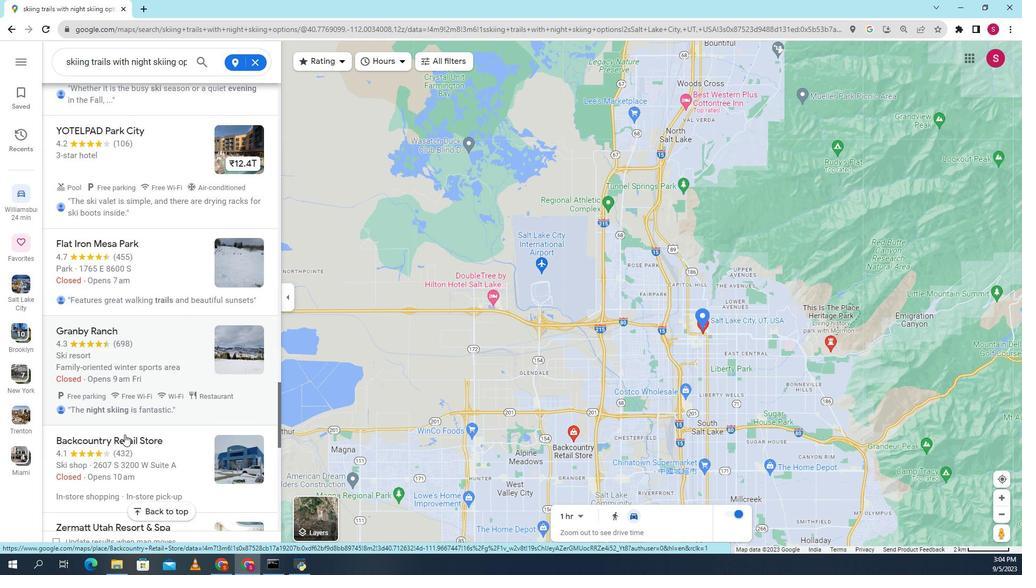 
Action: Mouse moved to (907, 411)
Screenshot: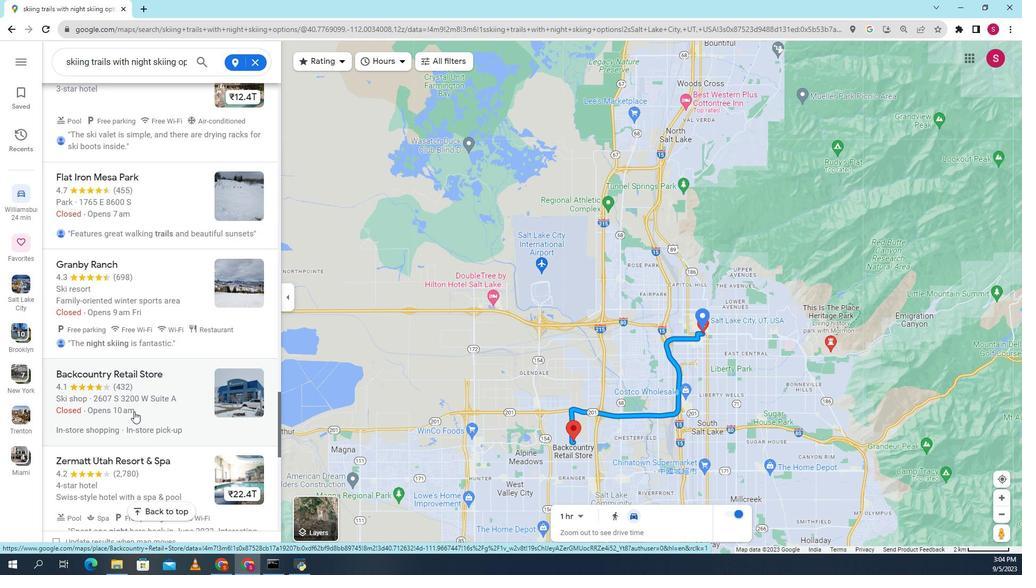 
Action: Mouse scrolled (907, 411) with delta (0, 0)
Screenshot: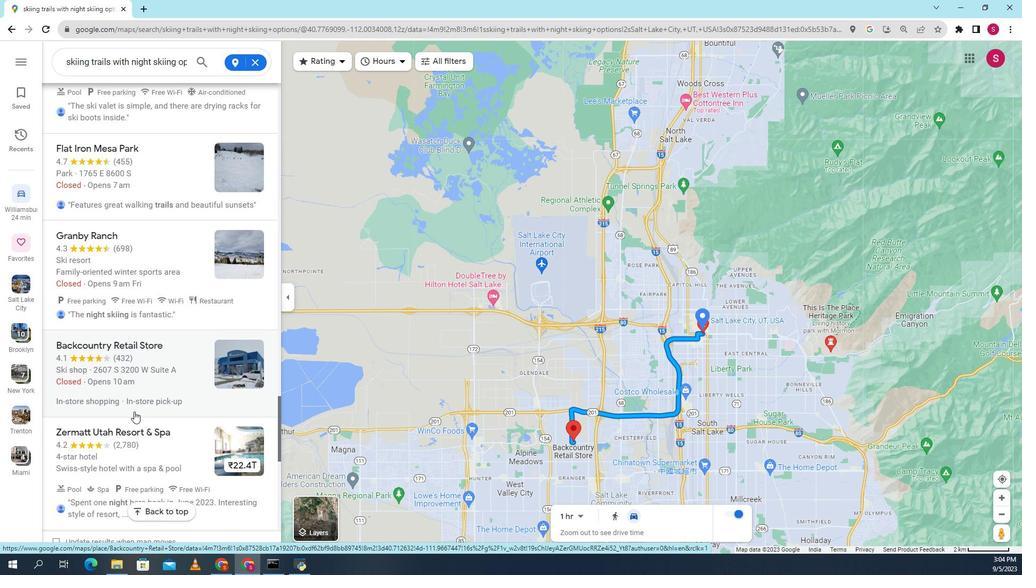 
Action: Mouse scrolled (907, 411) with delta (0, 0)
Screenshot: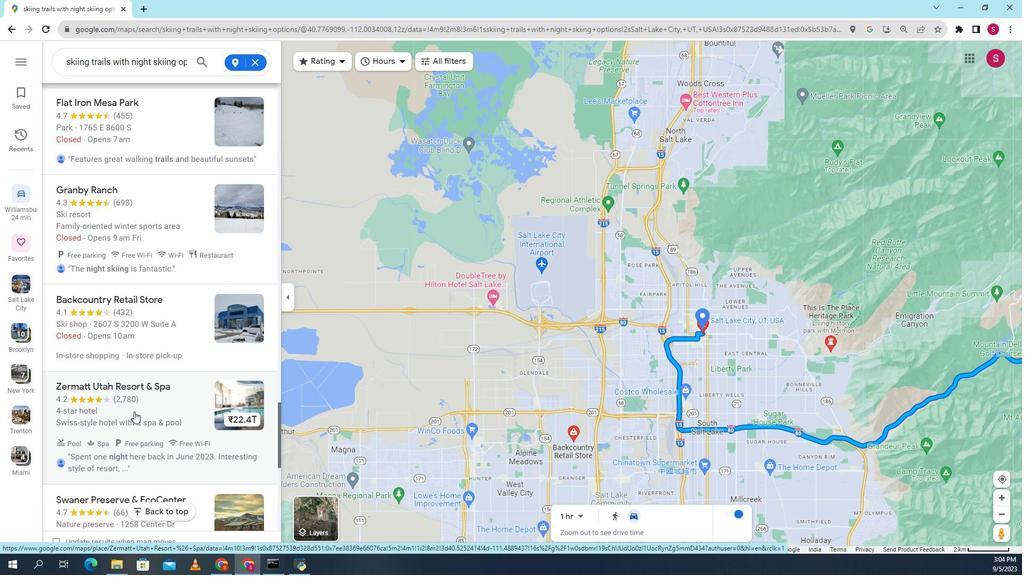 
Action: Mouse moved to (907, 412)
Screenshot: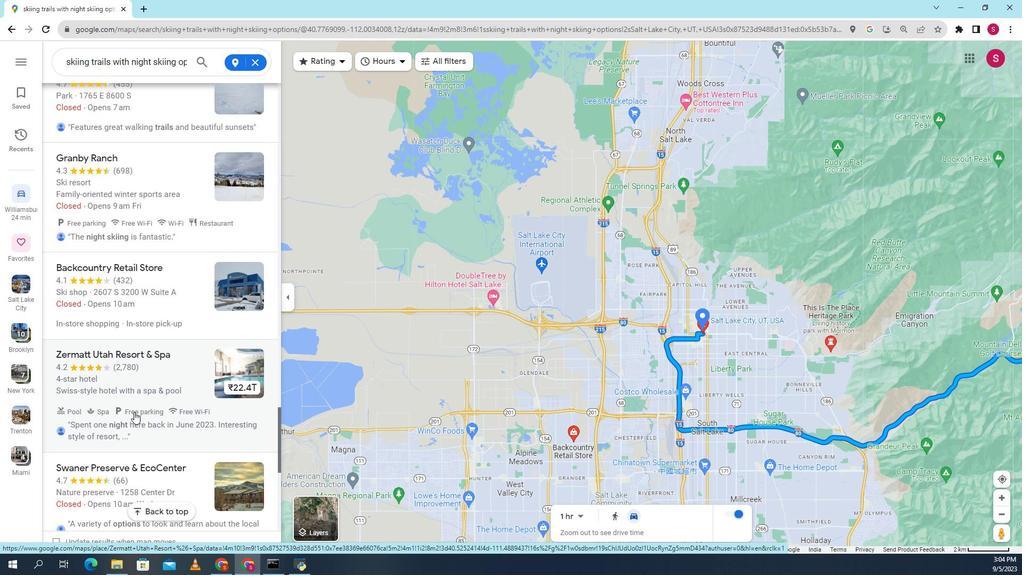 
Action: Mouse scrolled (907, 412) with delta (0, 0)
Screenshot: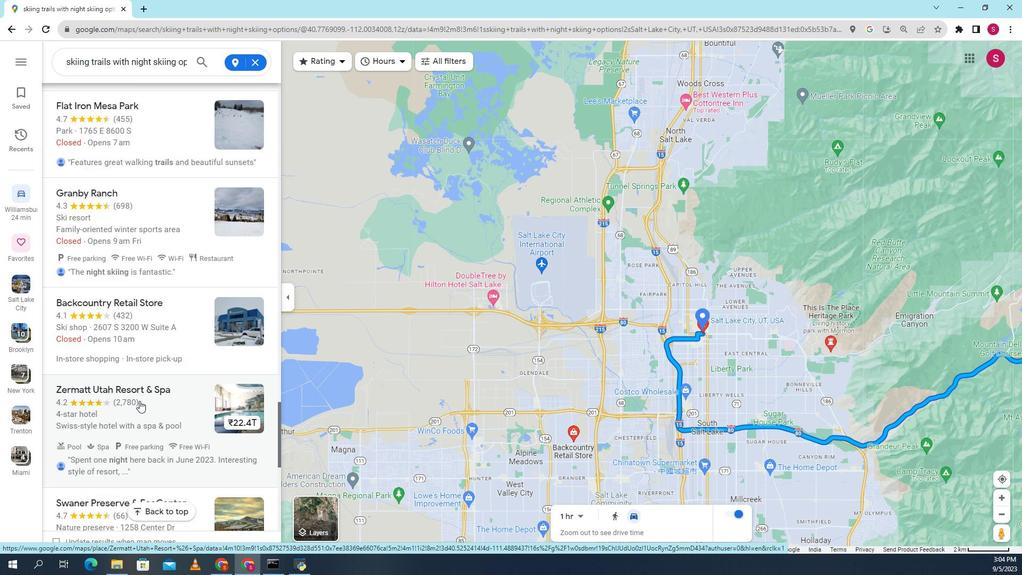 
Action: Mouse moved to (912, 402)
Screenshot: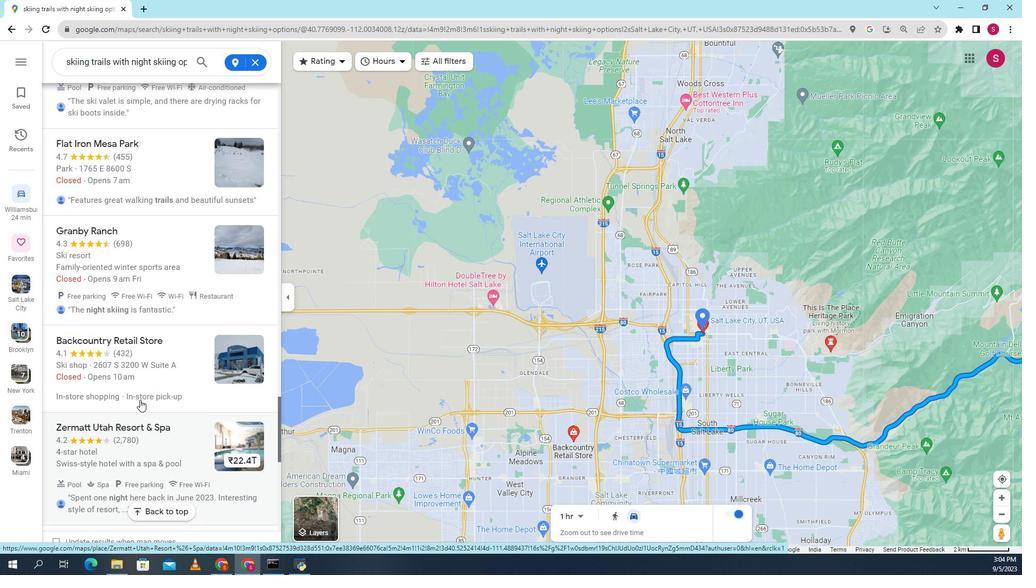 
Action: Mouse scrolled (912, 403) with delta (0, 0)
Screenshot: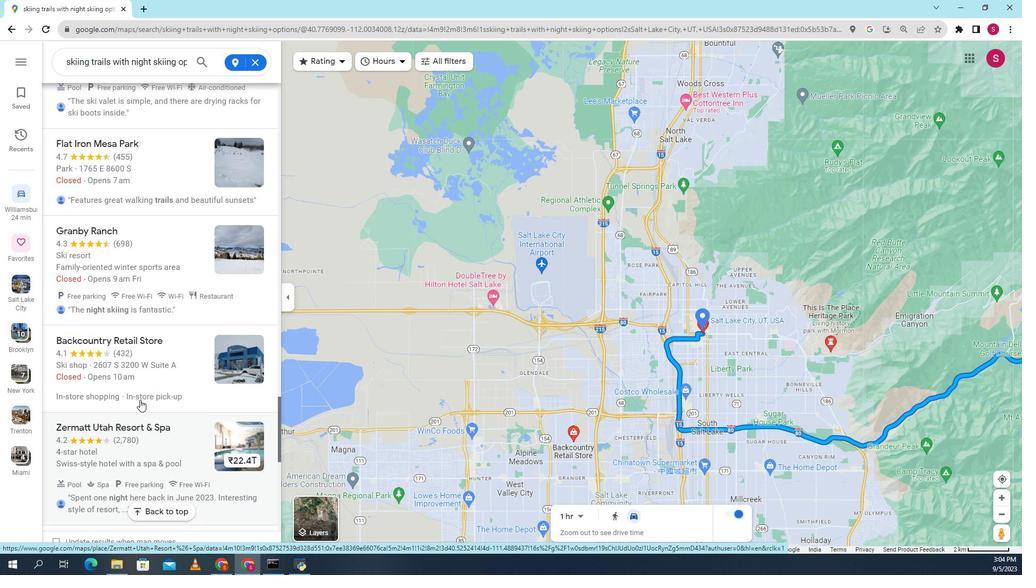 
Action: Mouse moved to (913, 399)
Screenshot: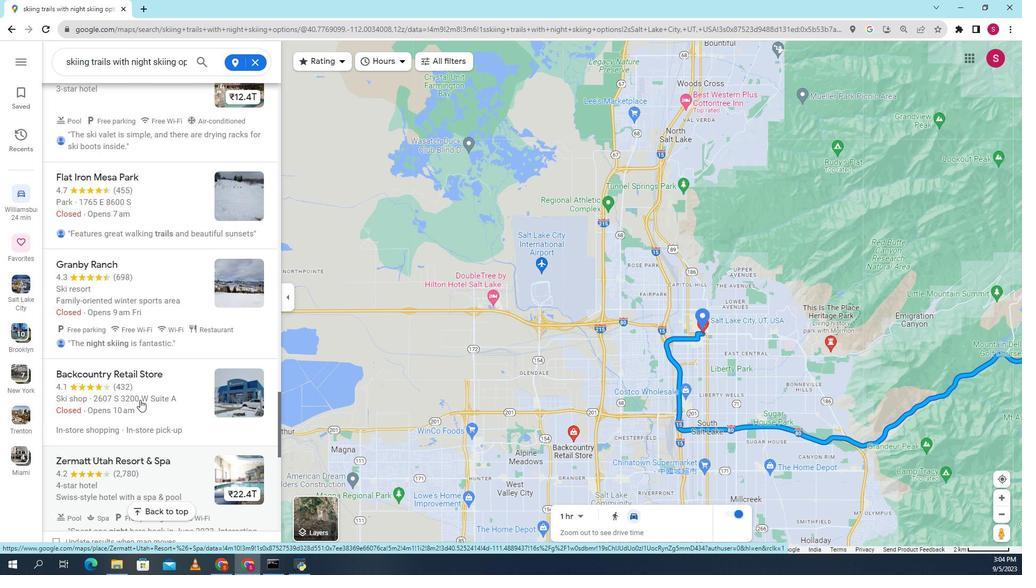 
Action: Mouse scrolled (913, 400) with delta (0, 0)
Screenshot: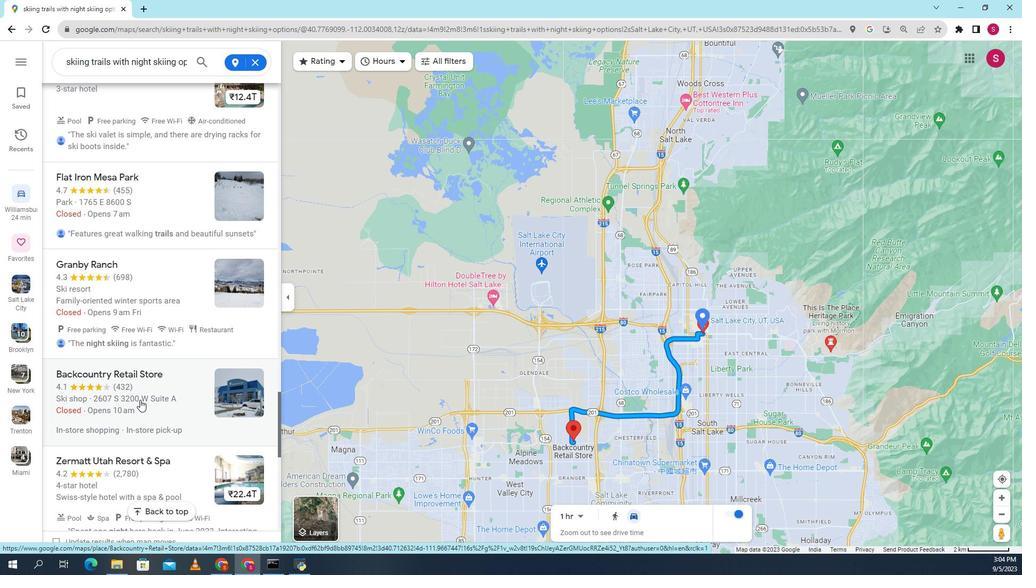 
Action: Mouse scrolled (913, 400) with delta (0, 0)
Screenshot: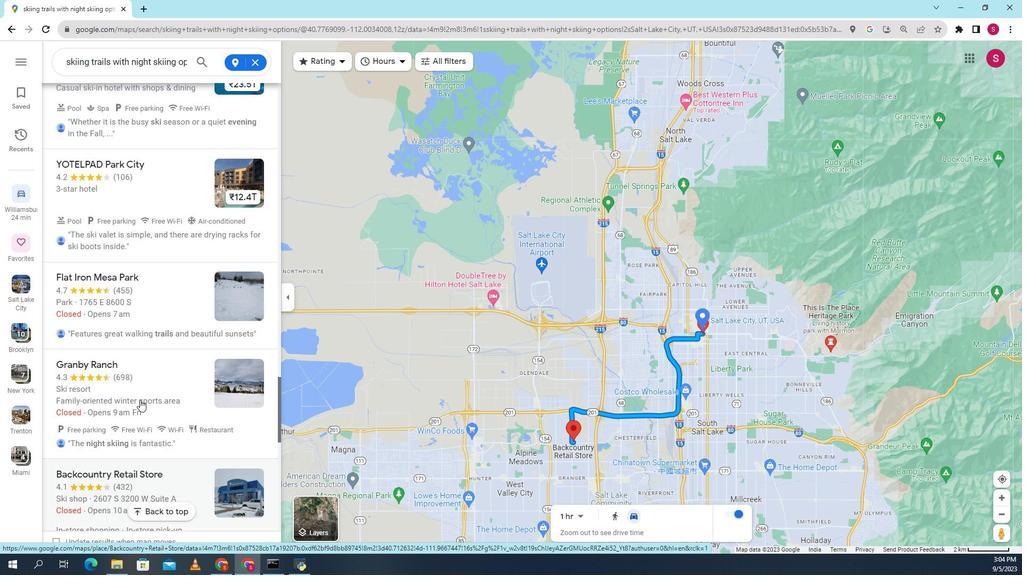 
Action: Mouse moved to (909, 414)
Screenshot: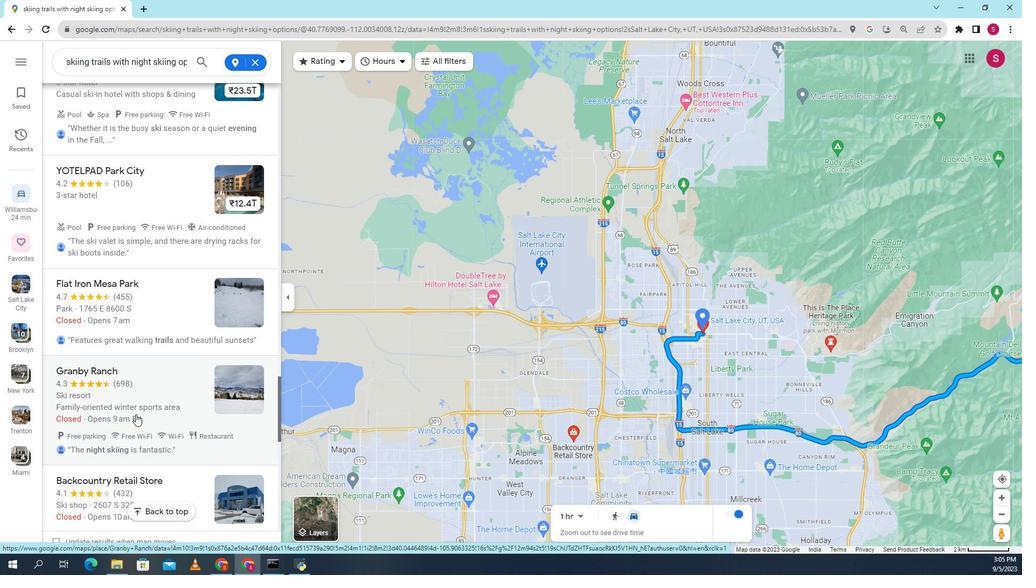 
Action: Mouse scrolled (909, 414) with delta (0, 0)
Screenshot: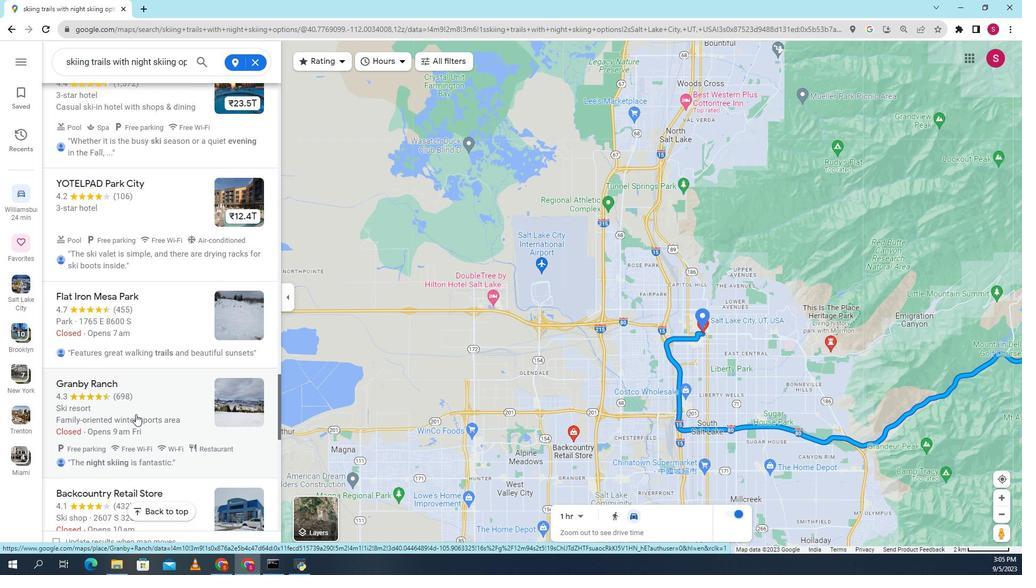 
Action: Mouse scrolled (909, 414) with delta (0, 0)
Screenshot: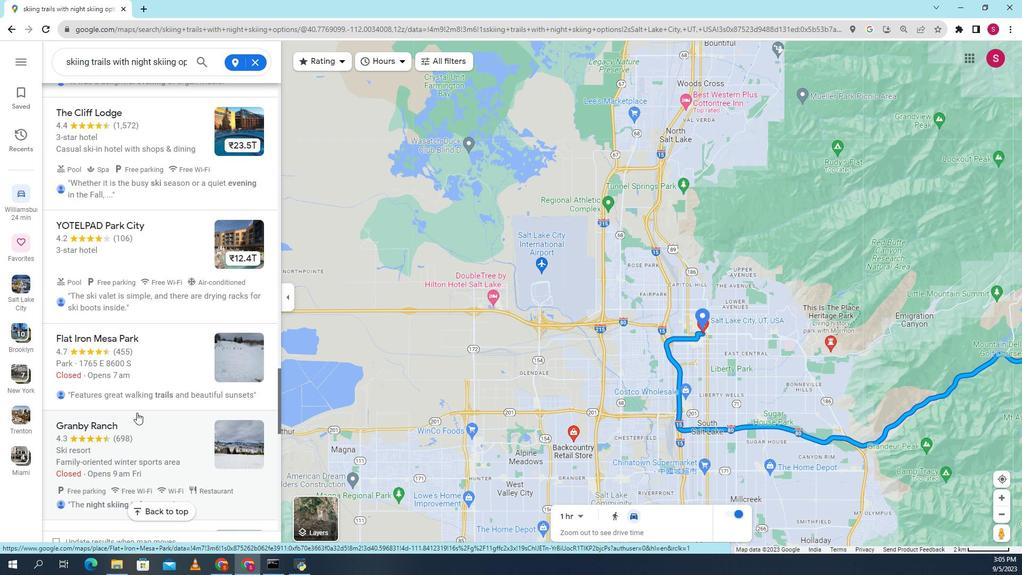 
Action: Mouse moved to (910, 412)
Screenshot: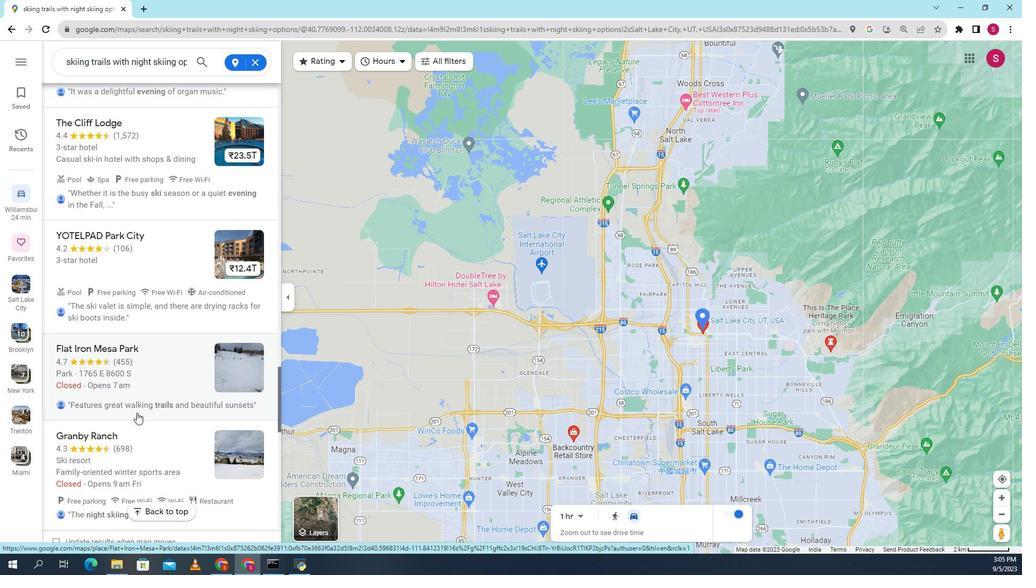 
Action: Mouse scrolled (910, 413) with delta (0, 0)
Screenshot: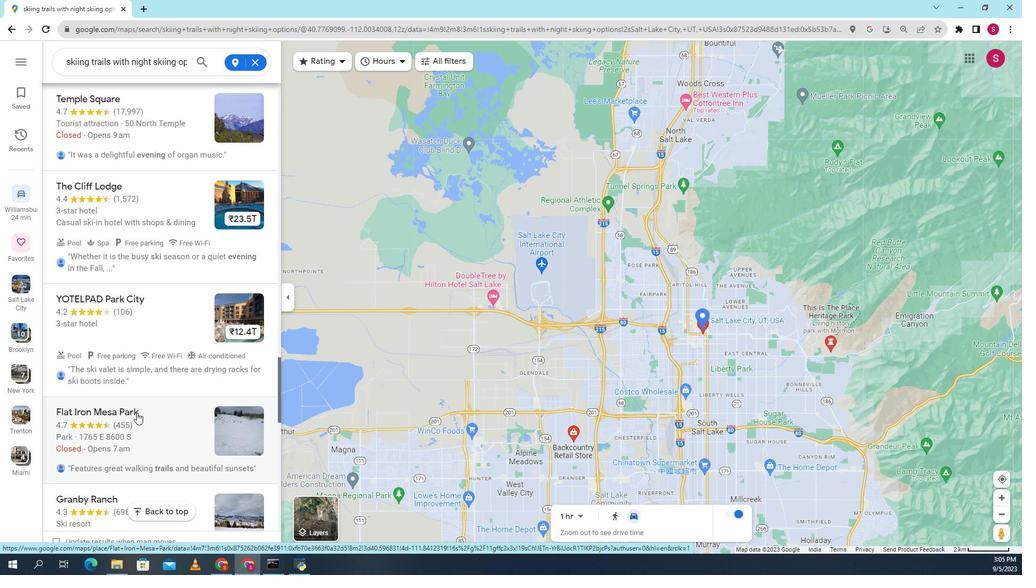 
Action: Mouse scrolled (910, 413) with delta (0, 0)
Screenshot: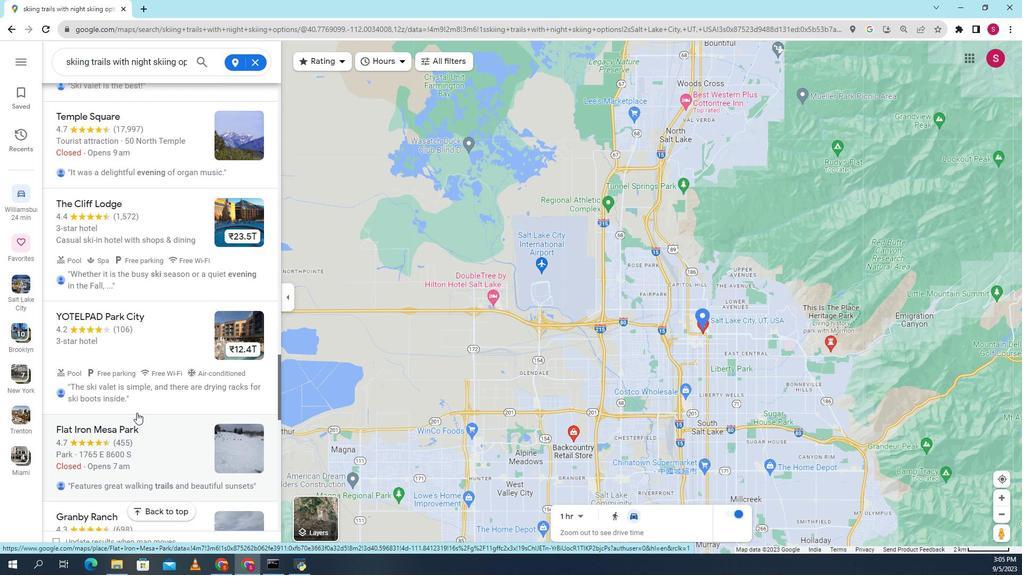 
Action: Mouse scrolled (910, 413) with delta (0, 0)
Screenshot: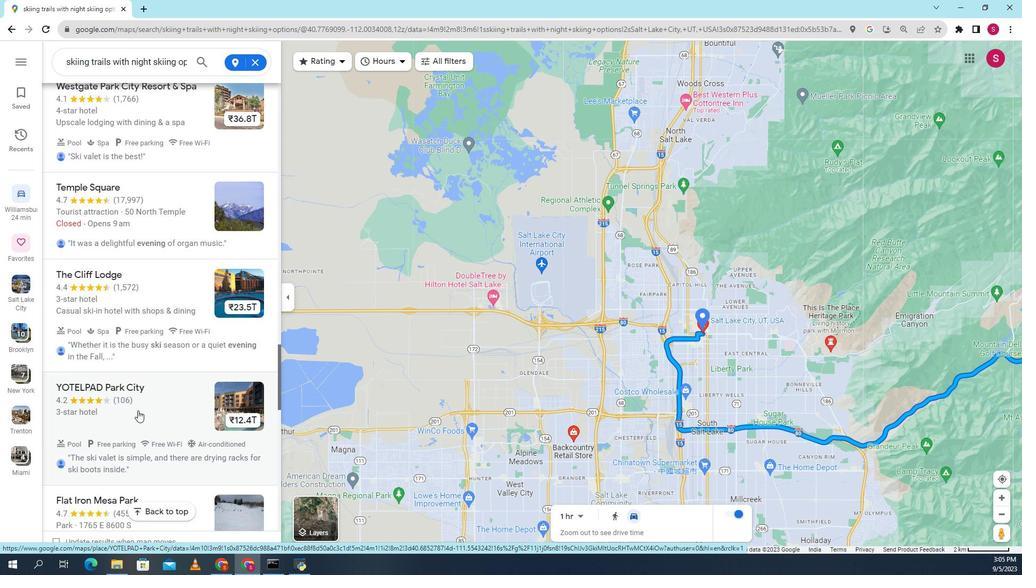 
Action: Mouse scrolled (910, 413) with delta (0, 0)
Screenshot: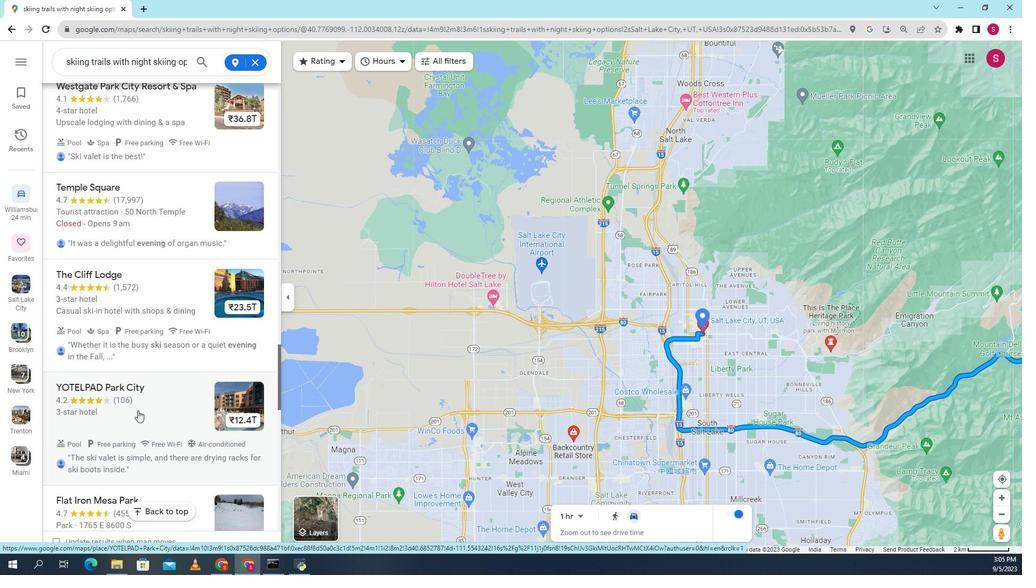 
Action: Mouse scrolled (910, 413) with delta (0, 0)
Screenshot: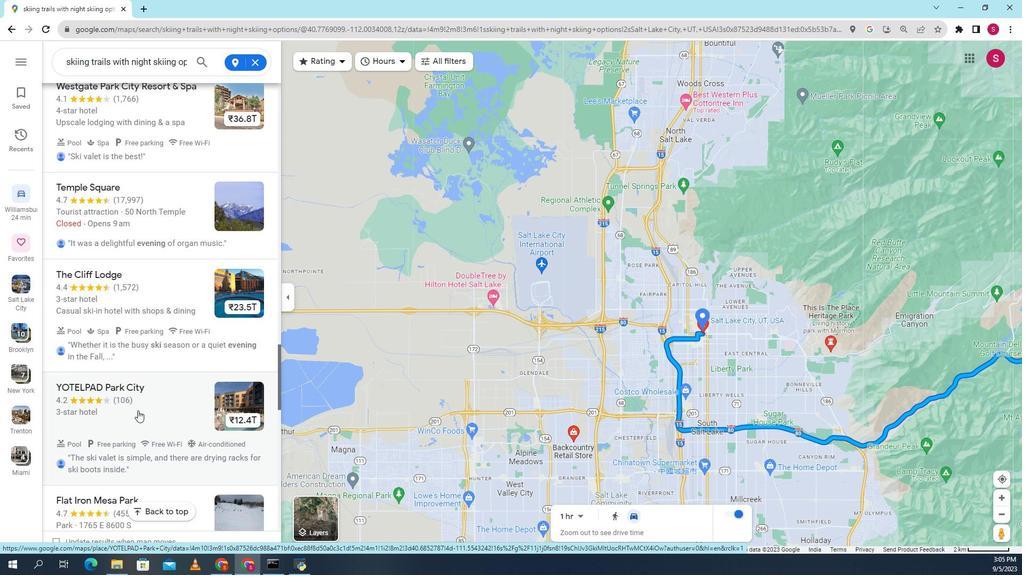 
Action: Mouse moved to (988, 325)
Screenshot: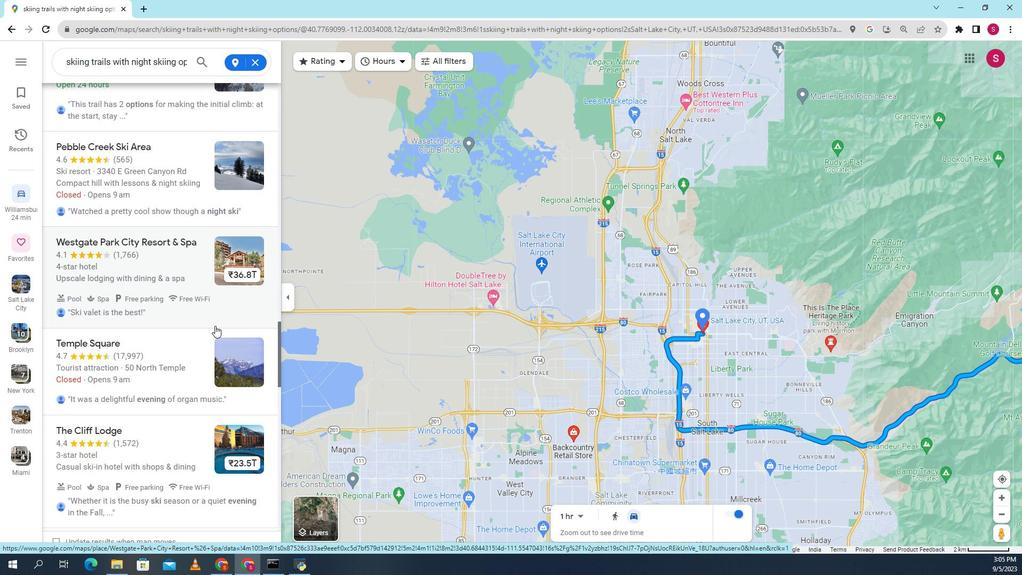 
